 Task: Look for space in Al Ḩillah, Iraq from 1st June, 2023 to 9th June, 2023 for 4 adults in price range Rs.6000 to Rs.12000. Place can be entire place with 2 bedrooms having 2 beds and 2 bathrooms. Property type can be house, flat, guest house. Amenities needed are: washing machine. Booking option can be shelf check-in. Required host language is English.
Action: Mouse moved to (507, 104)
Screenshot: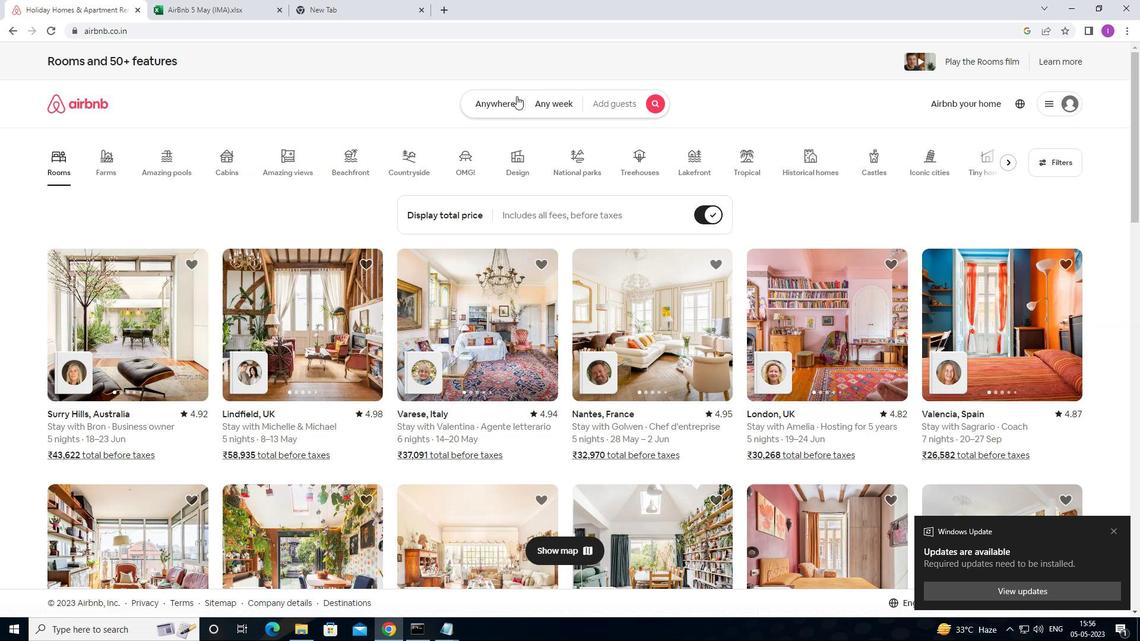 
Action: Mouse pressed left at (507, 104)
Screenshot: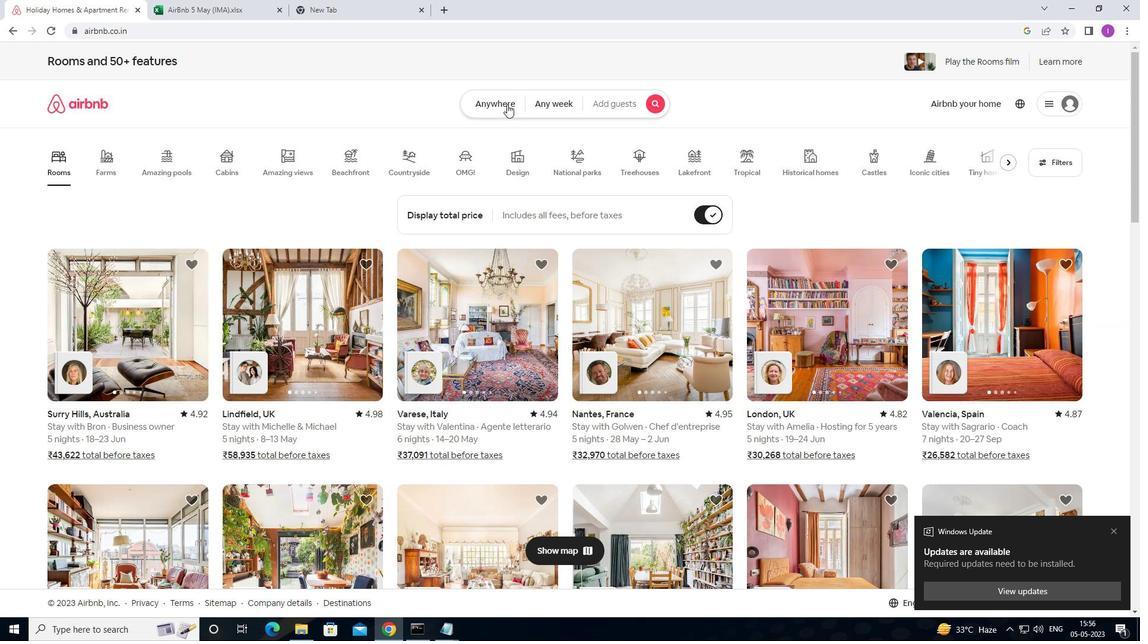 
Action: Mouse moved to (350, 154)
Screenshot: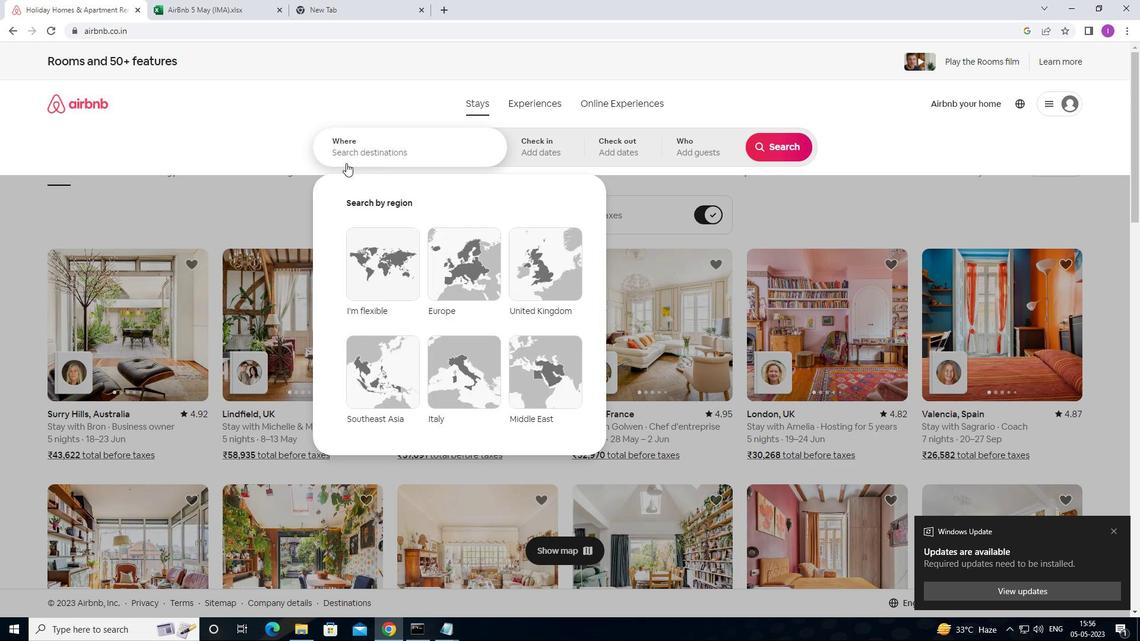 
Action: Mouse pressed left at (350, 154)
Screenshot: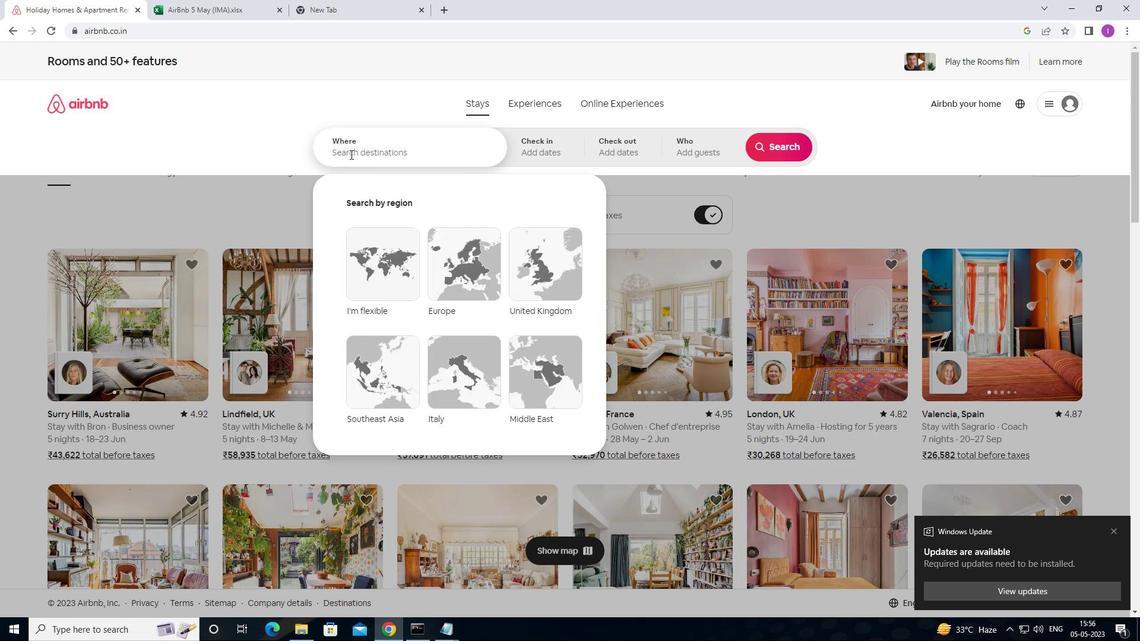 
Action: Mouse moved to (767, 100)
Screenshot: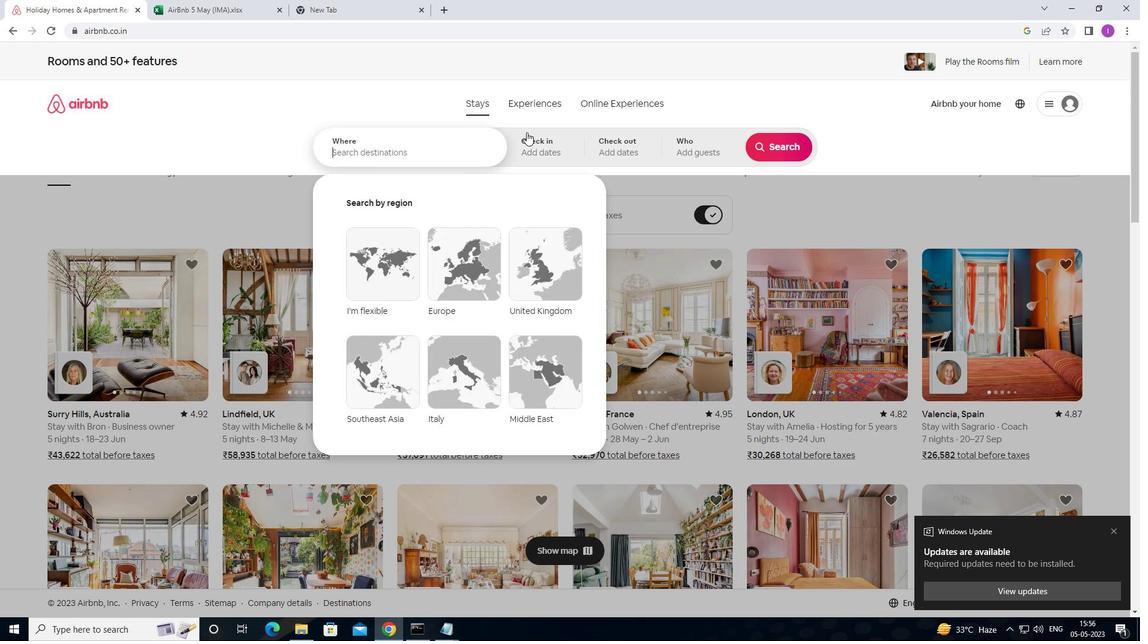 
Action: Key pressed <Key.shift>A<Key.shift>L<Key.space><Key.shift>HILLAH,<Key.shift>
Screenshot: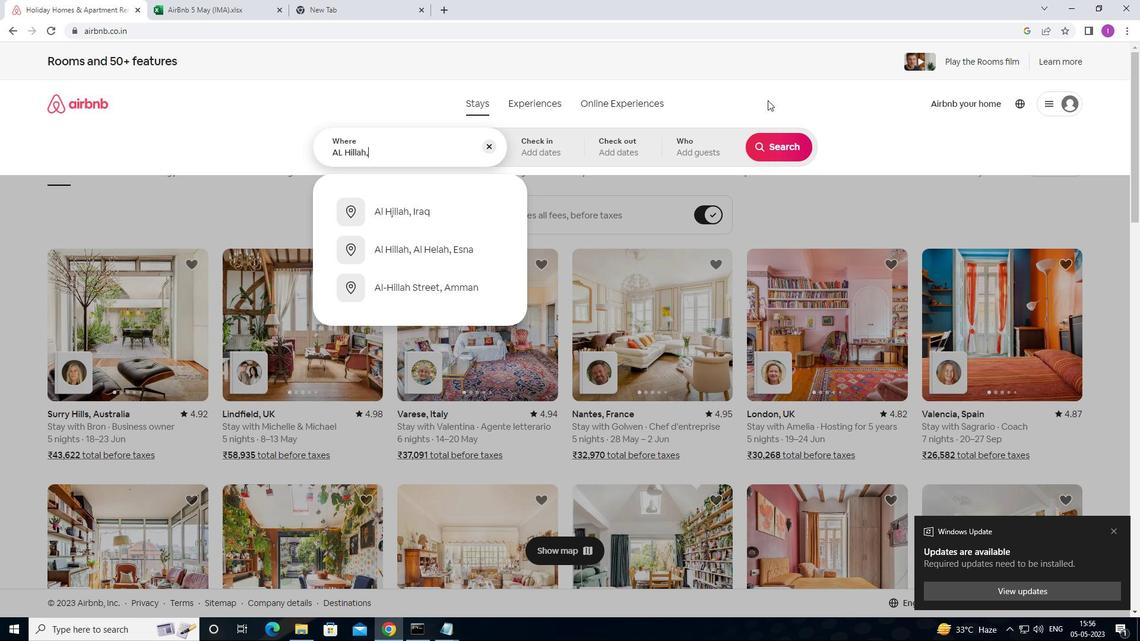 
Action: Mouse moved to (413, 207)
Screenshot: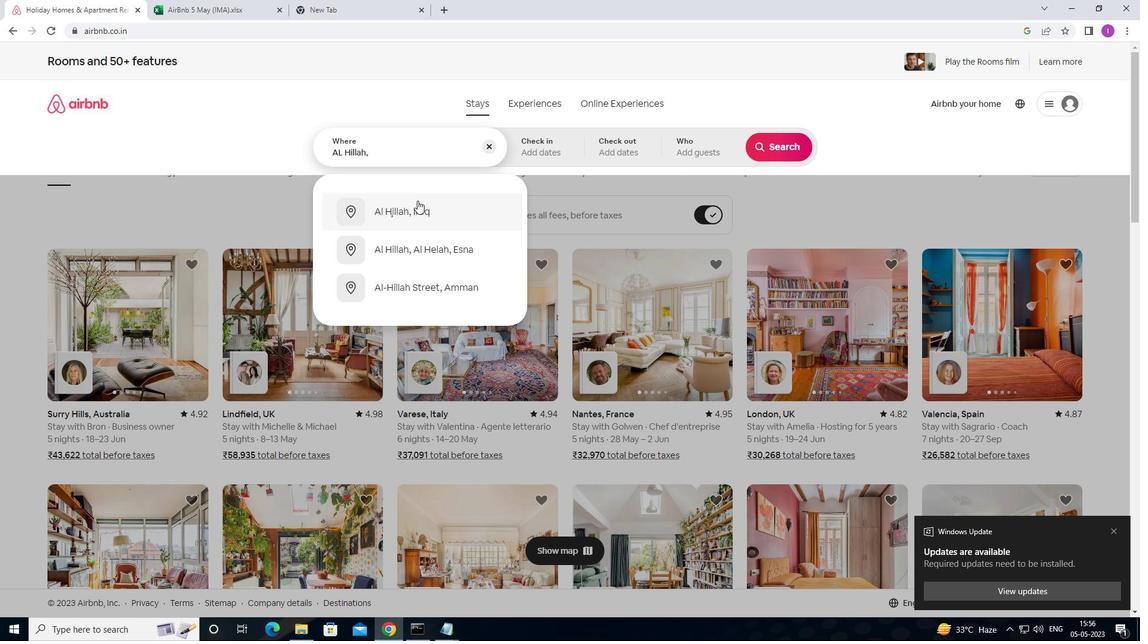
Action: Mouse pressed left at (413, 207)
Screenshot: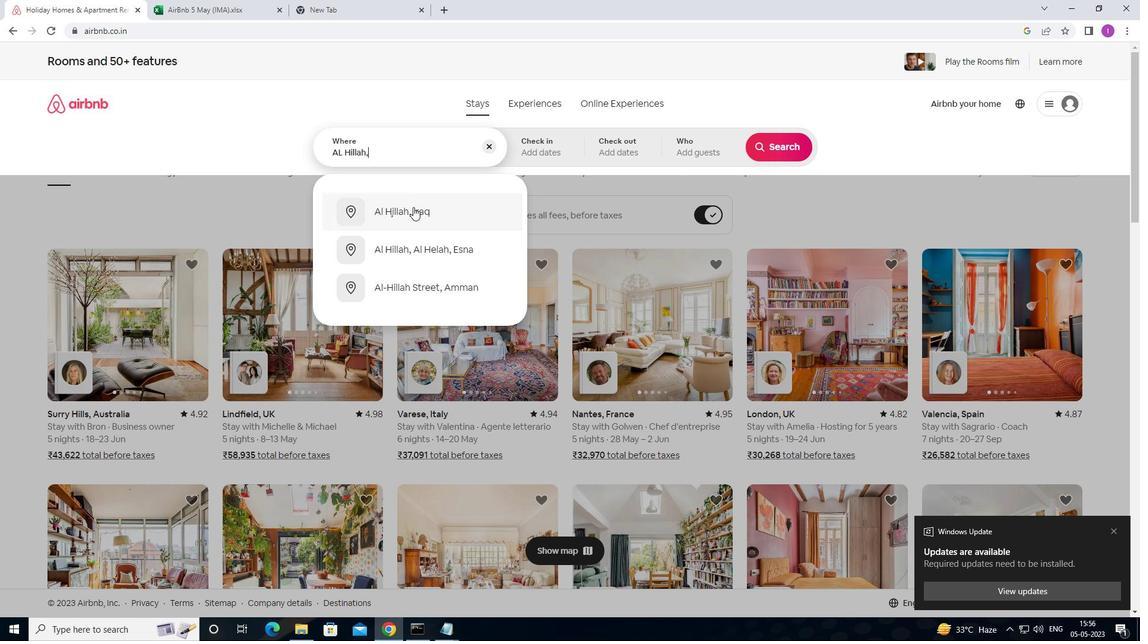 
Action: Mouse moved to (710, 289)
Screenshot: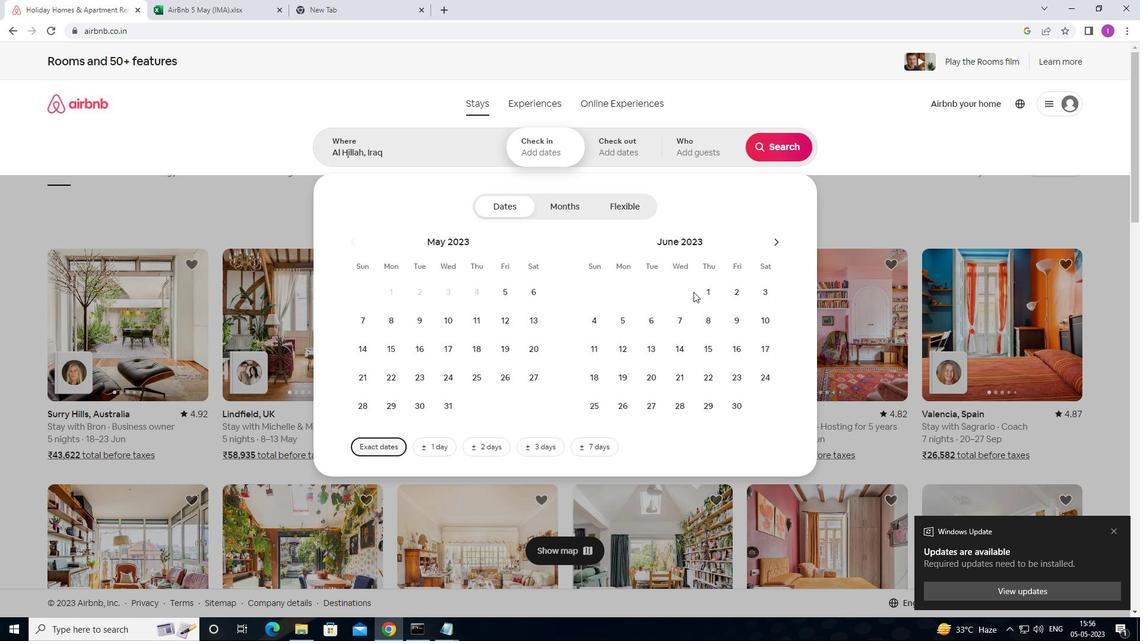 
Action: Mouse pressed left at (710, 289)
Screenshot: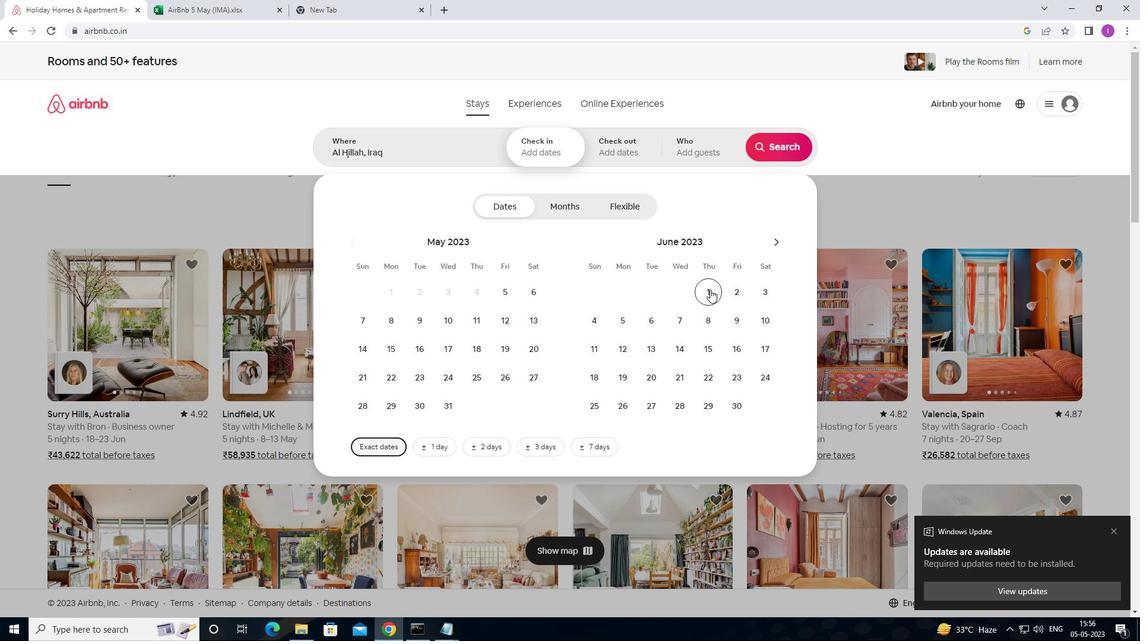
Action: Mouse moved to (740, 313)
Screenshot: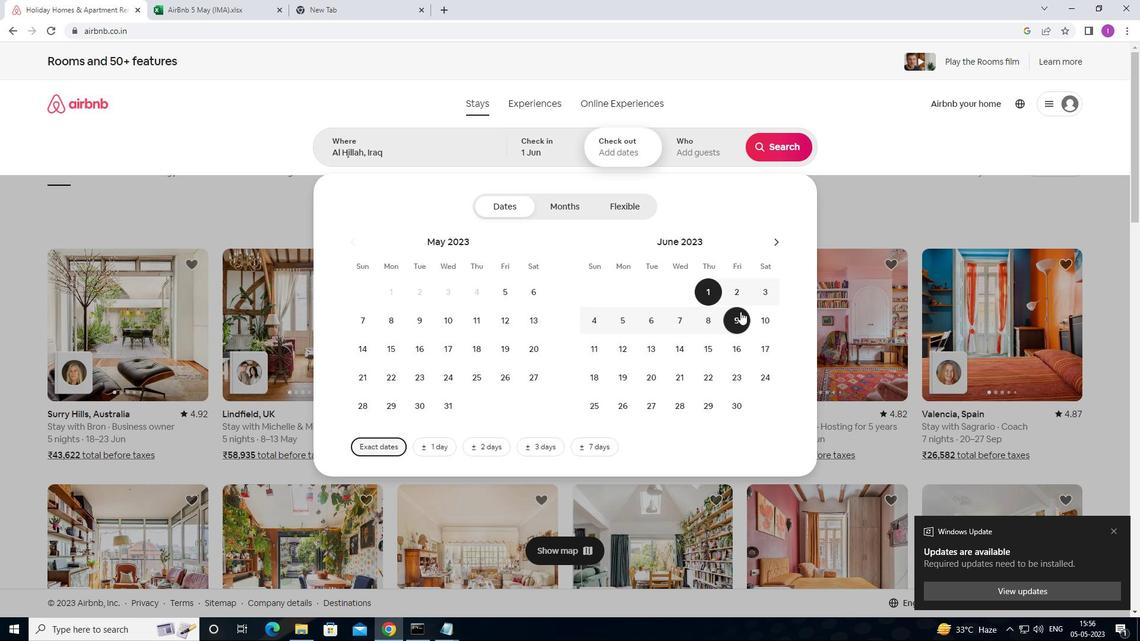 
Action: Mouse pressed left at (740, 313)
Screenshot: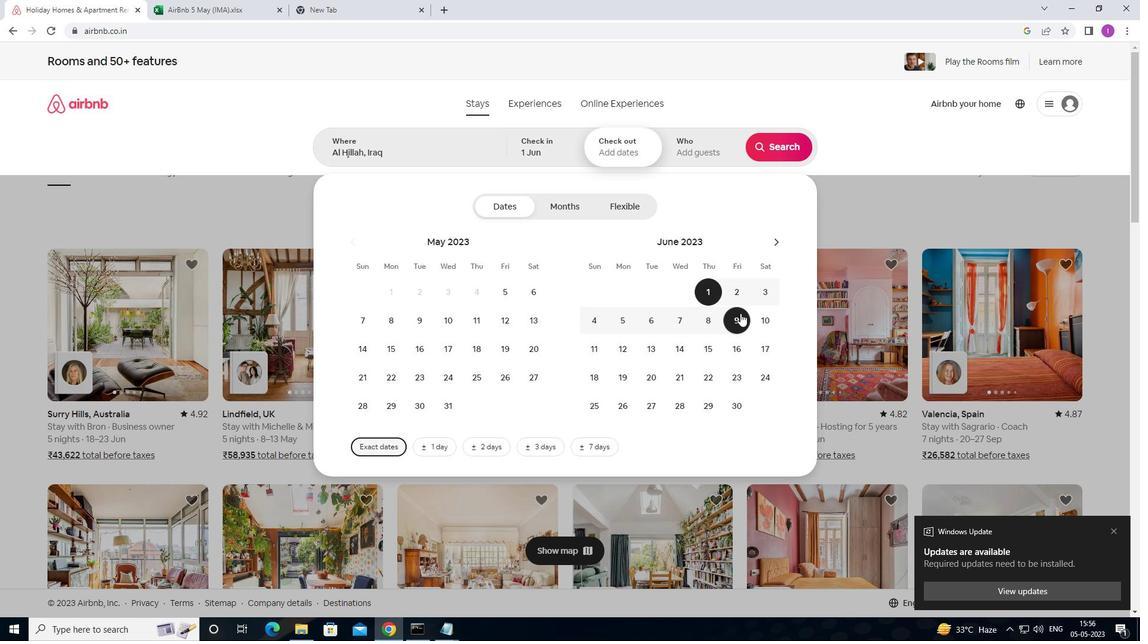 
Action: Mouse moved to (727, 143)
Screenshot: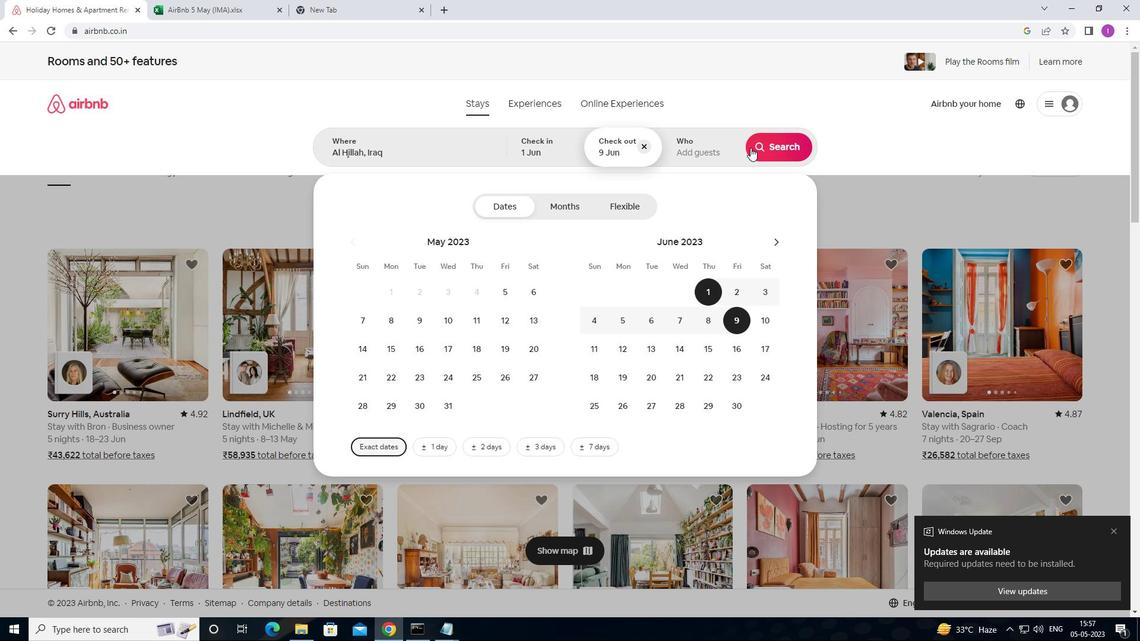 
Action: Mouse pressed left at (727, 143)
Screenshot: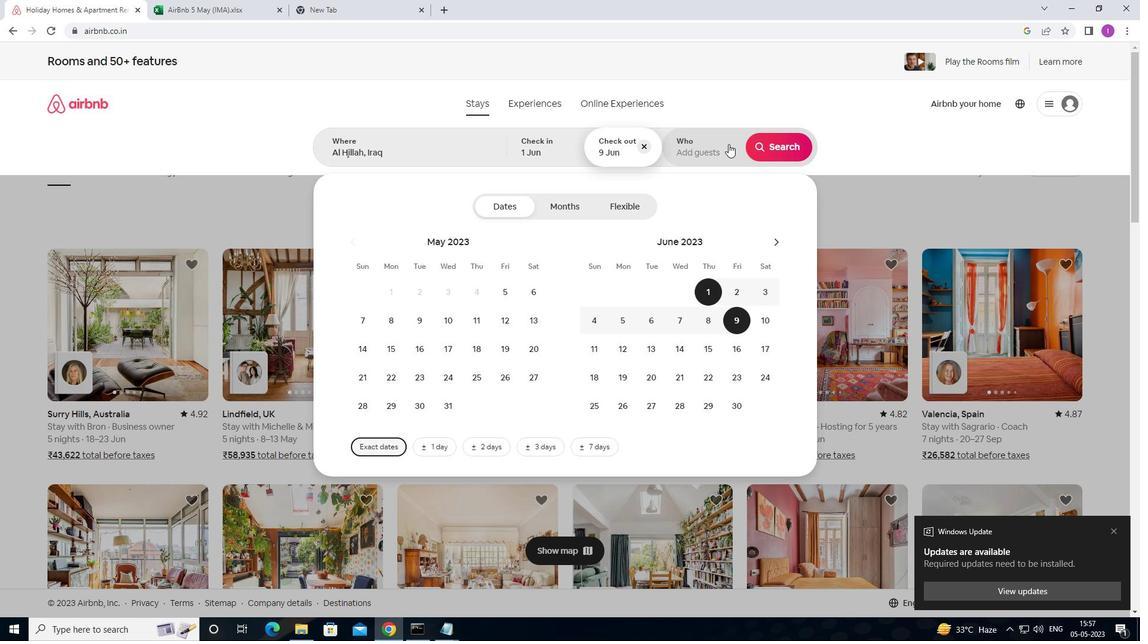 
Action: Mouse moved to (790, 210)
Screenshot: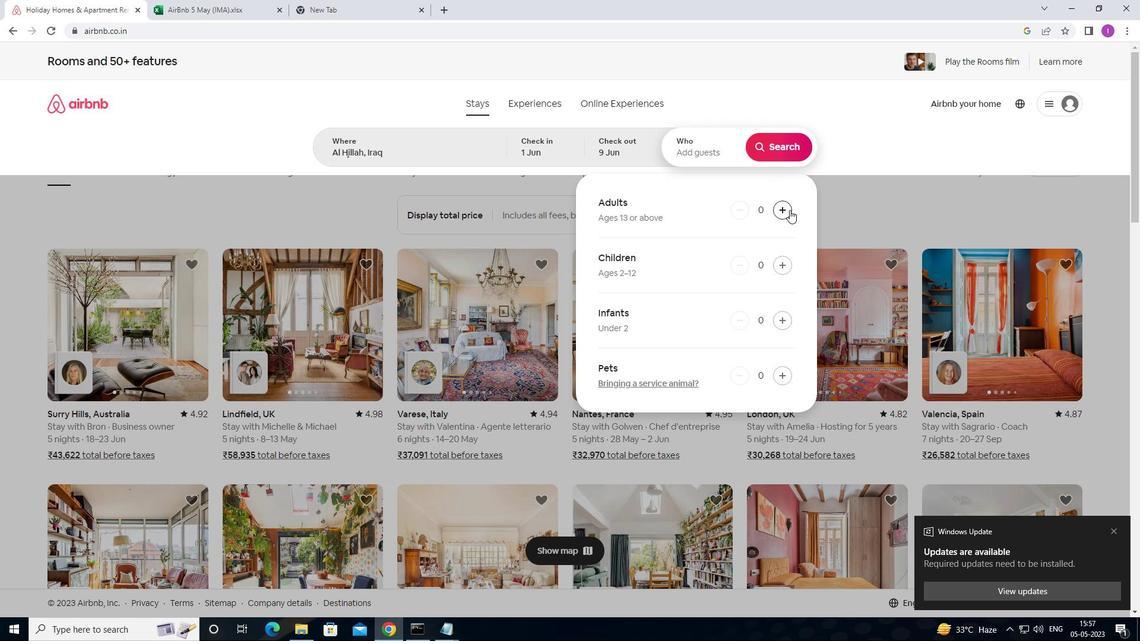 
Action: Mouse pressed left at (790, 210)
Screenshot: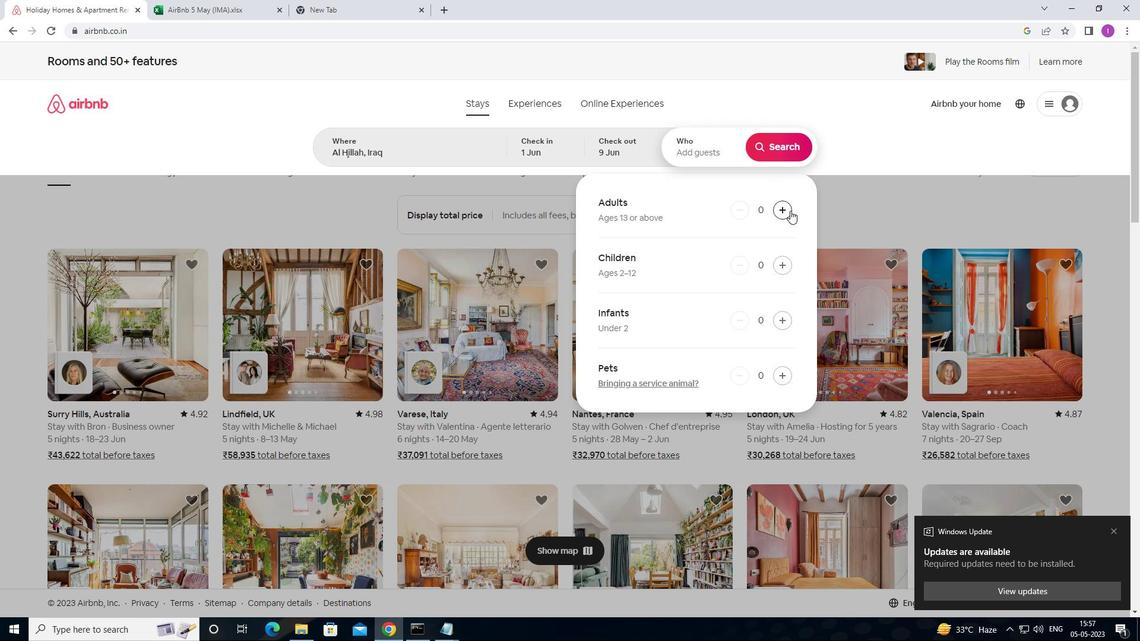 
Action: Mouse moved to (791, 210)
Screenshot: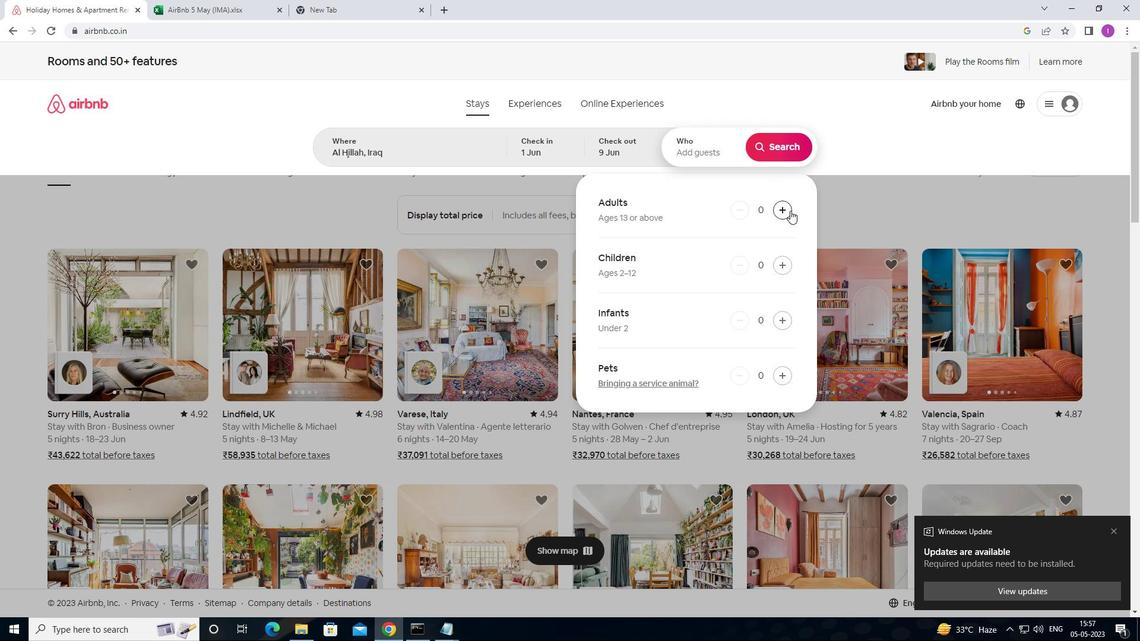 
Action: Mouse pressed left at (791, 210)
Screenshot: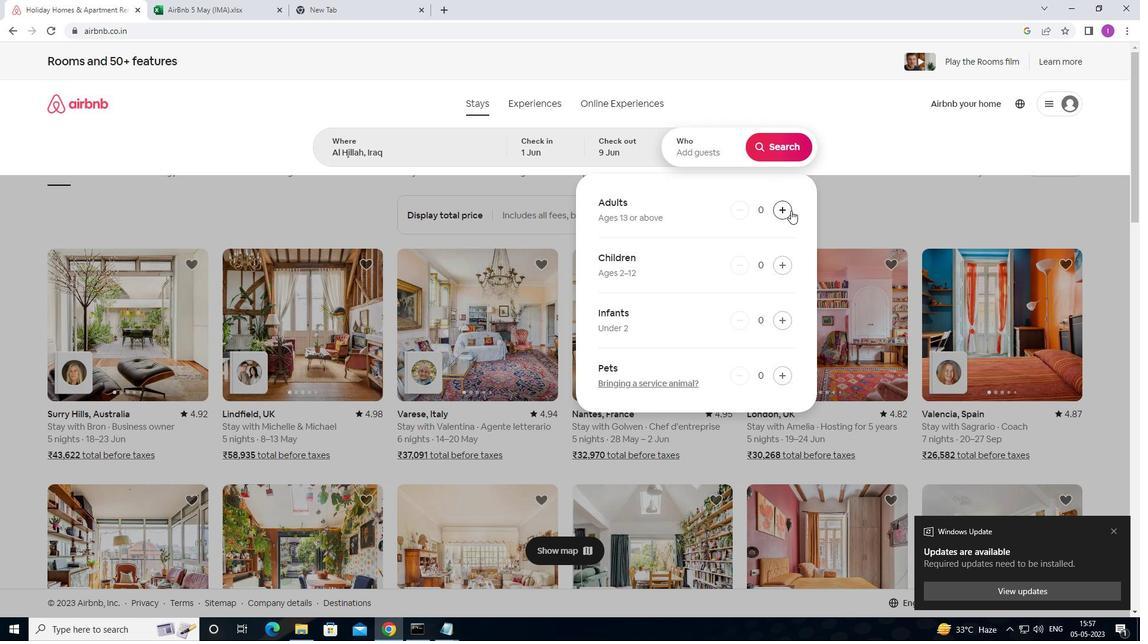 
Action: Mouse pressed left at (791, 210)
Screenshot: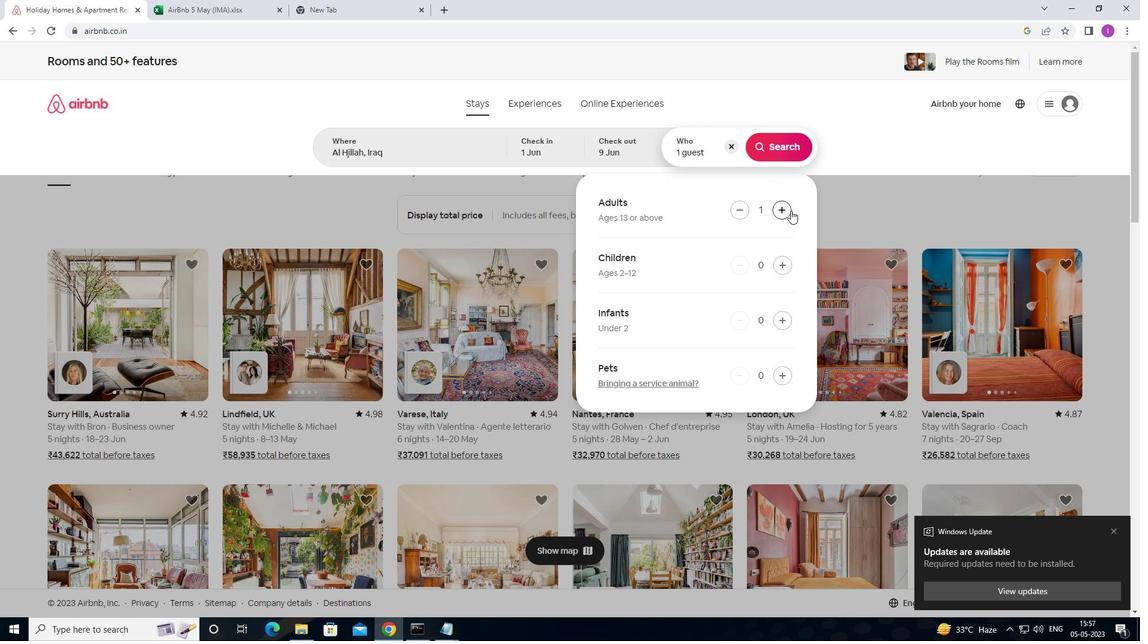 
Action: Mouse moved to (779, 204)
Screenshot: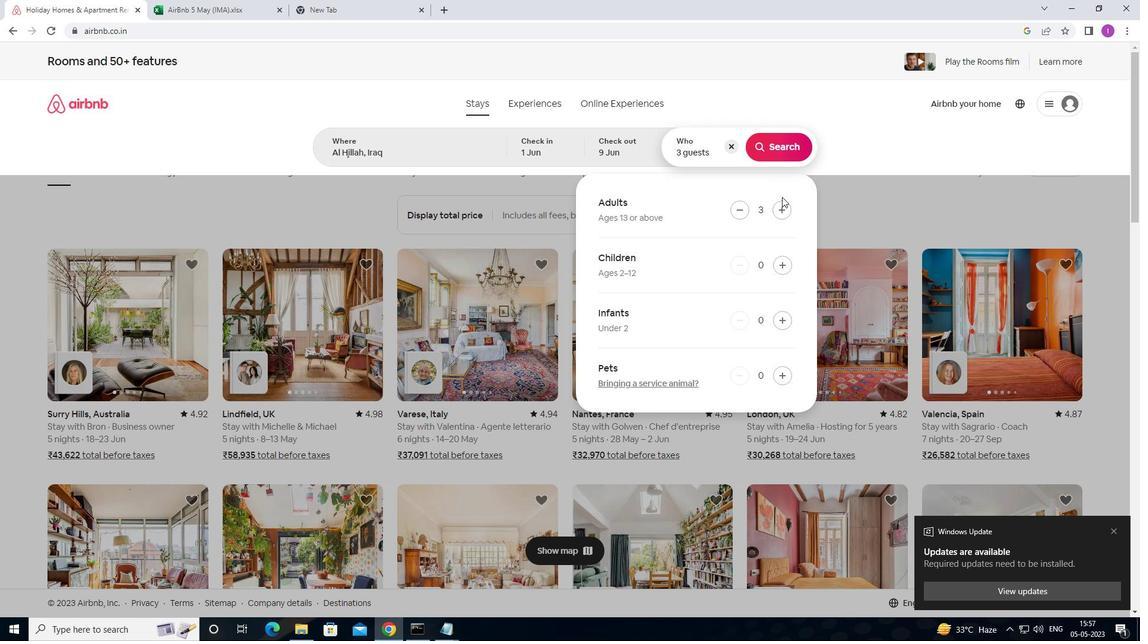 
Action: Mouse pressed left at (779, 204)
Screenshot: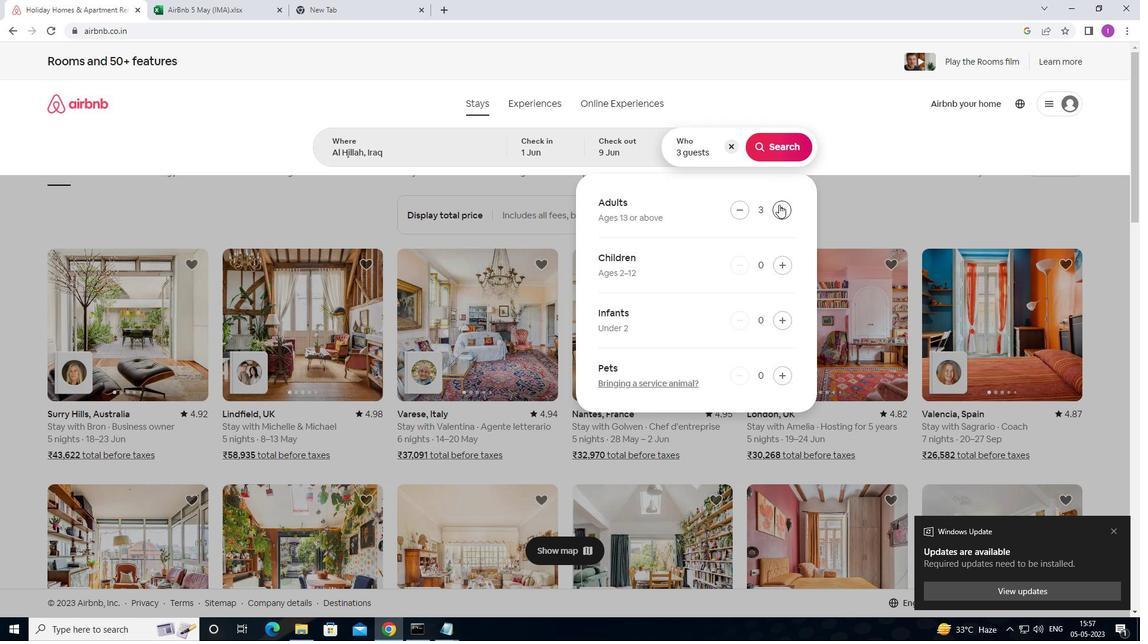 
Action: Mouse moved to (782, 151)
Screenshot: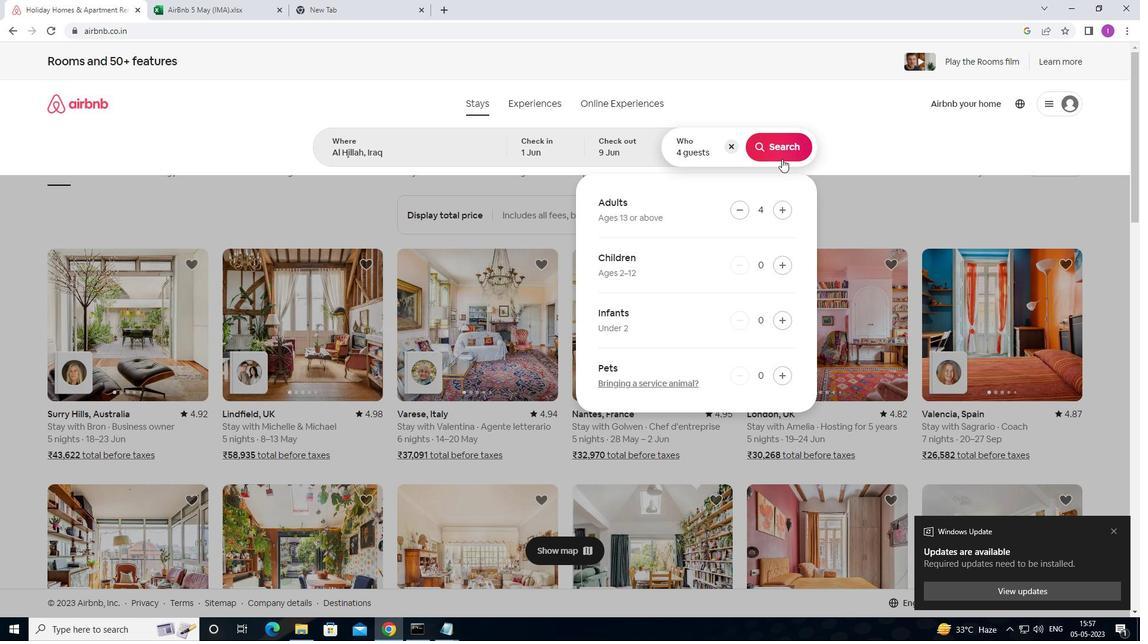
Action: Mouse pressed left at (782, 151)
Screenshot: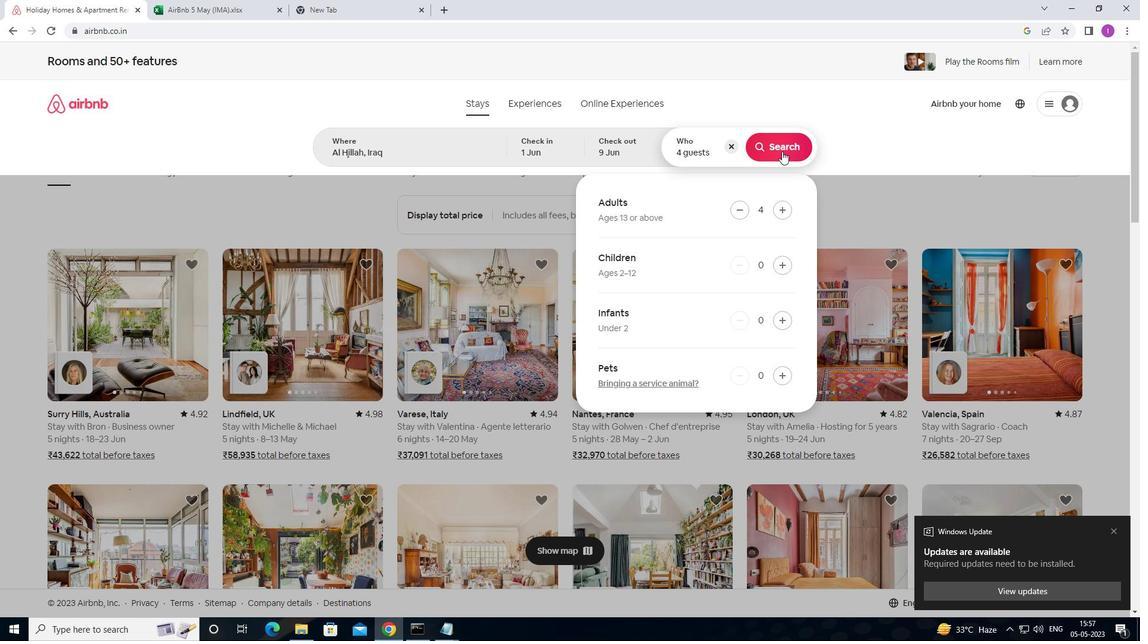 
Action: Mouse moved to (1074, 114)
Screenshot: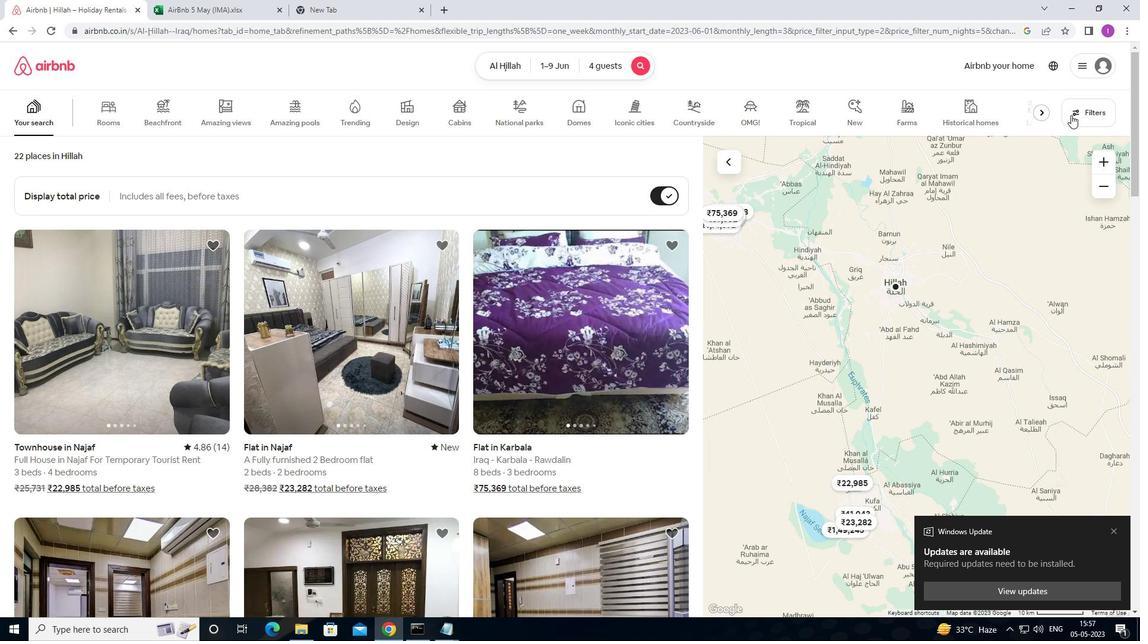 
Action: Mouse pressed left at (1074, 114)
Screenshot: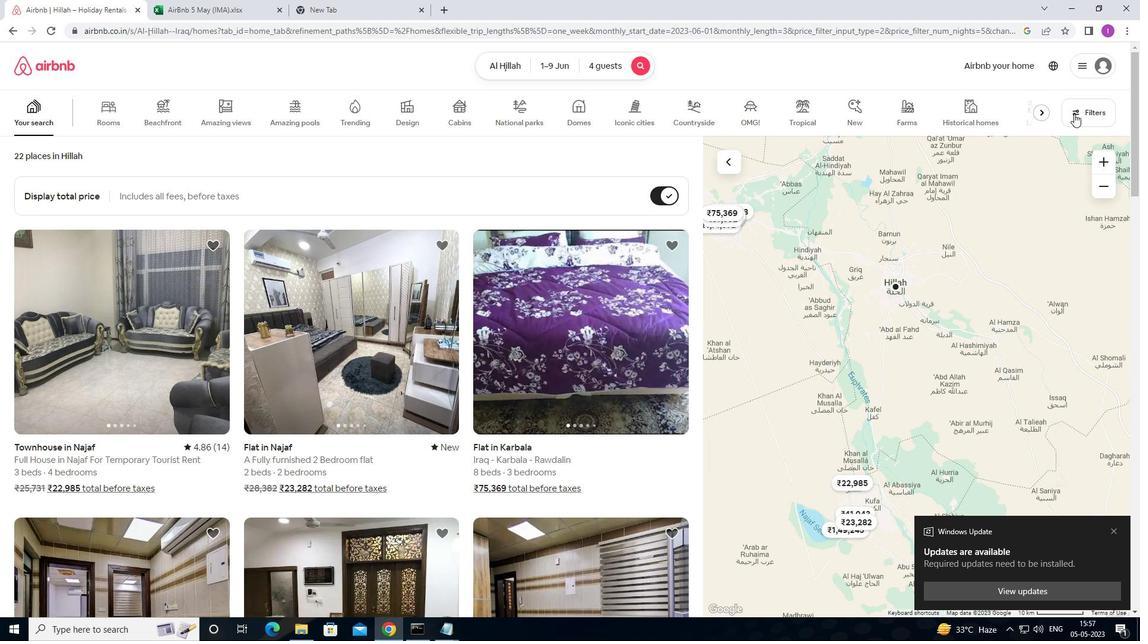 
Action: Mouse moved to (425, 407)
Screenshot: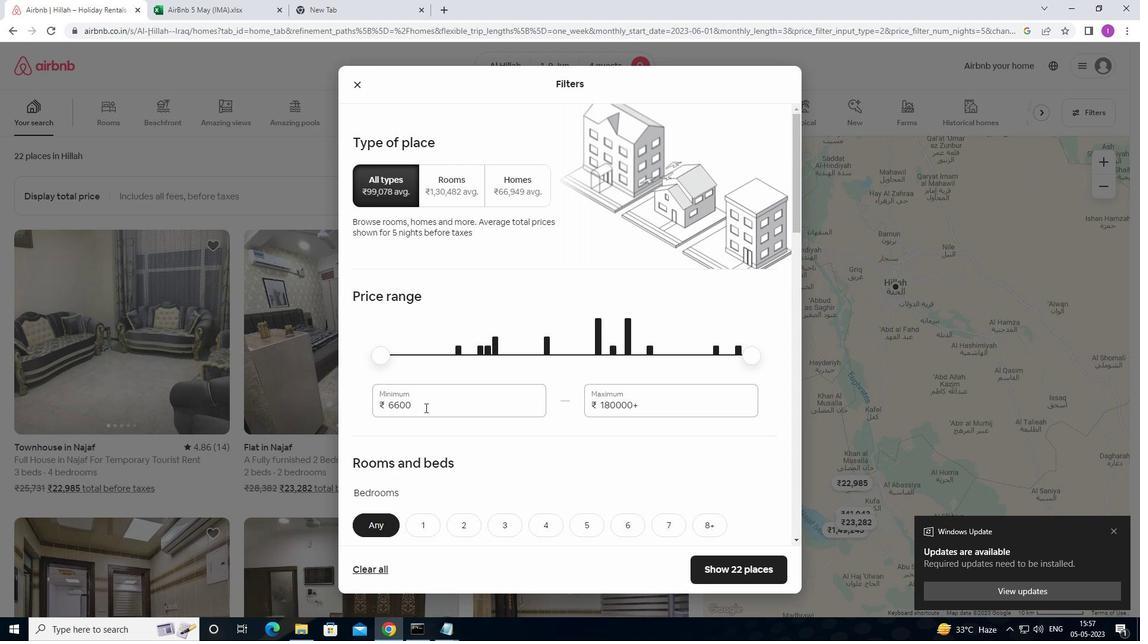 
Action: Mouse pressed left at (425, 407)
Screenshot: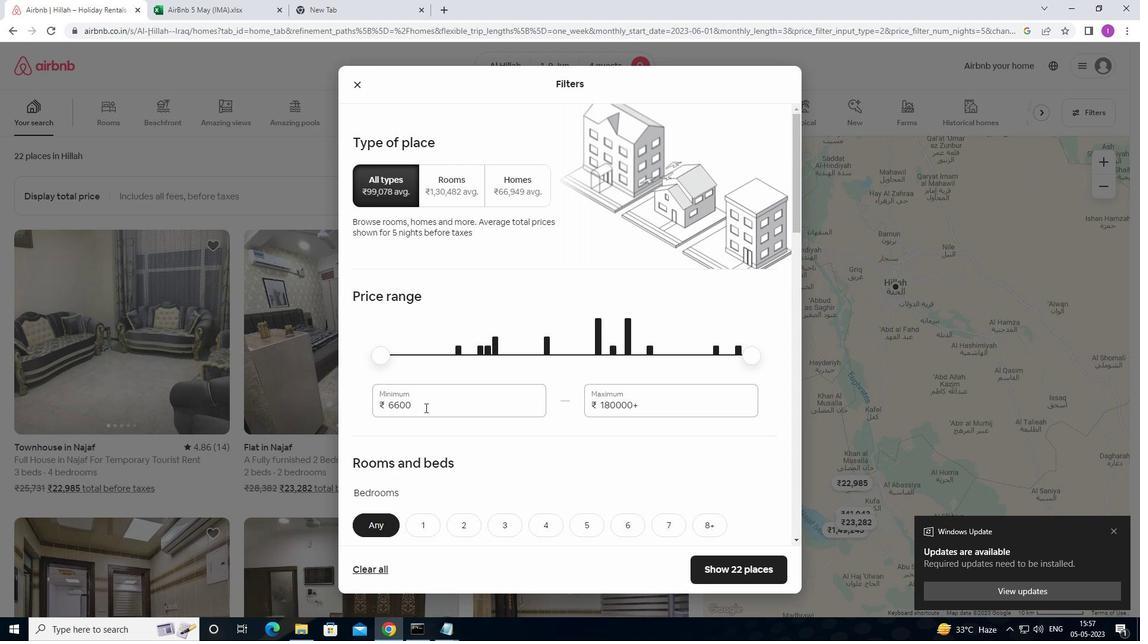
Action: Mouse moved to (437, 383)
Screenshot: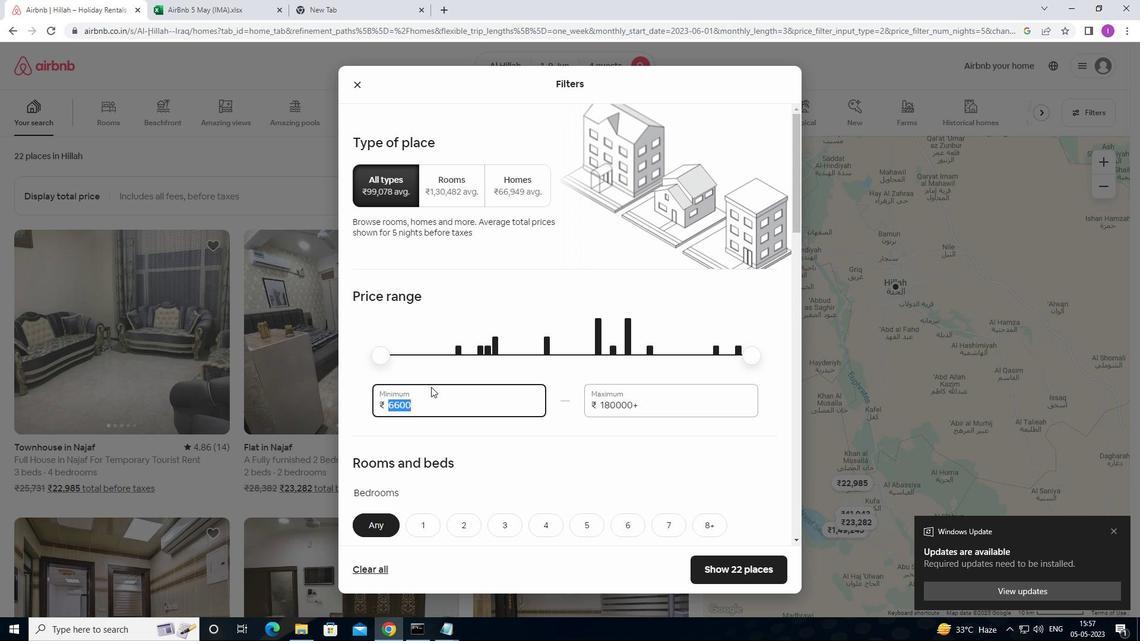 
Action: Key pressed 6
Screenshot: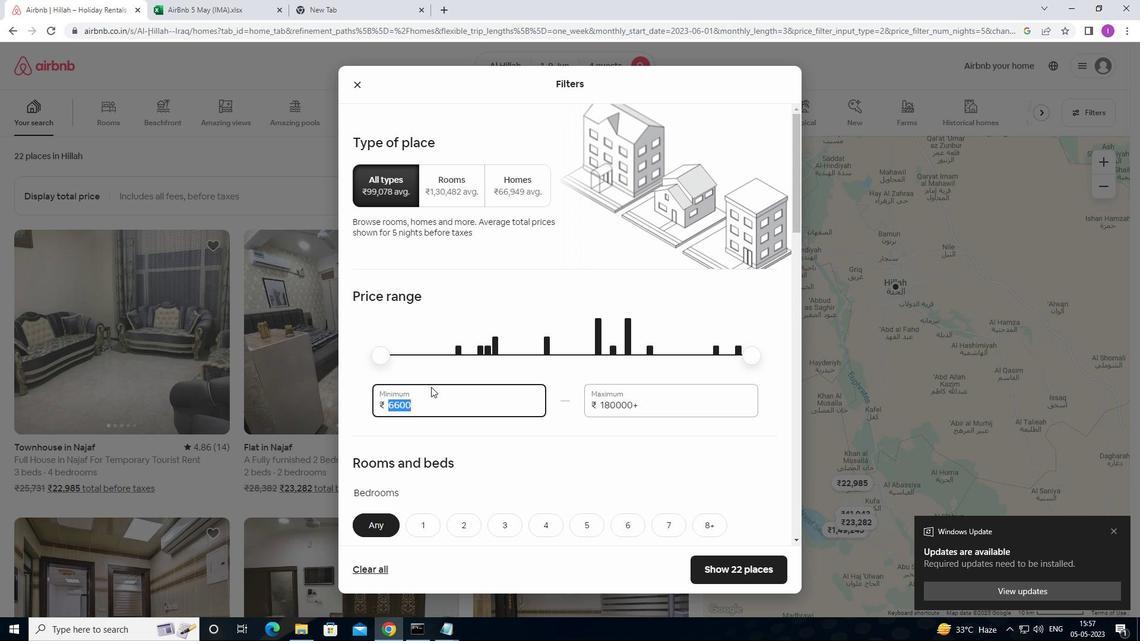 
Action: Mouse moved to (437, 382)
Screenshot: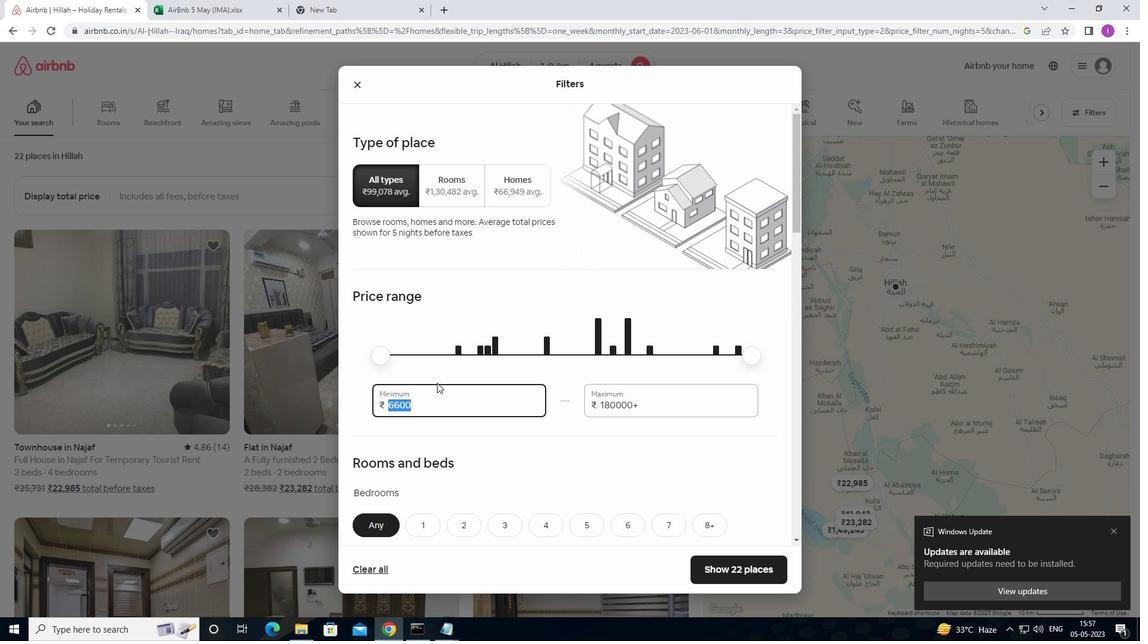 
Action: Key pressed 0
Screenshot: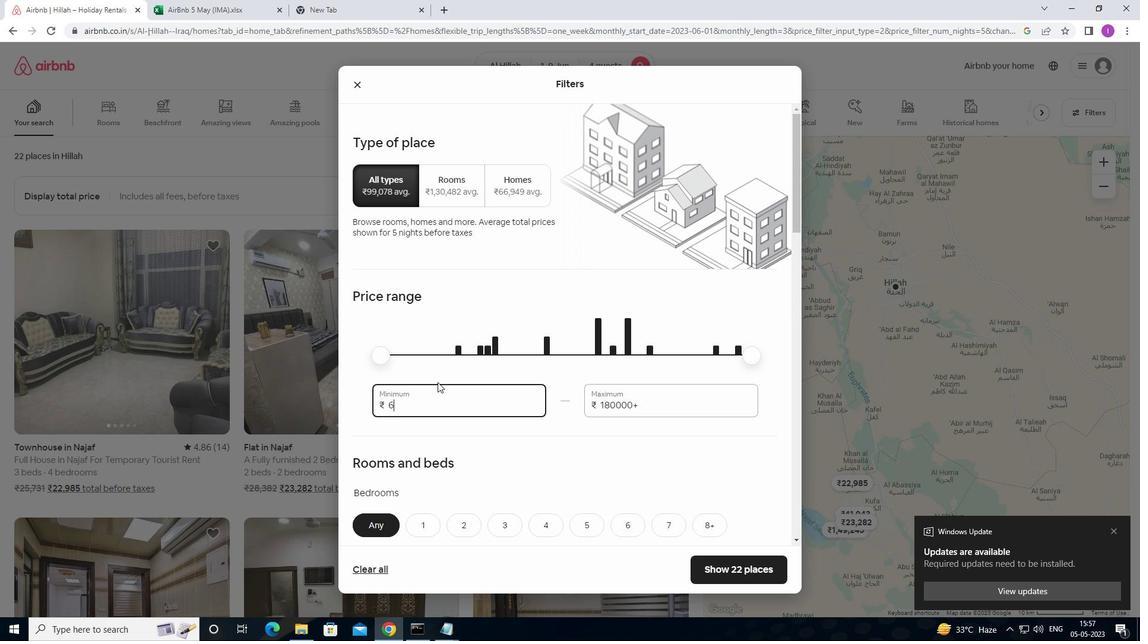 
Action: Mouse moved to (440, 381)
Screenshot: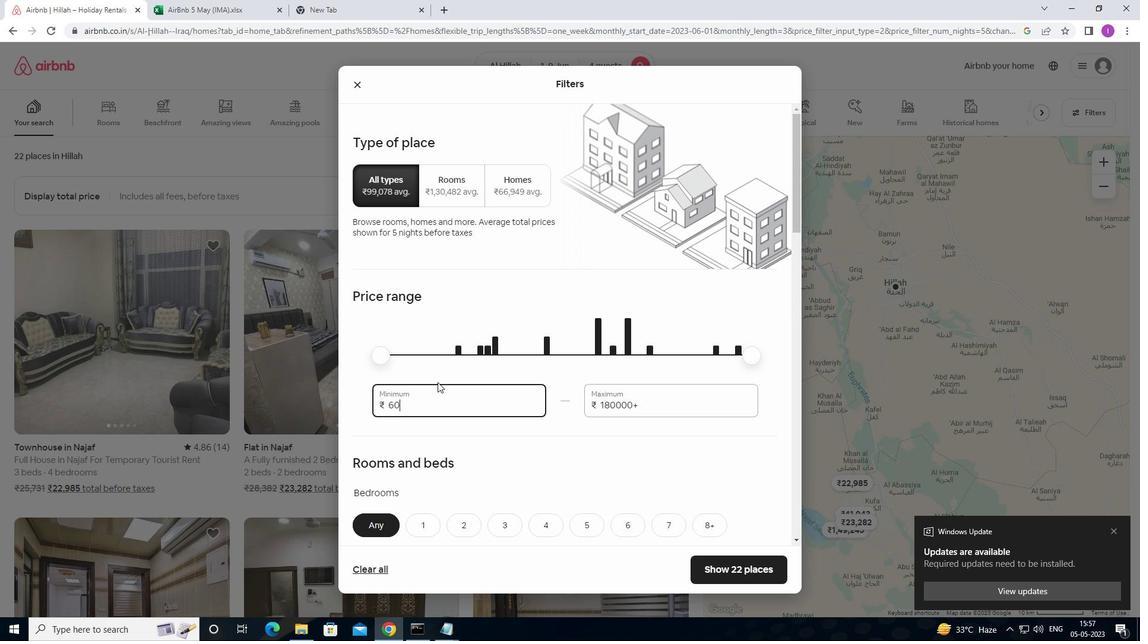 
Action: Key pressed 0
Screenshot: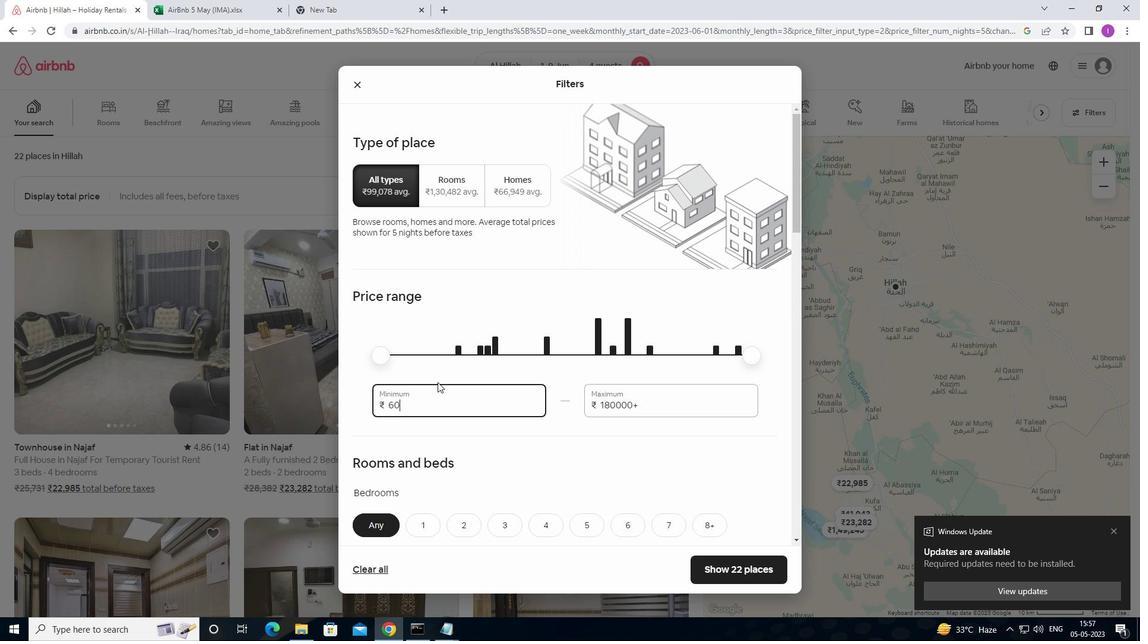 
Action: Mouse moved to (457, 379)
Screenshot: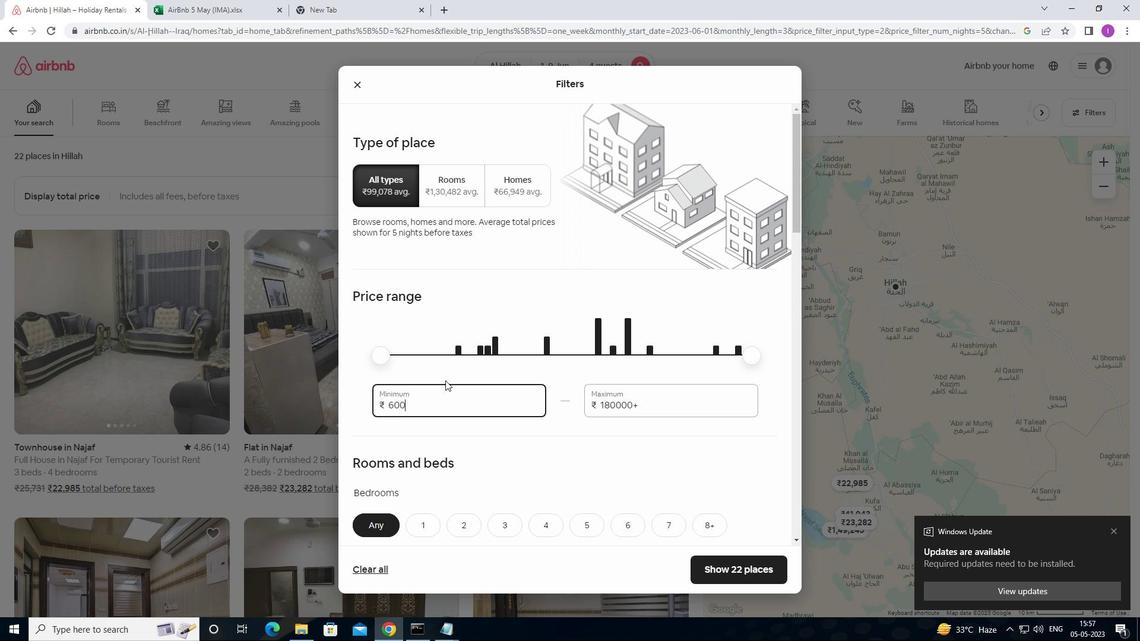 
Action: Key pressed 0
Screenshot: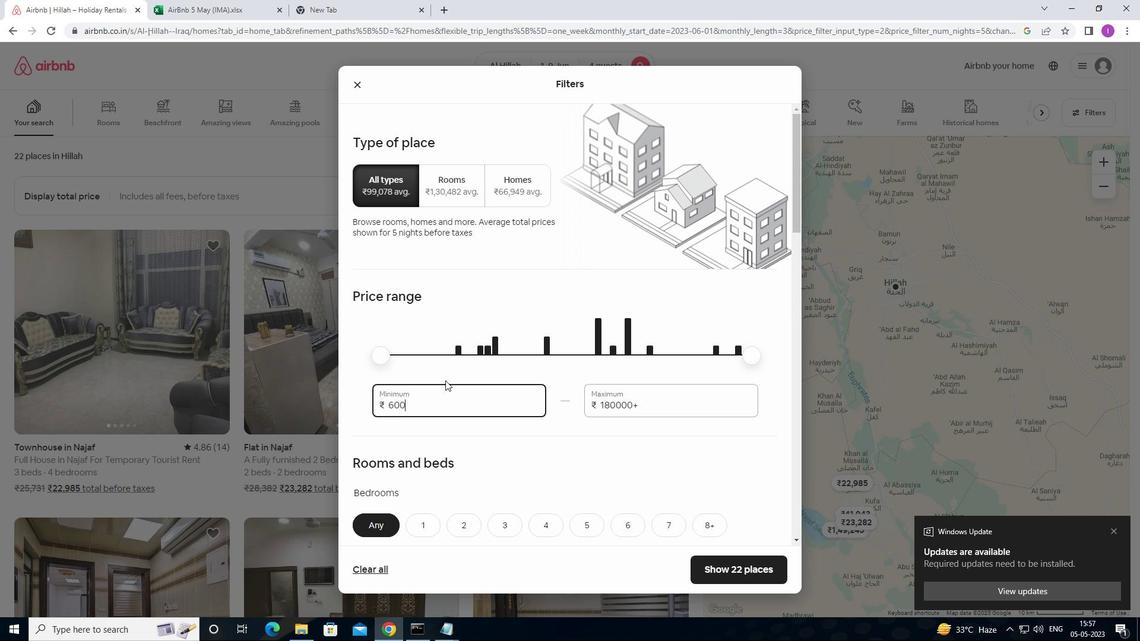 
Action: Mouse moved to (649, 404)
Screenshot: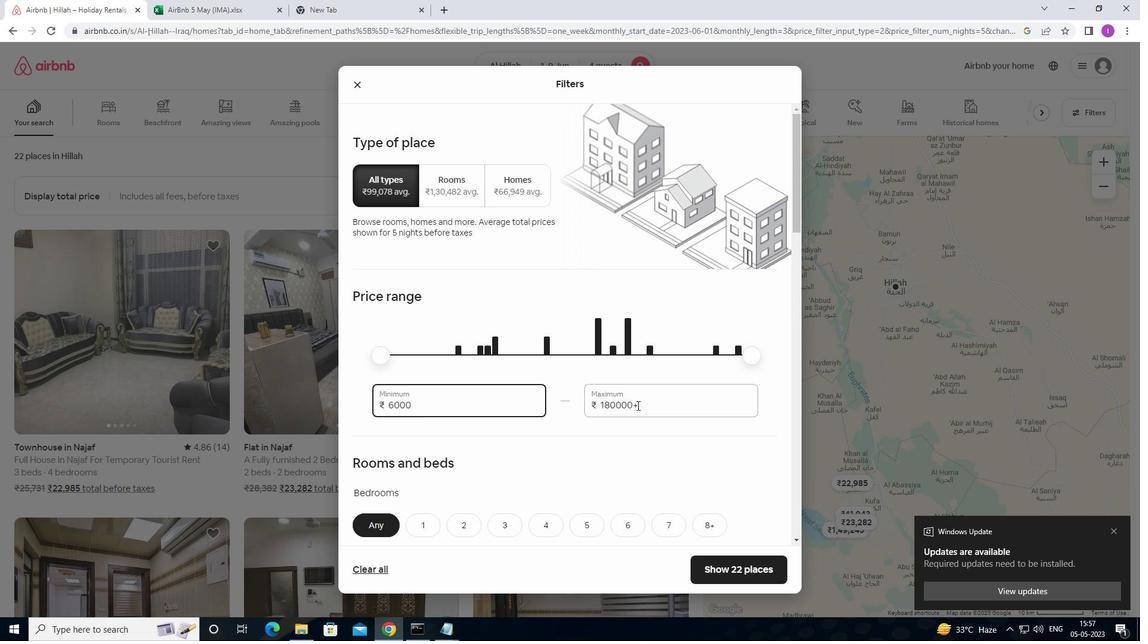 
Action: Mouse pressed left at (649, 404)
Screenshot: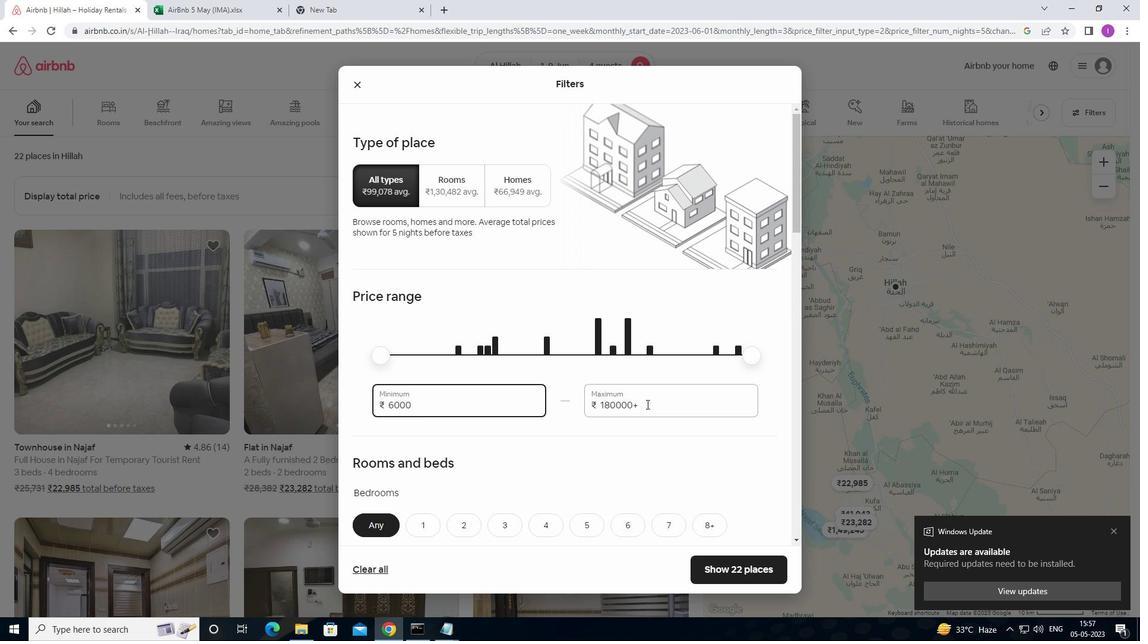 
Action: Mouse moved to (592, 399)
Screenshot: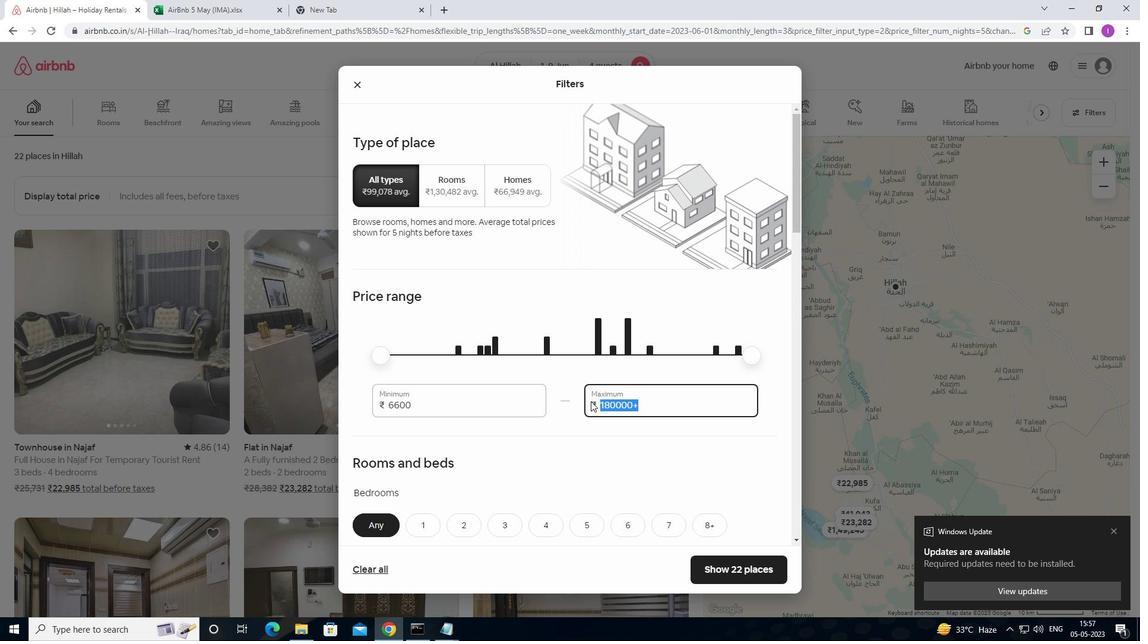 
Action: Key pressed 12
Screenshot: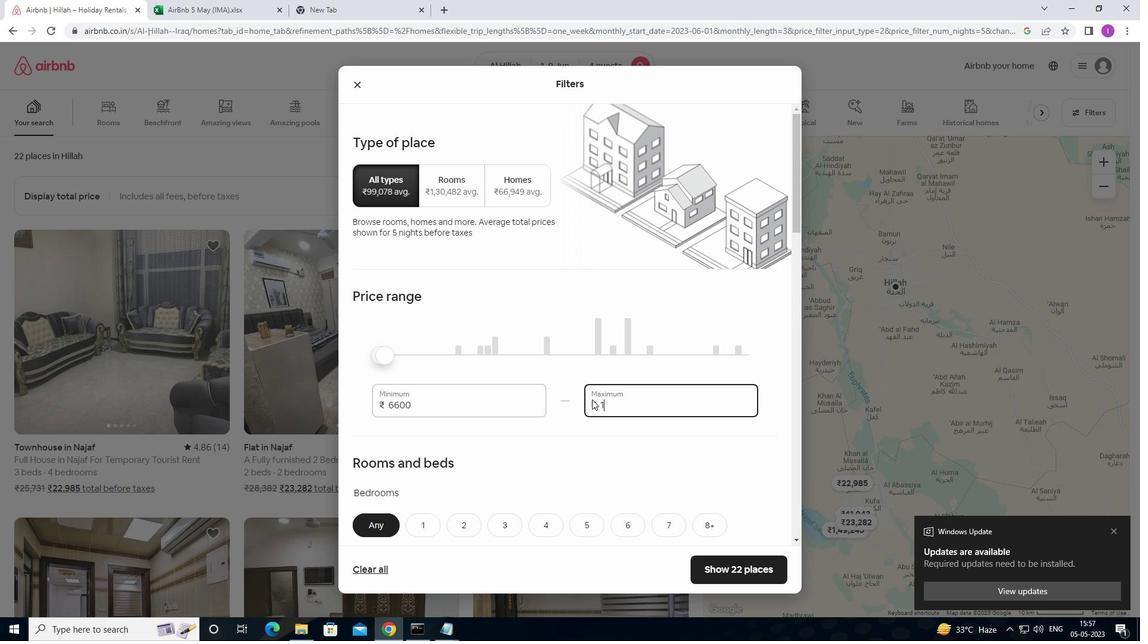 
Action: Mouse moved to (593, 399)
Screenshot: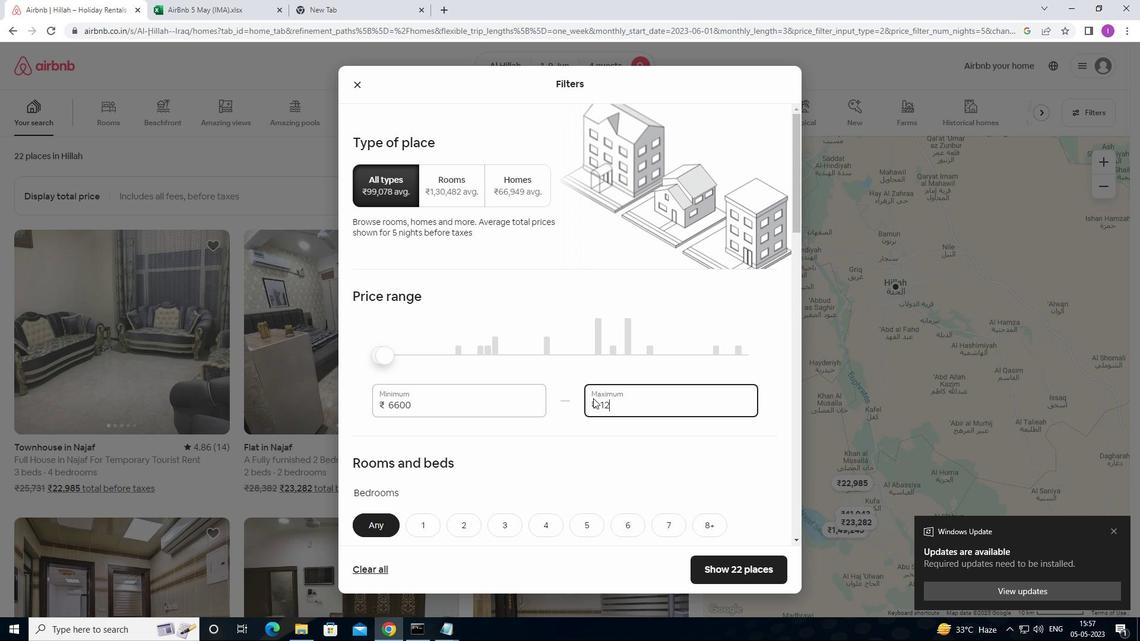 
Action: Key pressed 0
Screenshot: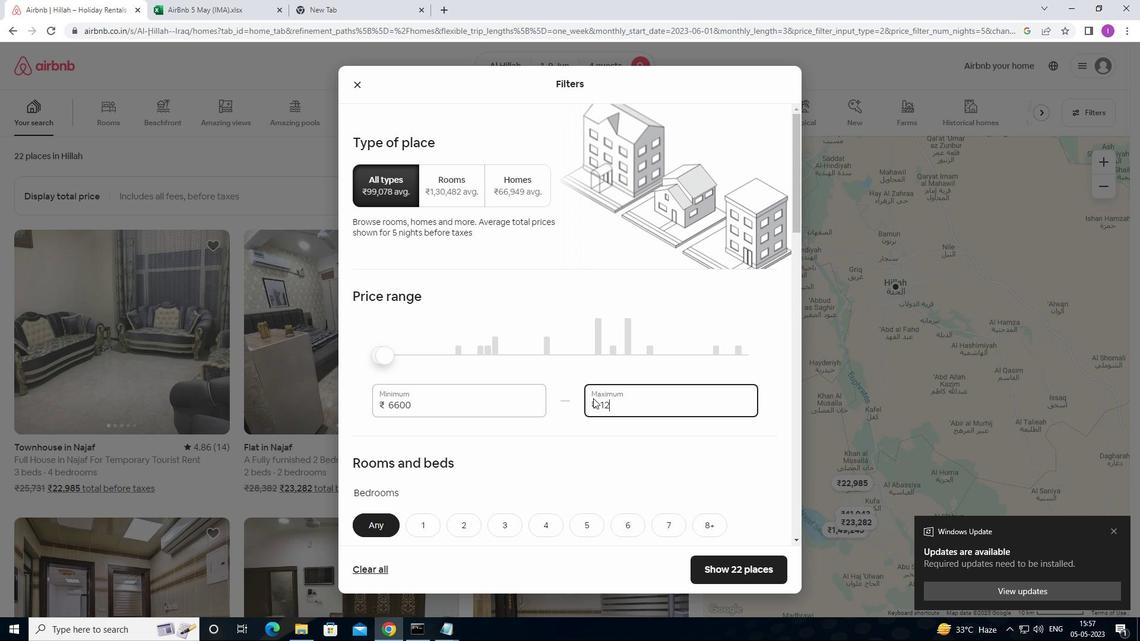 
Action: Mouse moved to (593, 399)
Screenshot: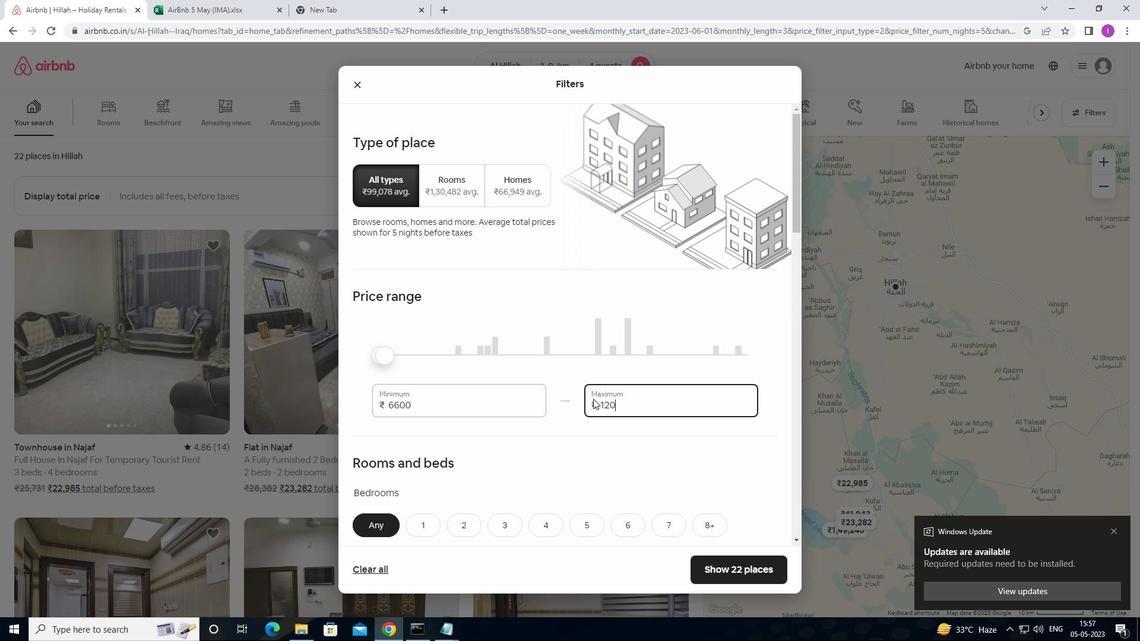 
Action: Key pressed 0
Screenshot: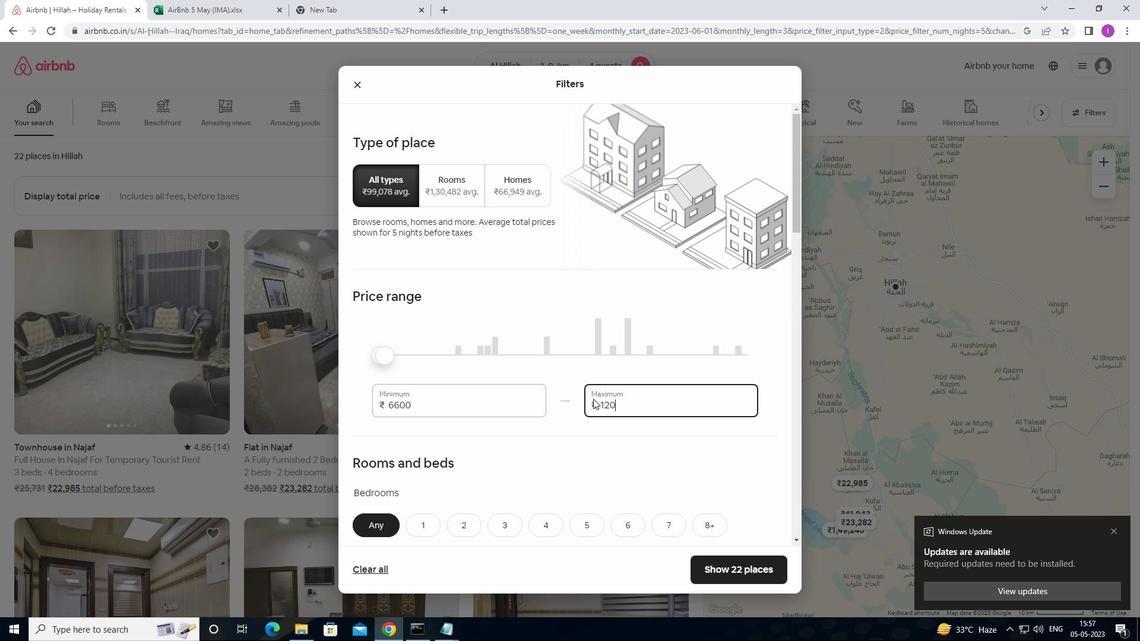 
Action: Mouse moved to (605, 399)
Screenshot: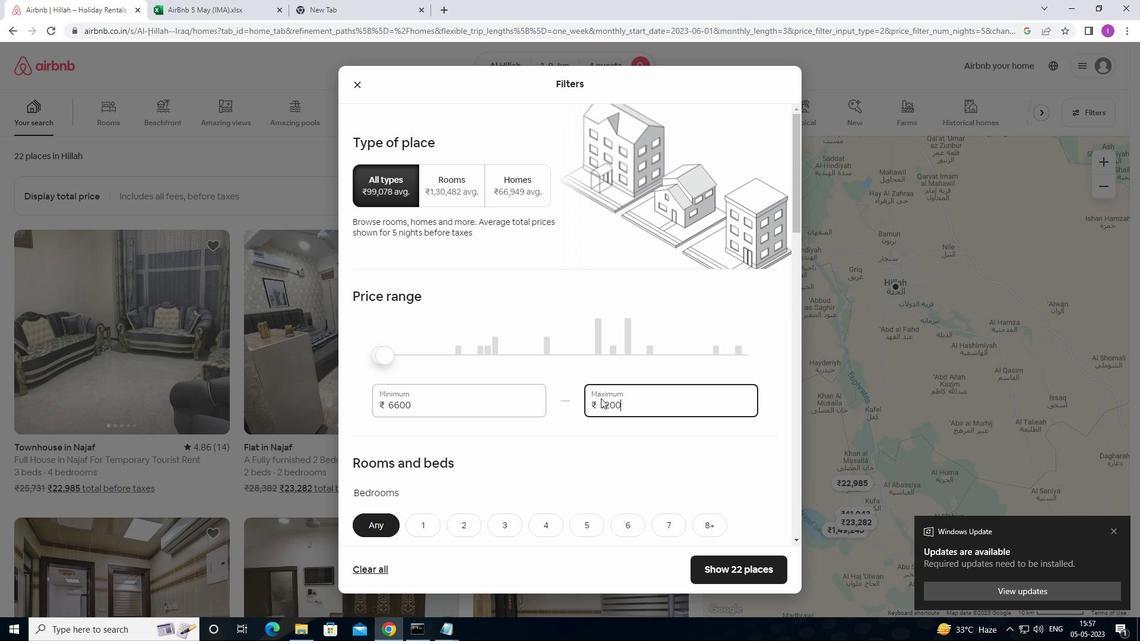 
Action: Key pressed 0
Screenshot: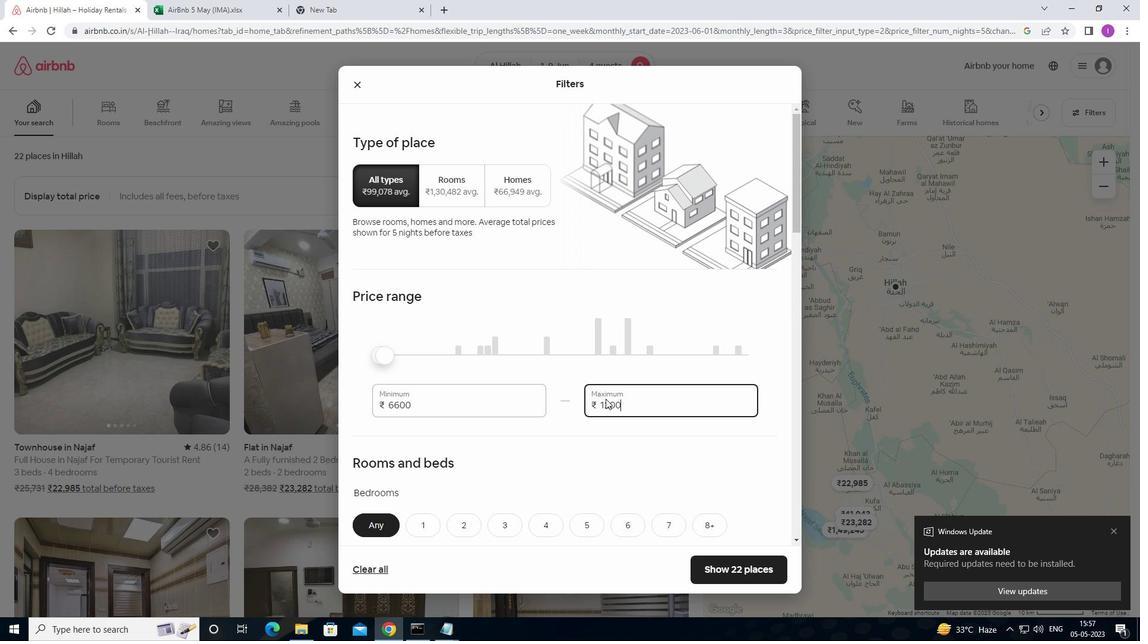 
Action: Mouse moved to (607, 476)
Screenshot: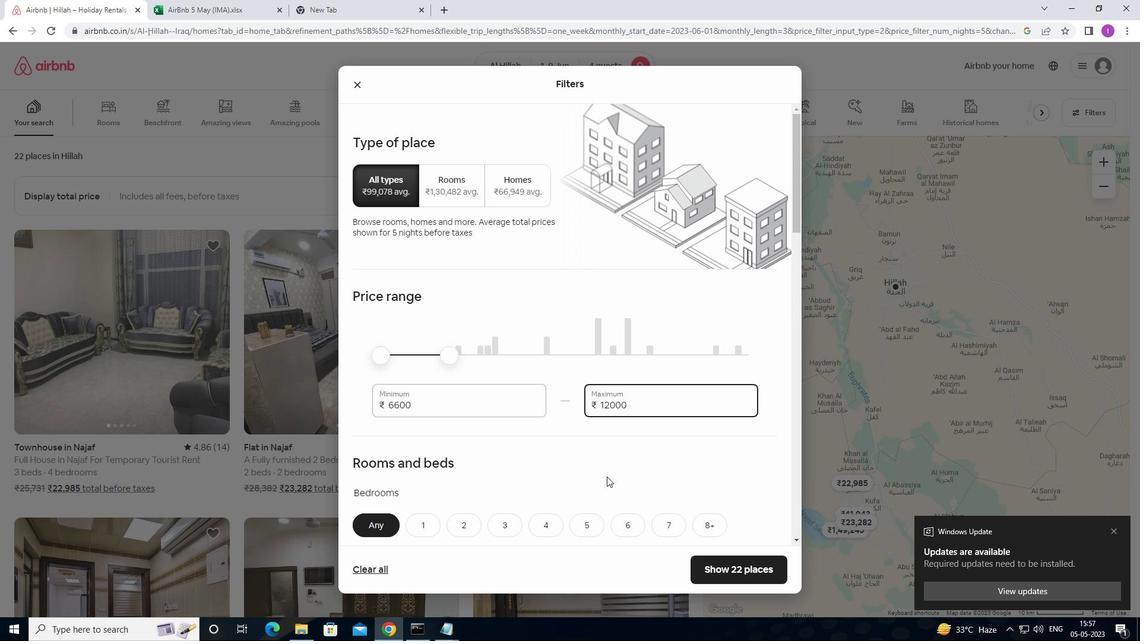 
Action: Mouse scrolled (607, 475) with delta (0, 0)
Screenshot: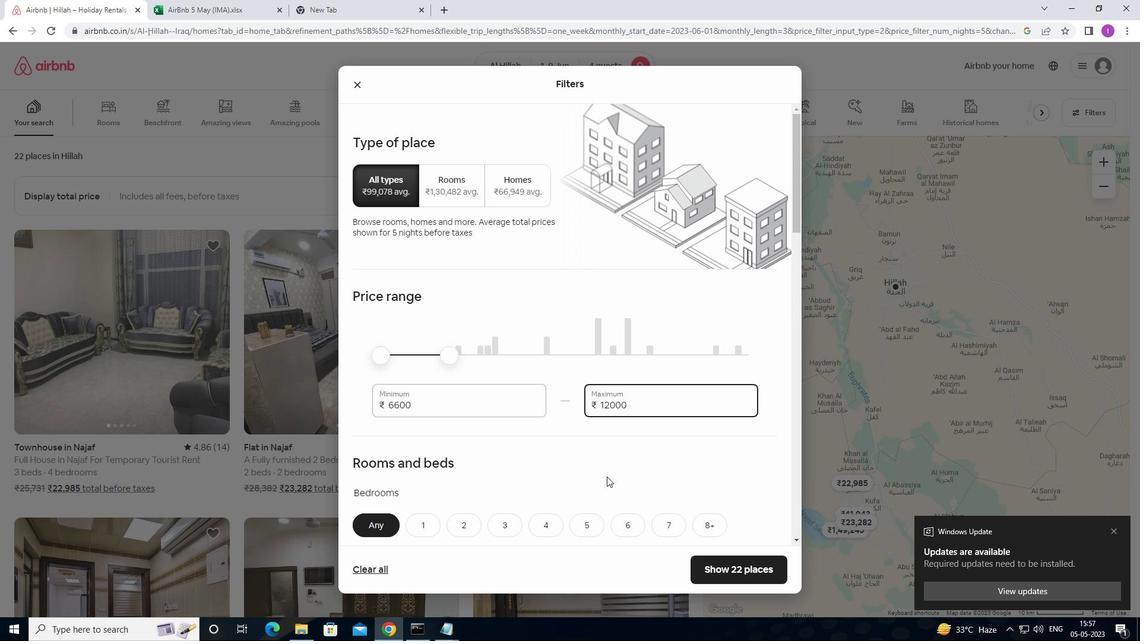 
Action: Mouse moved to (608, 475)
Screenshot: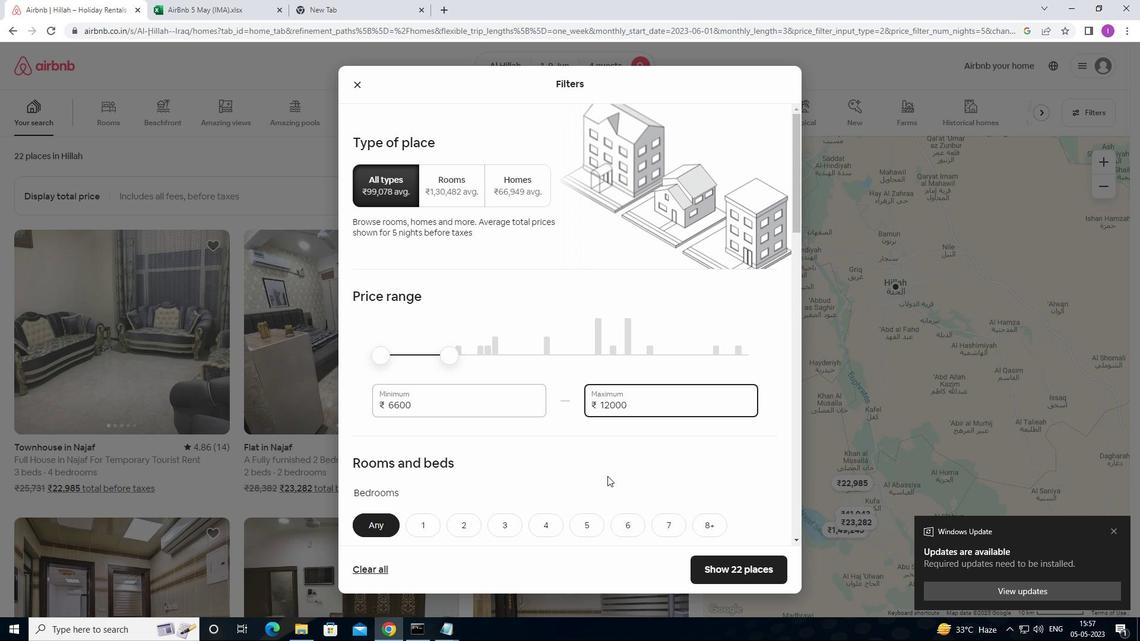 
Action: Mouse scrolled (608, 474) with delta (0, 0)
Screenshot: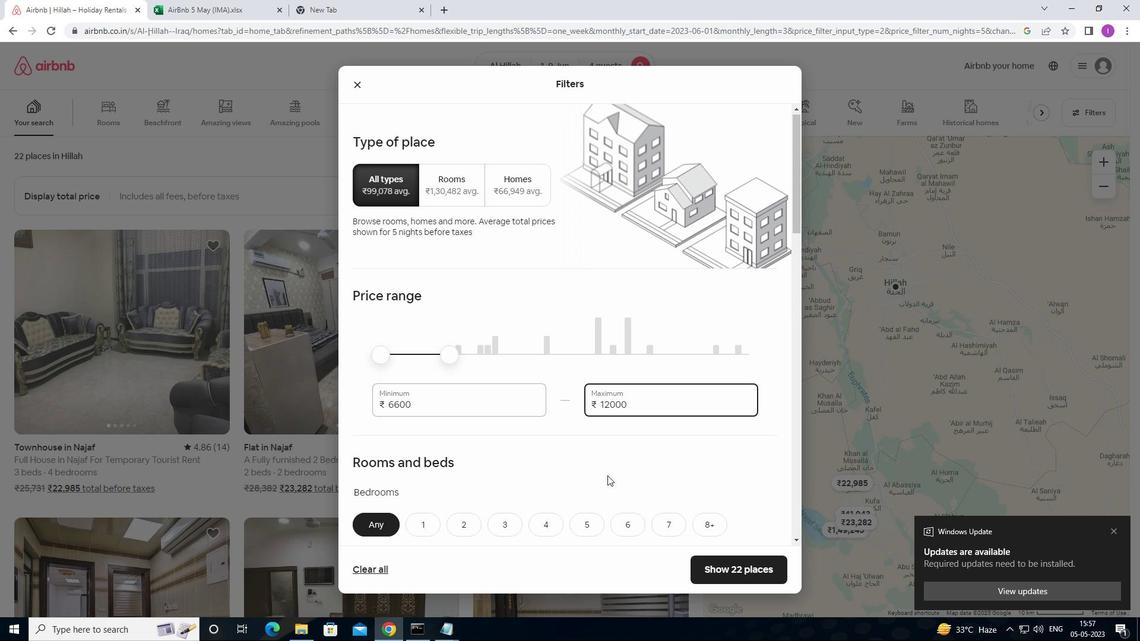
Action: Mouse moved to (616, 463)
Screenshot: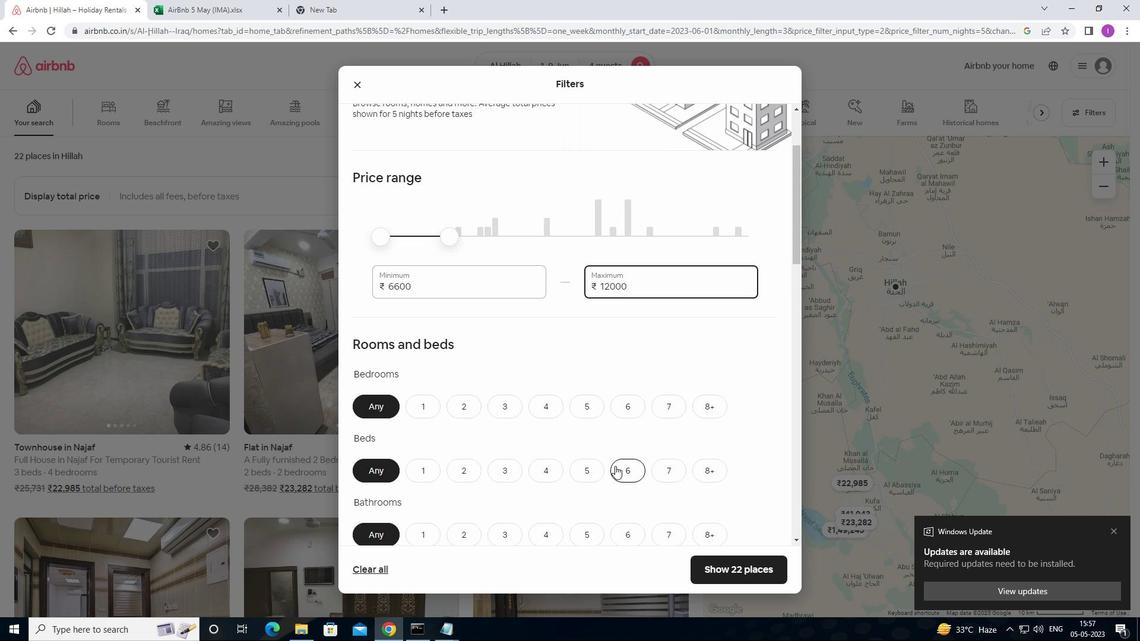 
Action: Mouse scrolled (616, 462) with delta (0, 0)
Screenshot: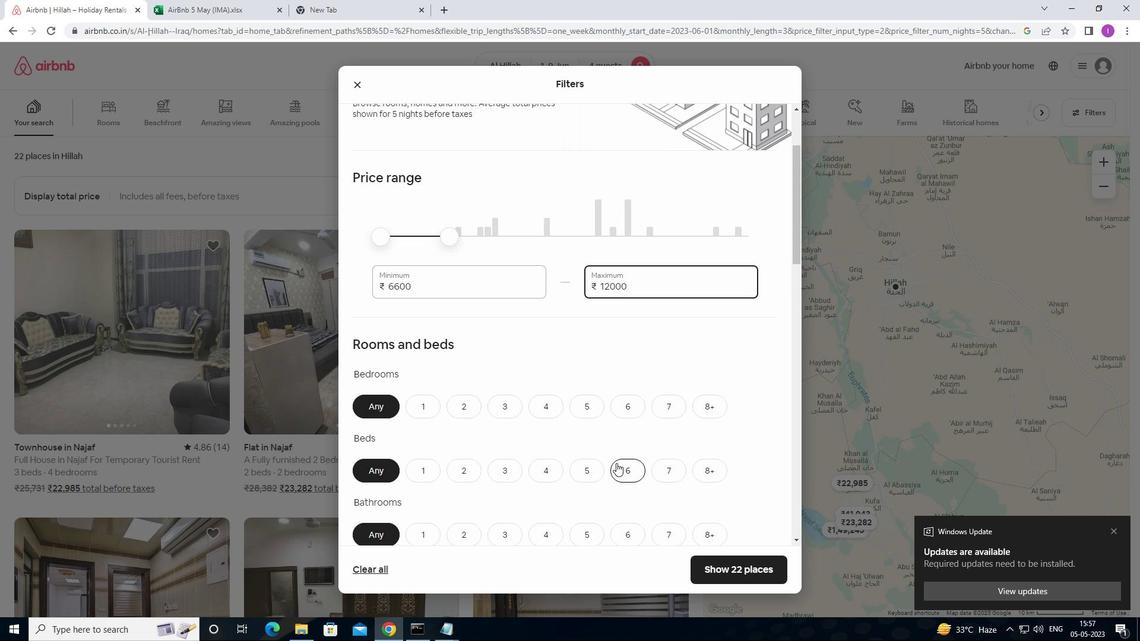 
Action: Mouse moved to (625, 451)
Screenshot: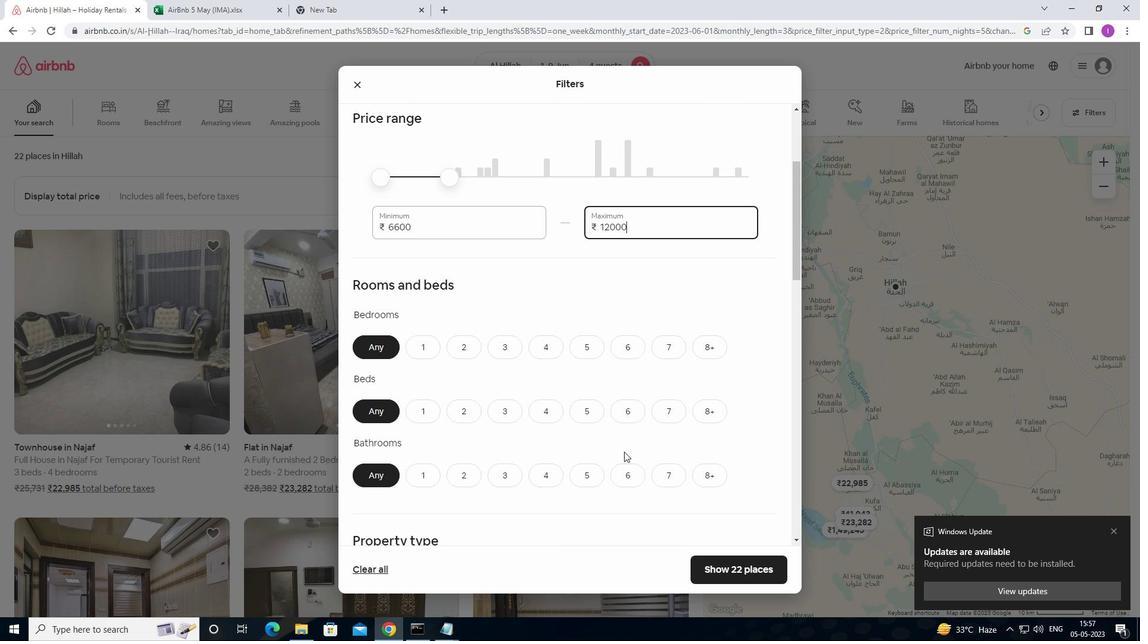
Action: Mouse scrolled (625, 450) with delta (0, 0)
Screenshot: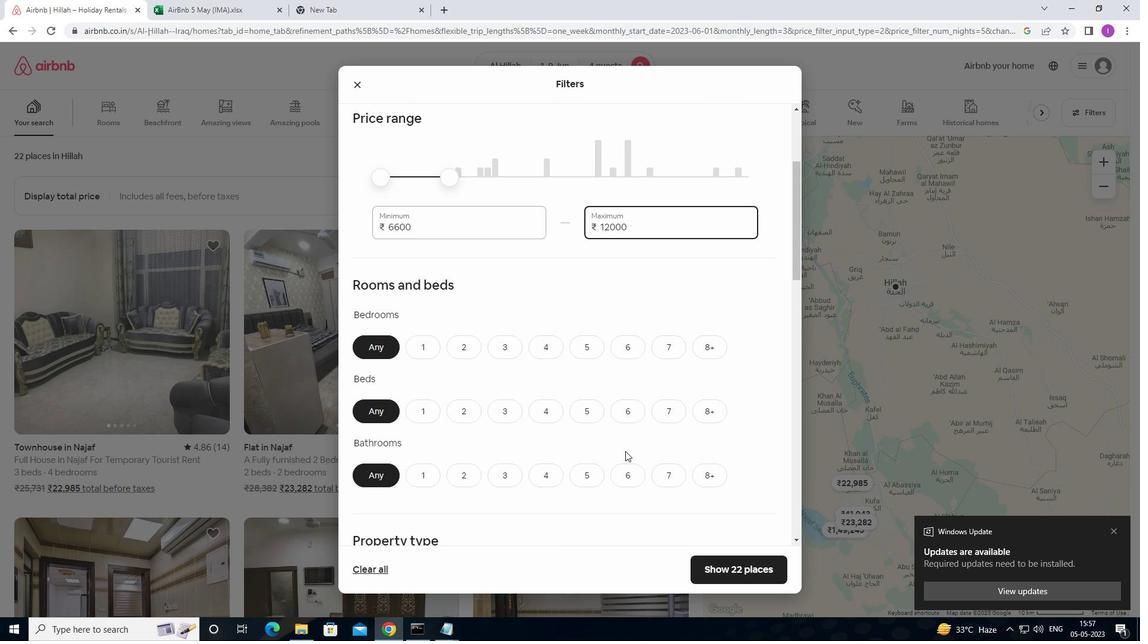 
Action: Mouse moved to (463, 291)
Screenshot: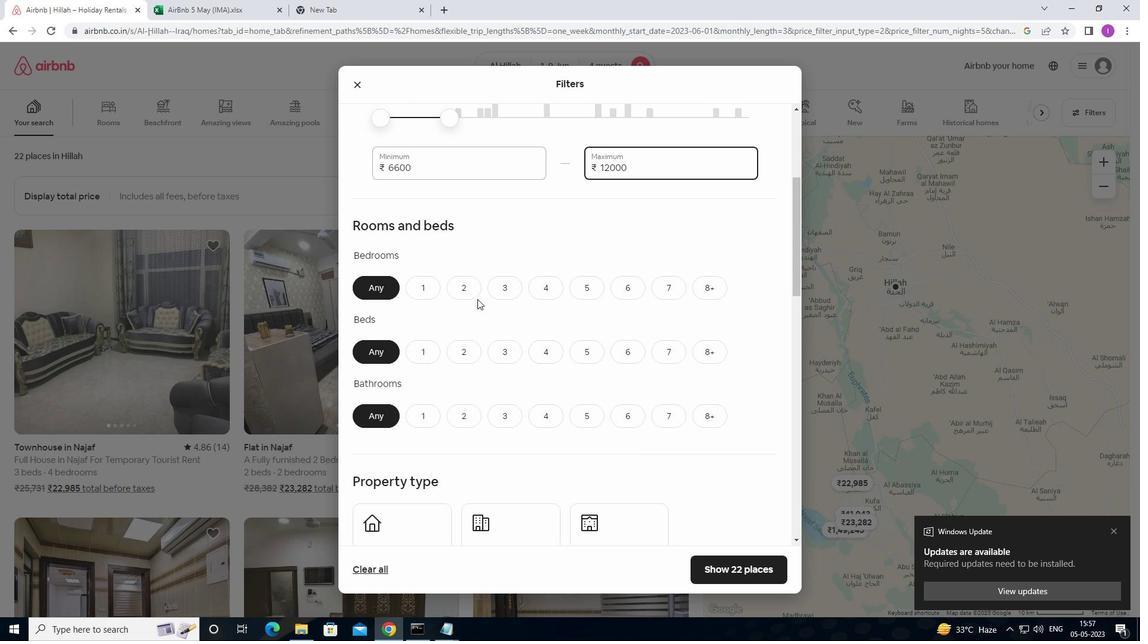 
Action: Mouse pressed left at (463, 291)
Screenshot: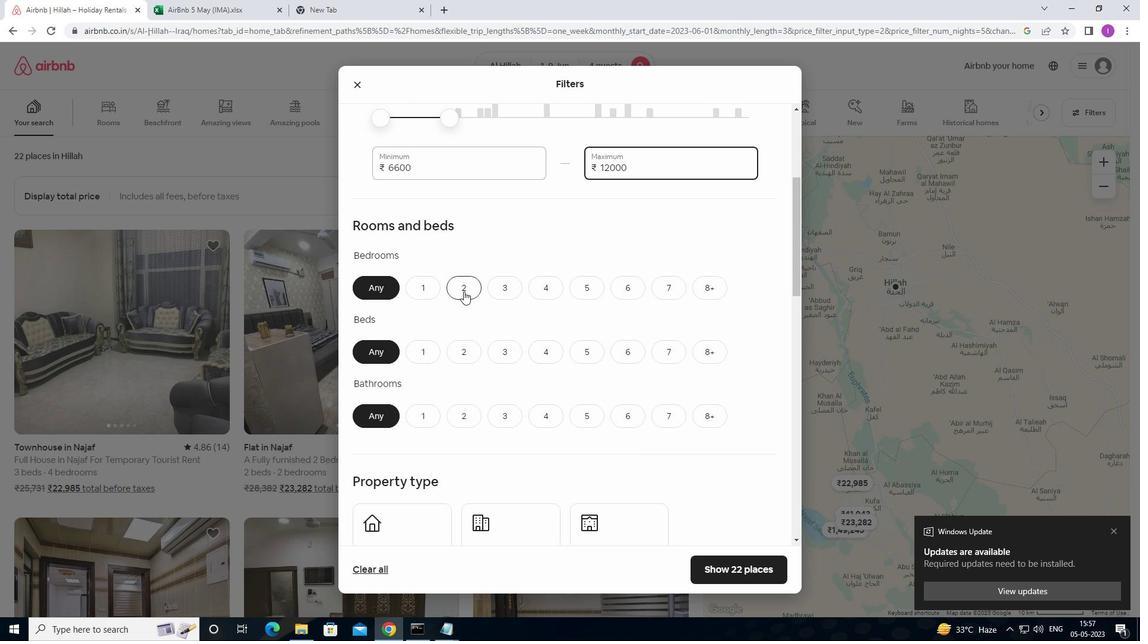 
Action: Mouse moved to (467, 347)
Screenshot: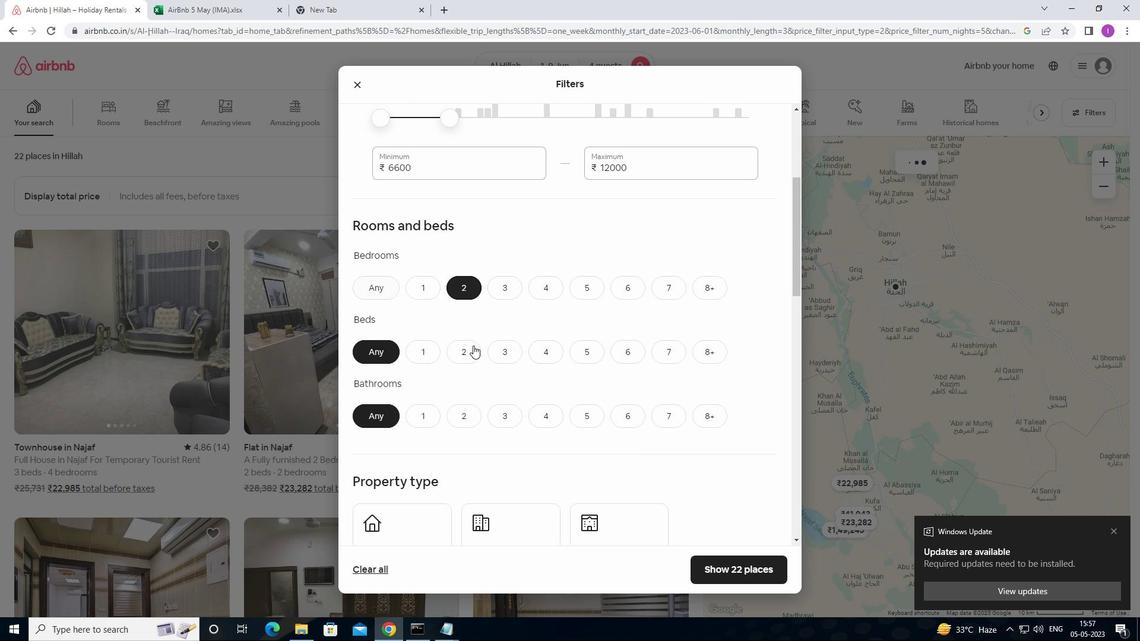 
Action: Mouse pressed left at (467, 347)
Screenshot: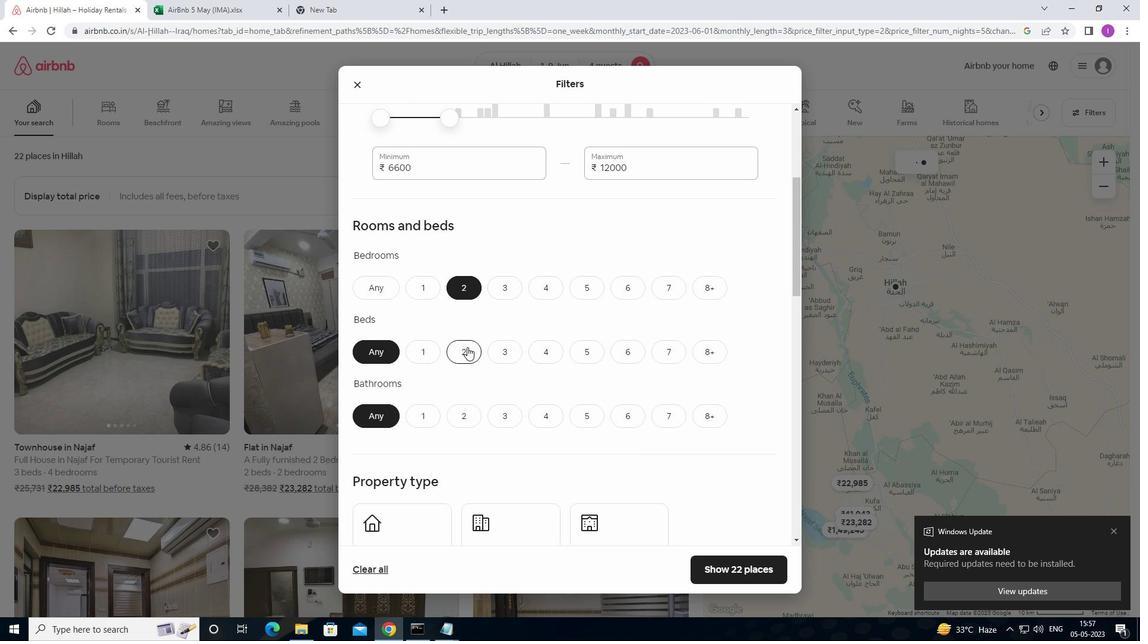 
Action: Mouse moved to (530, 408)
Screenshot: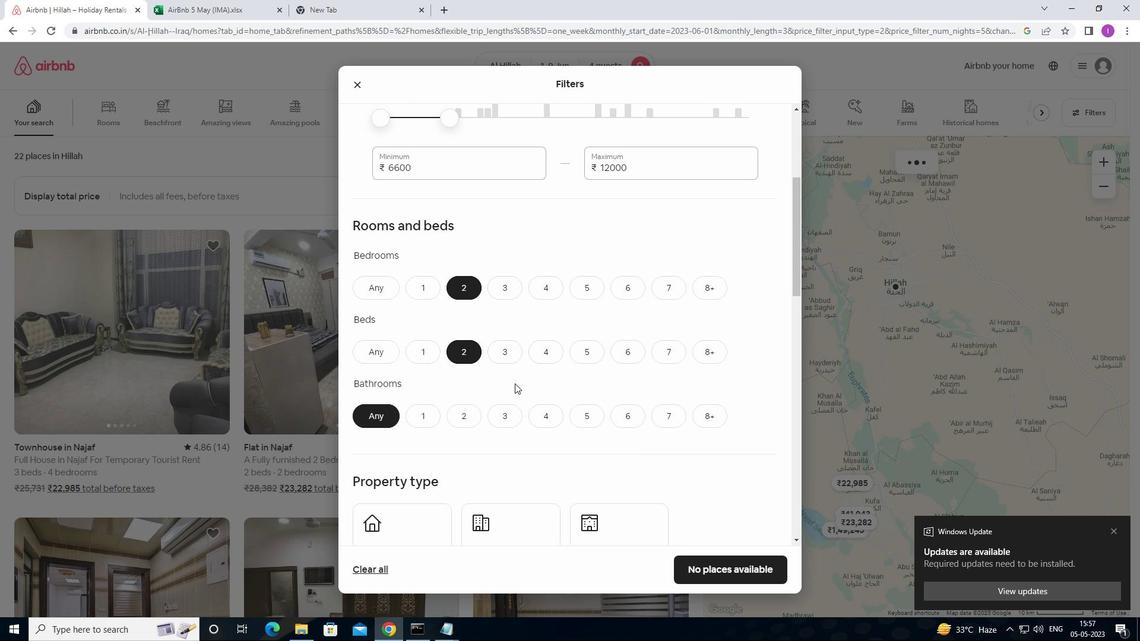 
Action: Mouse scrolled (530, 407) with delta (0, 0)
Screenshot: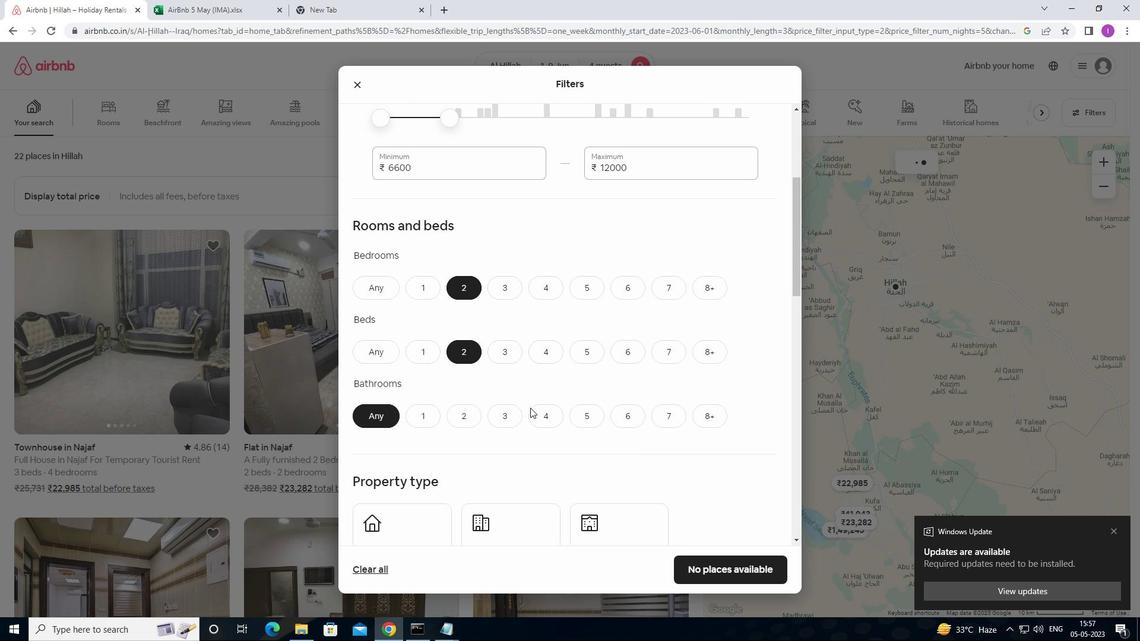 
Action: Mouse moved to (463, 358)
Screenshot: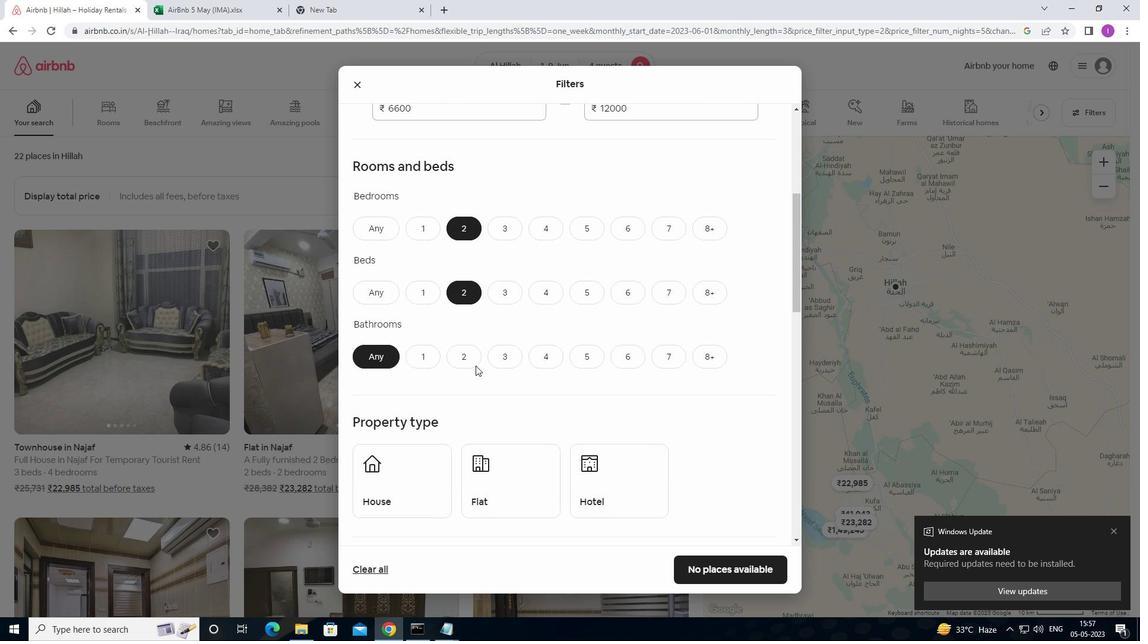 
Action: Mouse pressed left at (463, 358)
Screenshot: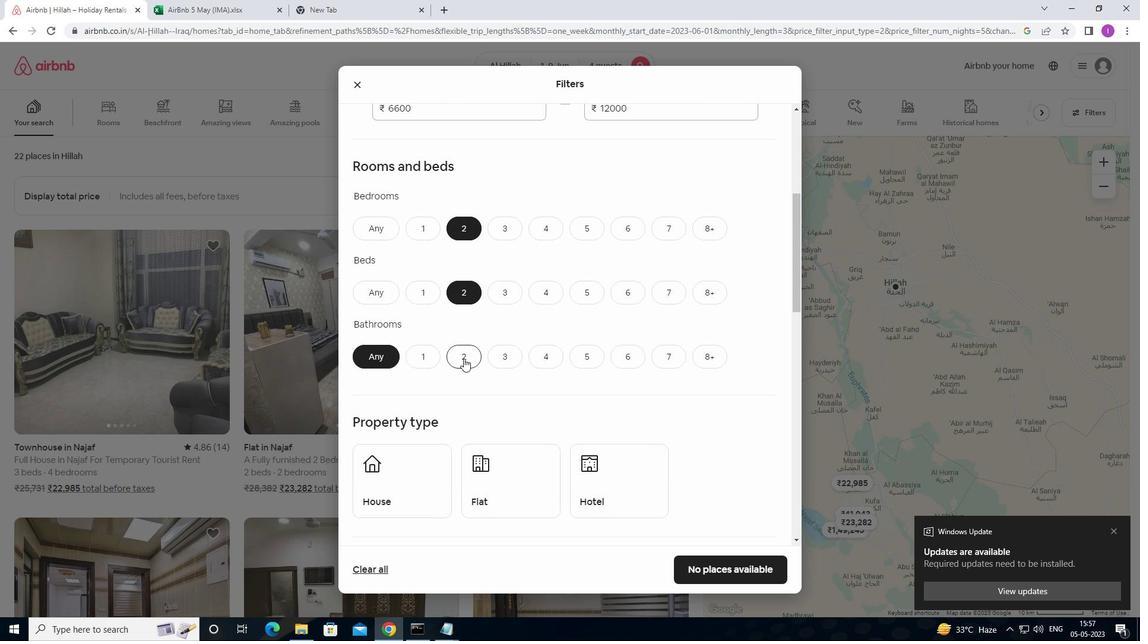 
Action: Mouse moved to (433, 453)
Screenshot: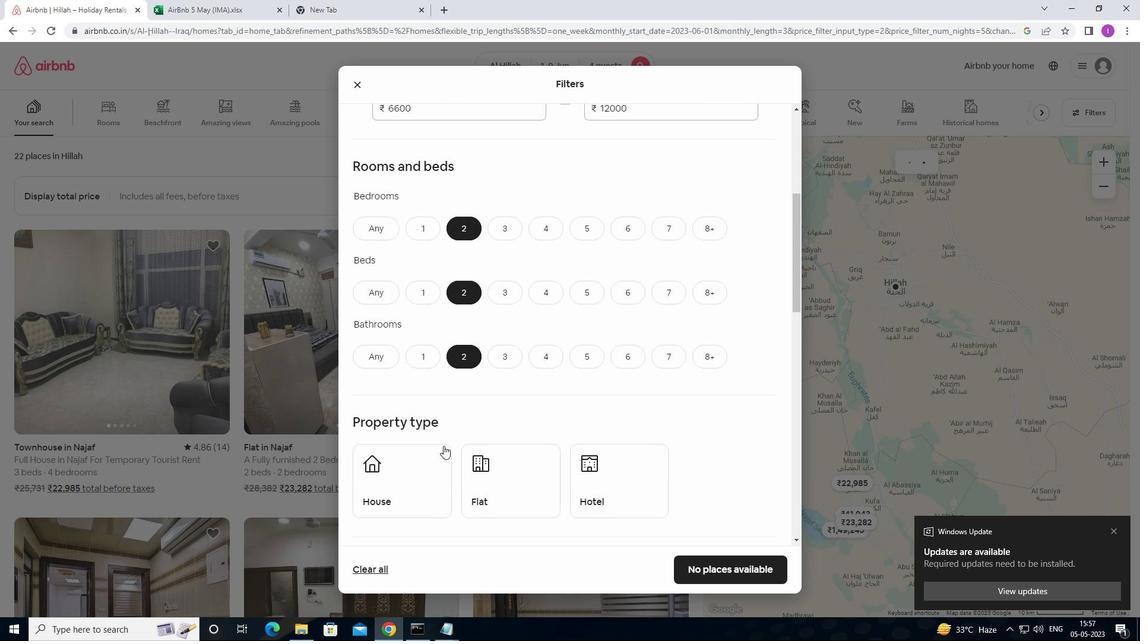 
Action: Mouse pressed left at (433, 453)
Screenshot: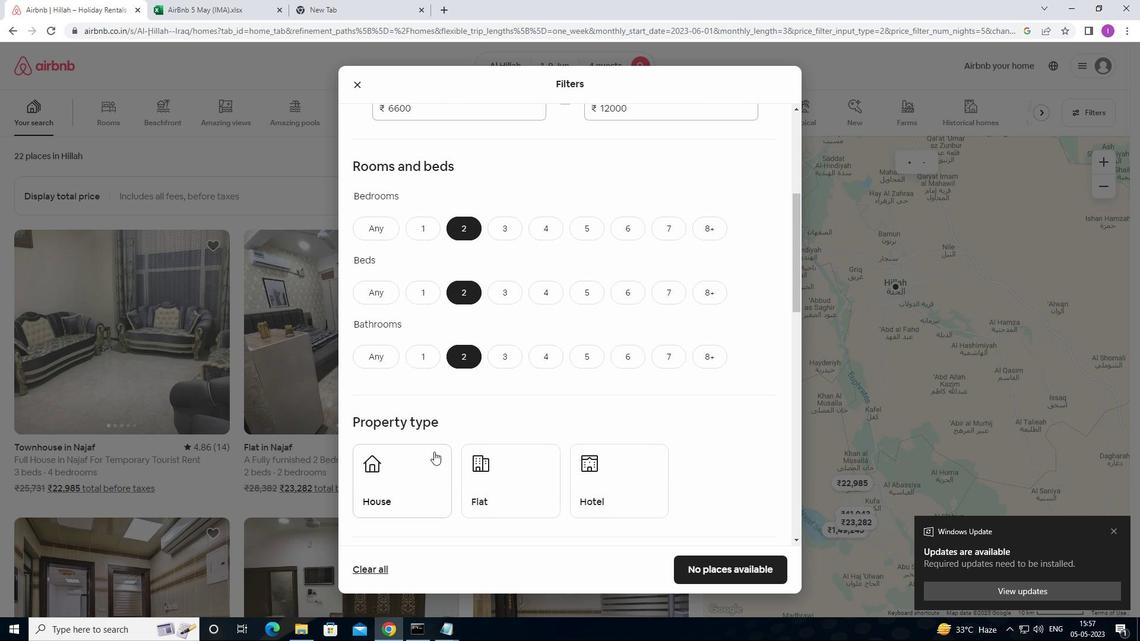
Action: Mouse moved to (484, 459)
Screenshot: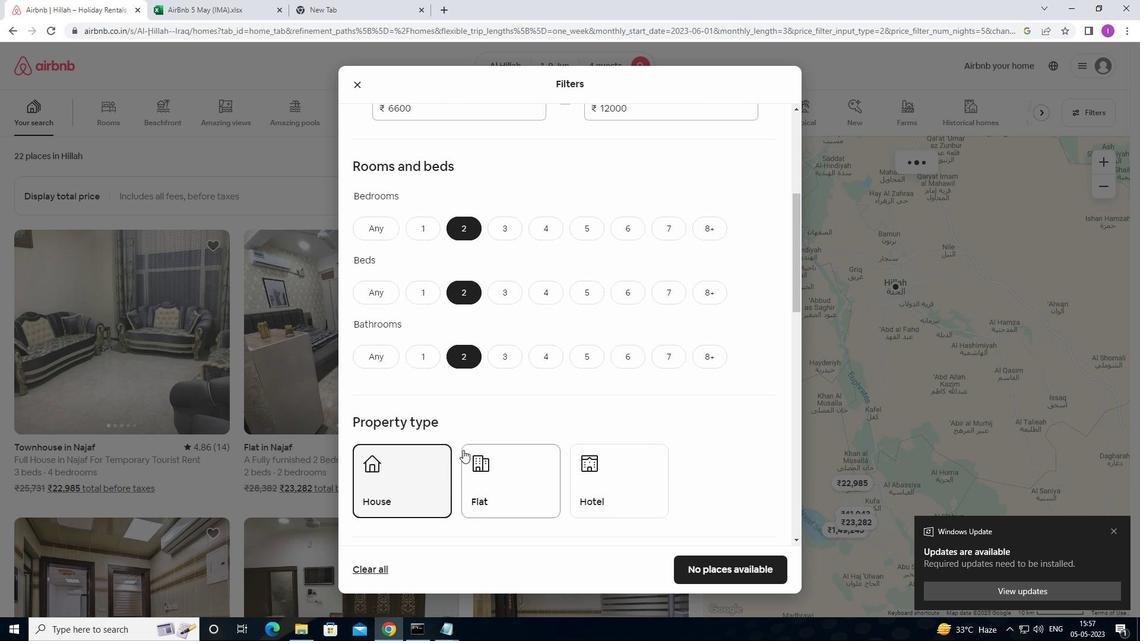 
Action: Mouse pressed left at (484, 459)
Screenshot: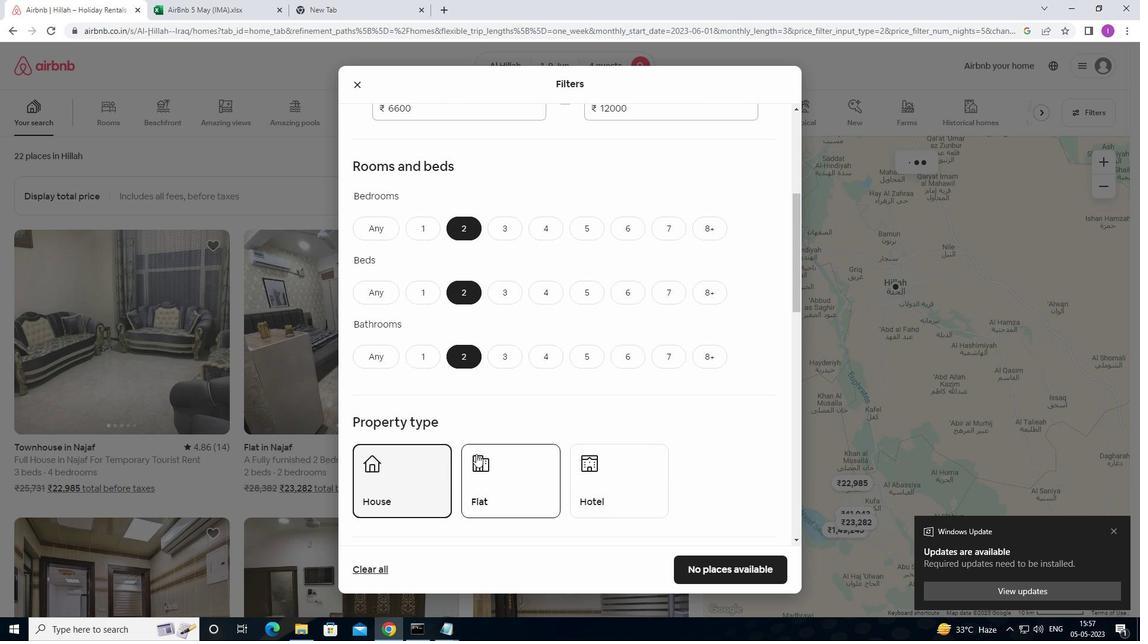 
Action: Mouse moved to (552, 448)
Screenshot: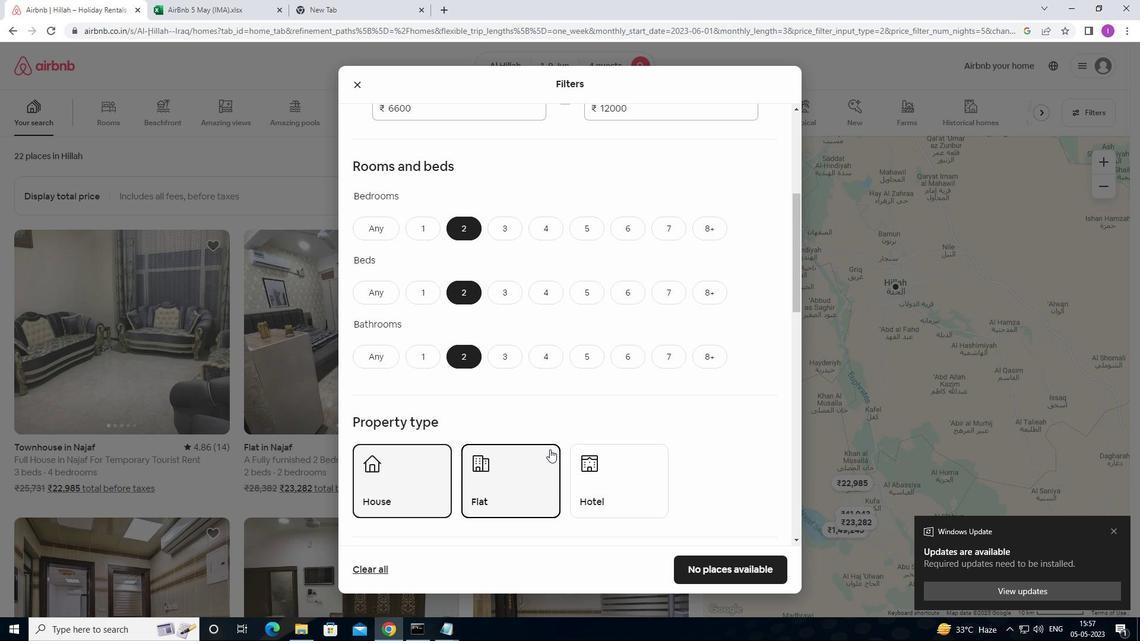 
Action: Mouse scrolled (552, 448) with delta (0, 0)
Screenshot: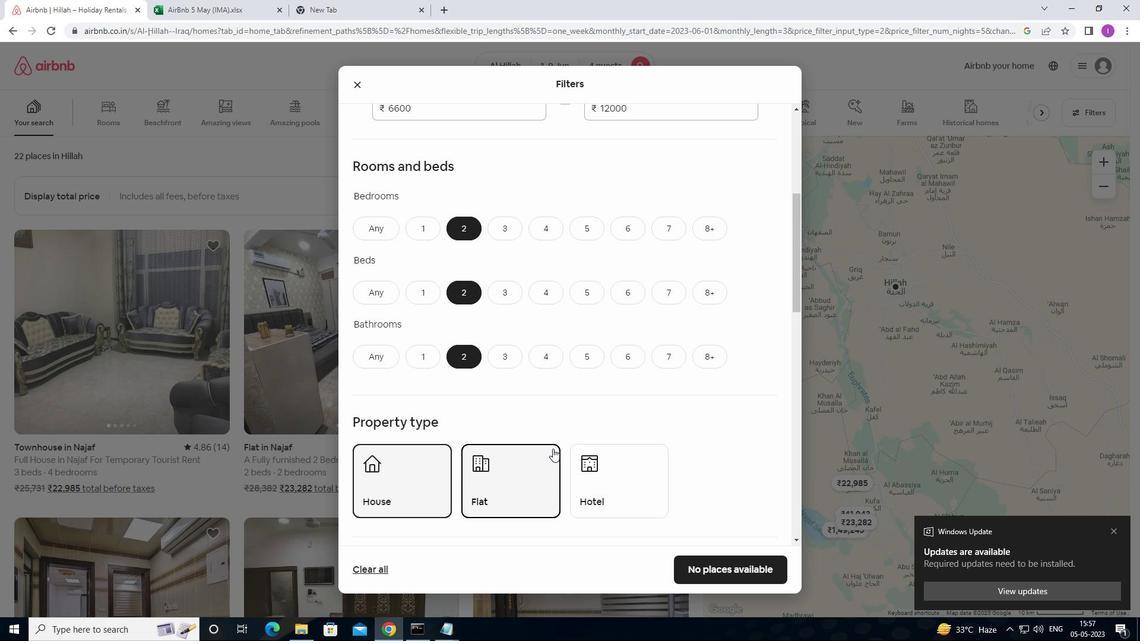 
Action: Mouse moved to (560, 443)
Screenshot: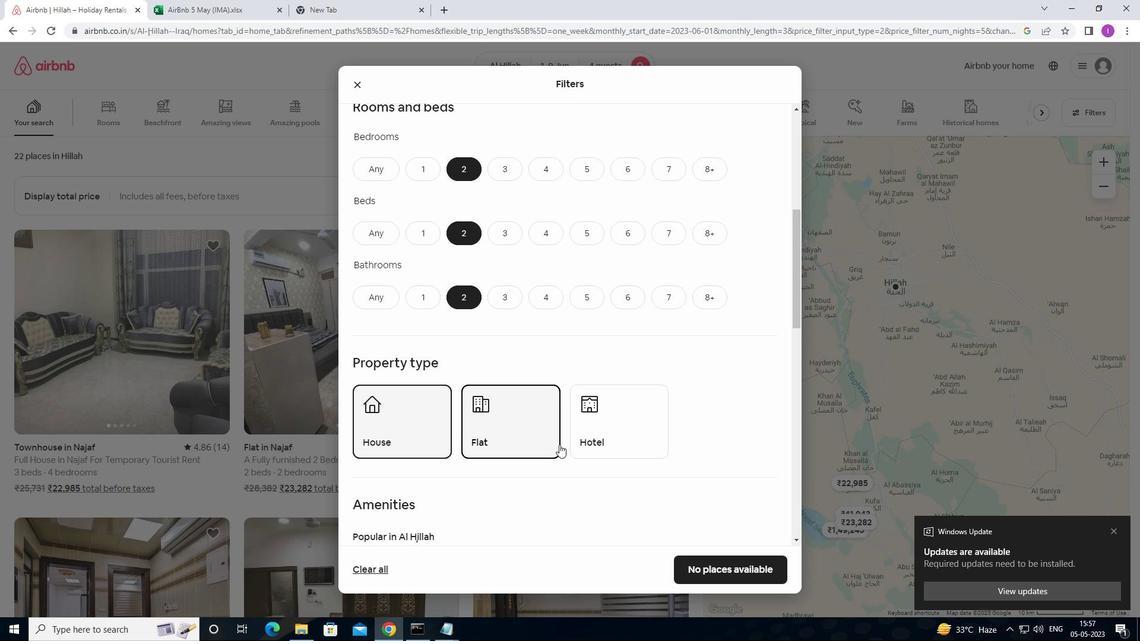 
Action: Mouse scrolled (560, 442) with delta (0, 0)
Screenshot: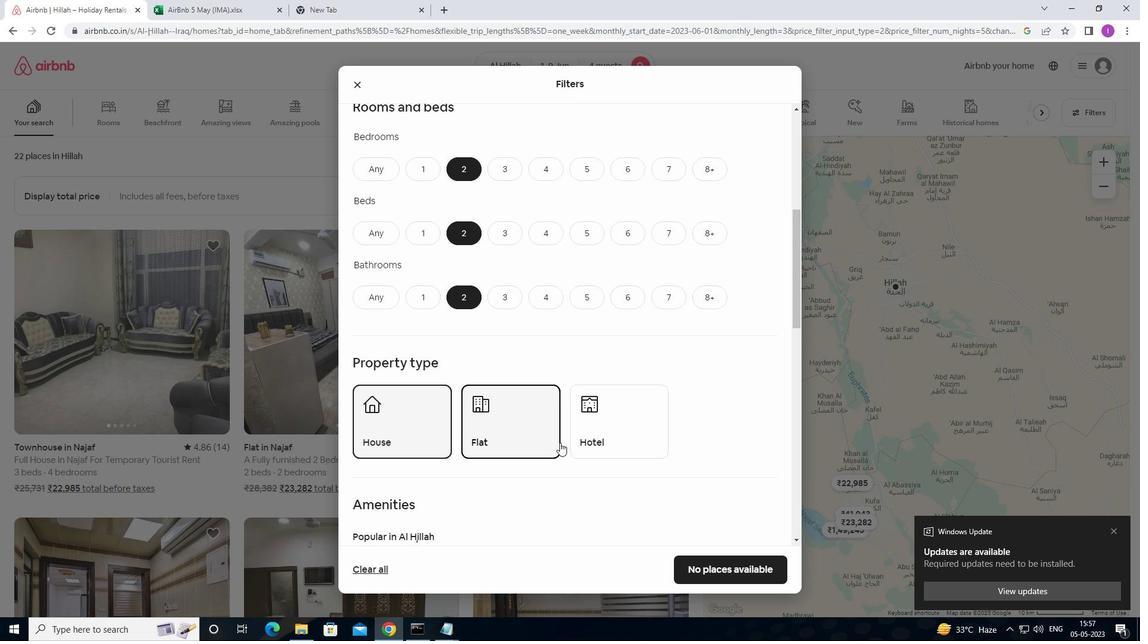 
Action: Mouse moved to (560, 442)
Screenshot: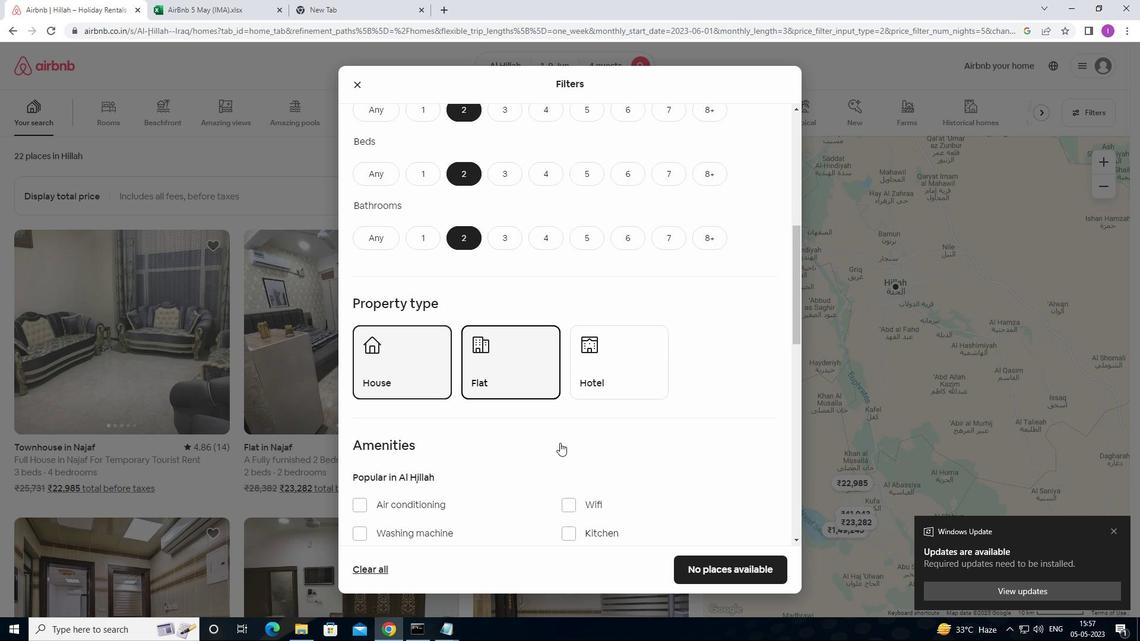 
Action: Mouse scrolled (560, 441) with delta (0, 0)
Screenshot: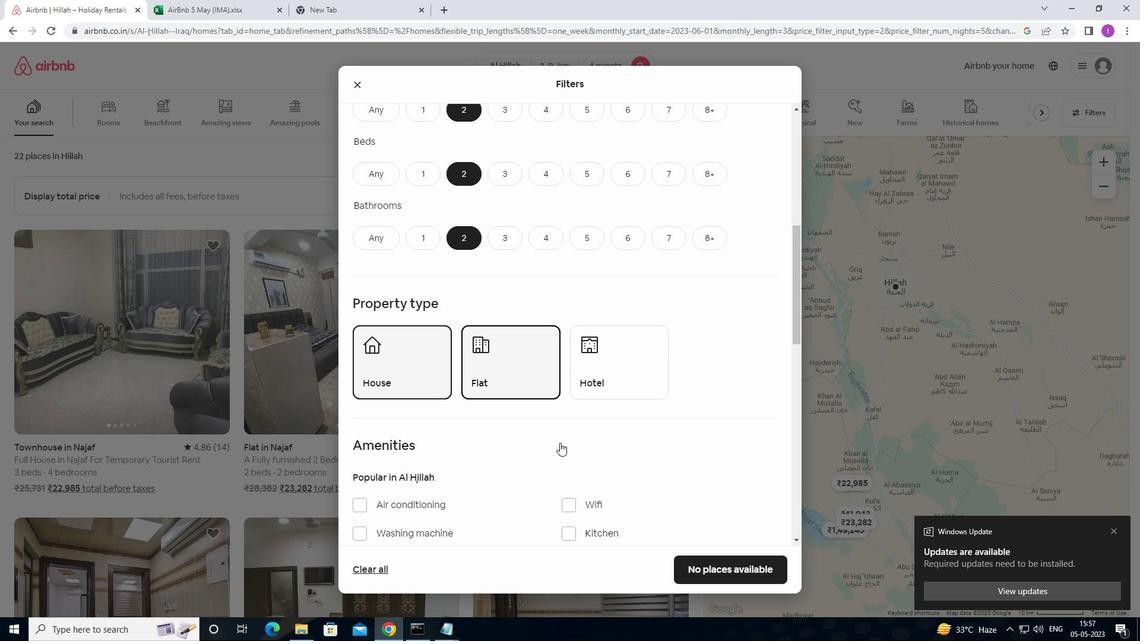 
Action: Mouse scrolled (560, 441) with delta (0, 0)
Screenshot: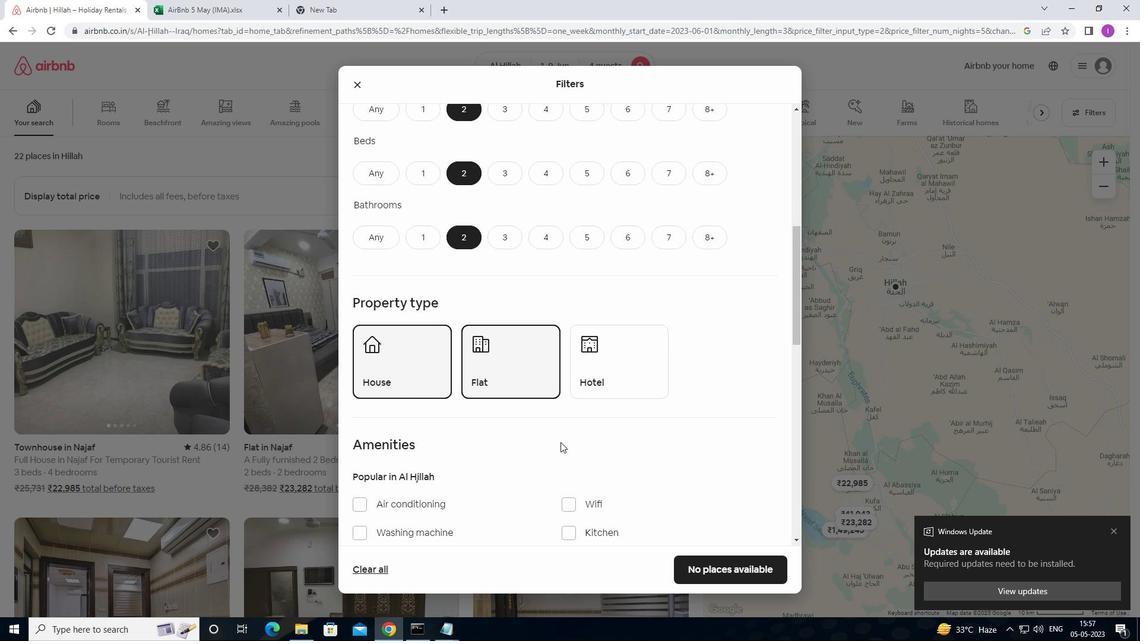 
Action: Mouse moved to (359, 421)
Screenshot: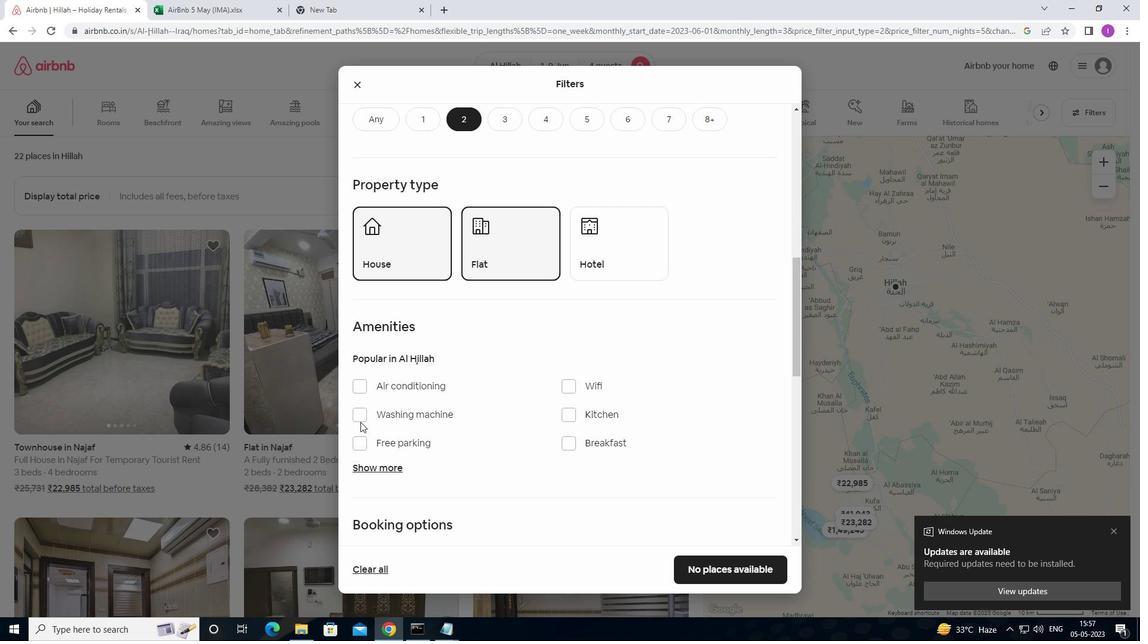
Action: Mouse pressed left at (359, 421)
Screenshot: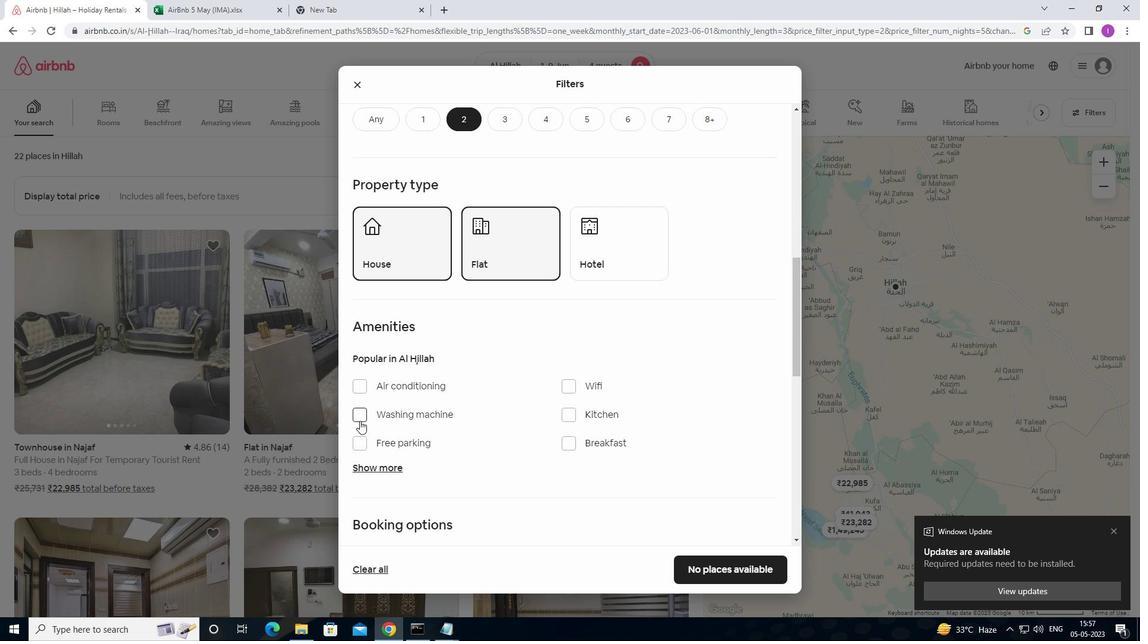 
Action: Mouse moved to (528, 443)
Screenshot: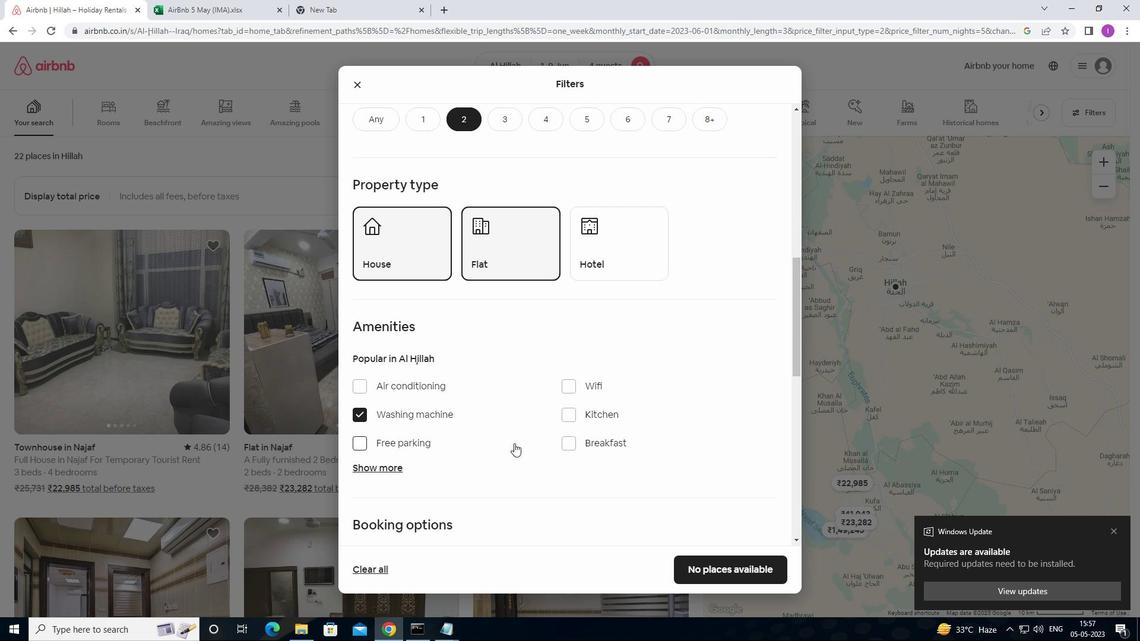 
Action: Mouse scrolled (528, 443) with delta (0, 0)
Screenshot: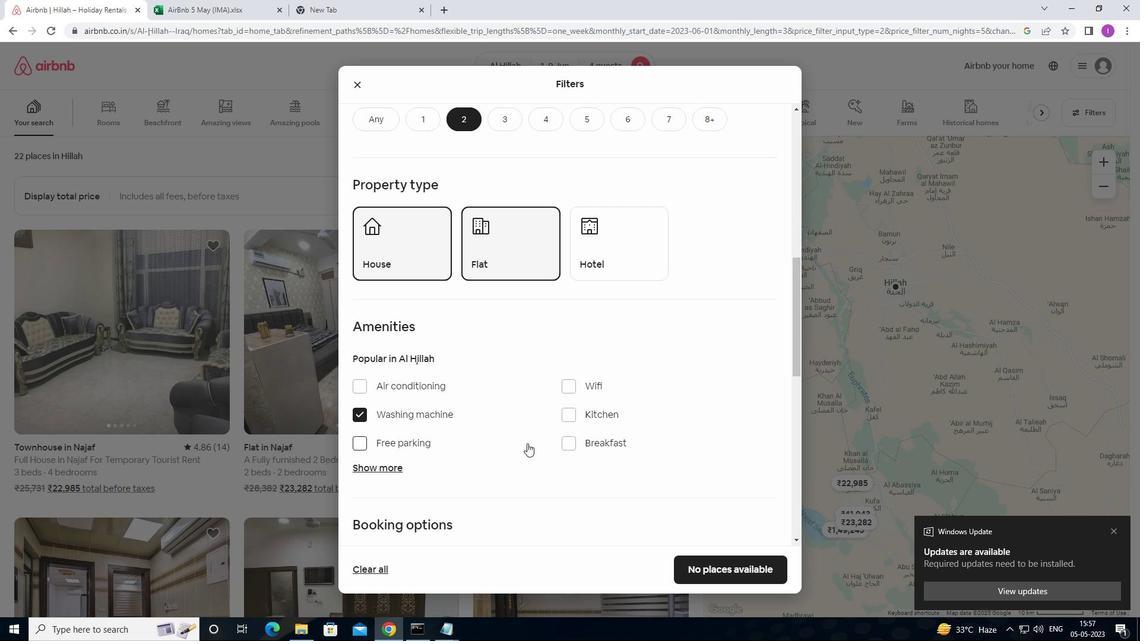 
Action: Mouse moved to (529, 443)
Screenshot: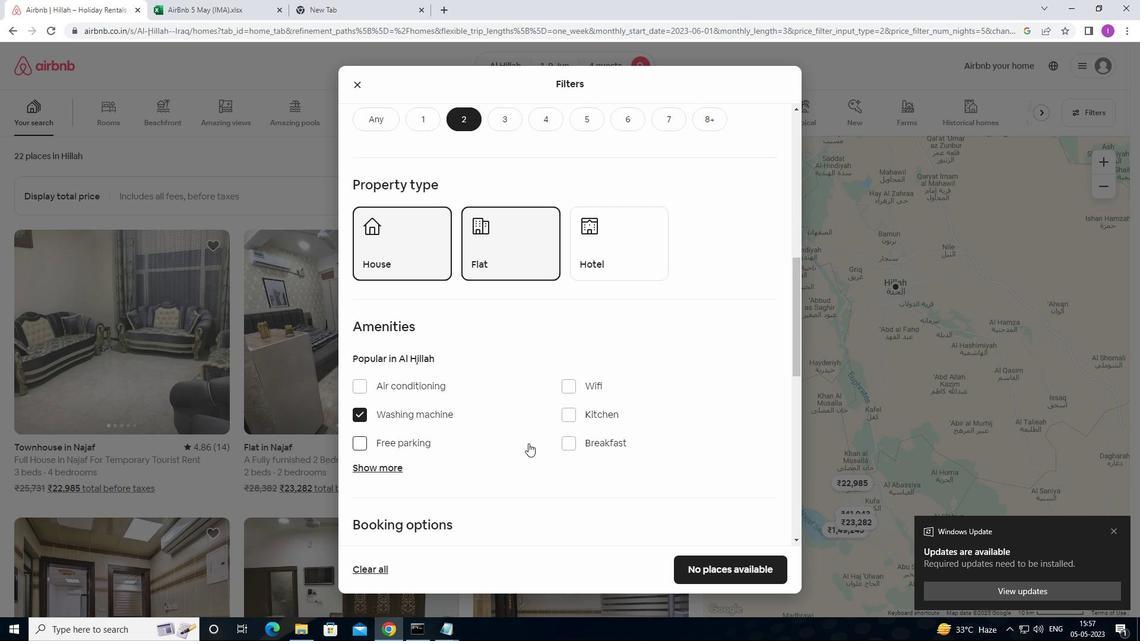 
Action: Mouse scrolled (529, 443) with delta (0, 0)
Screenshot: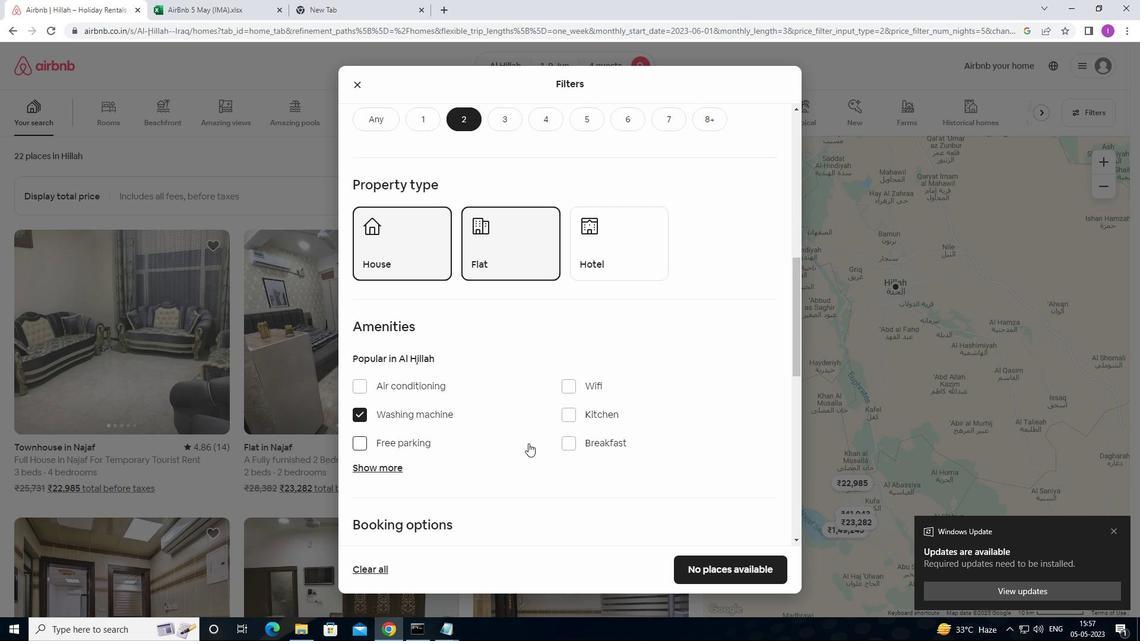 
Action: Mouse moved to (748, 496)
Screenshot: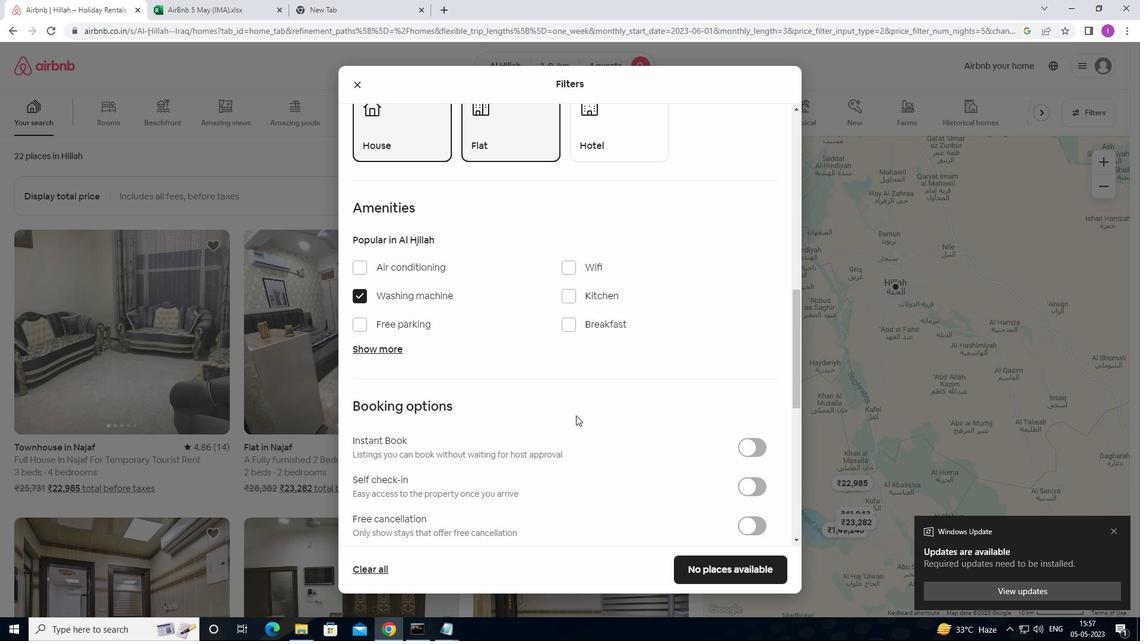 
Action: Mouse scrolled (748, 495) with delta (0, 0)
Screenshot: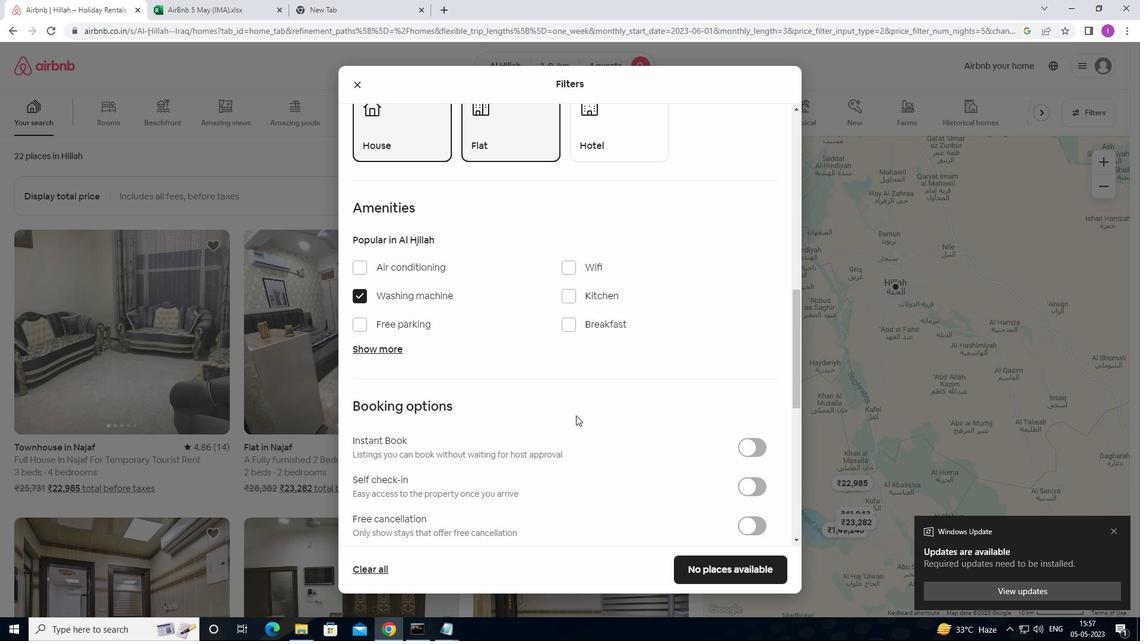 
Action: Mouse moved to (749, 497)
Screenshot: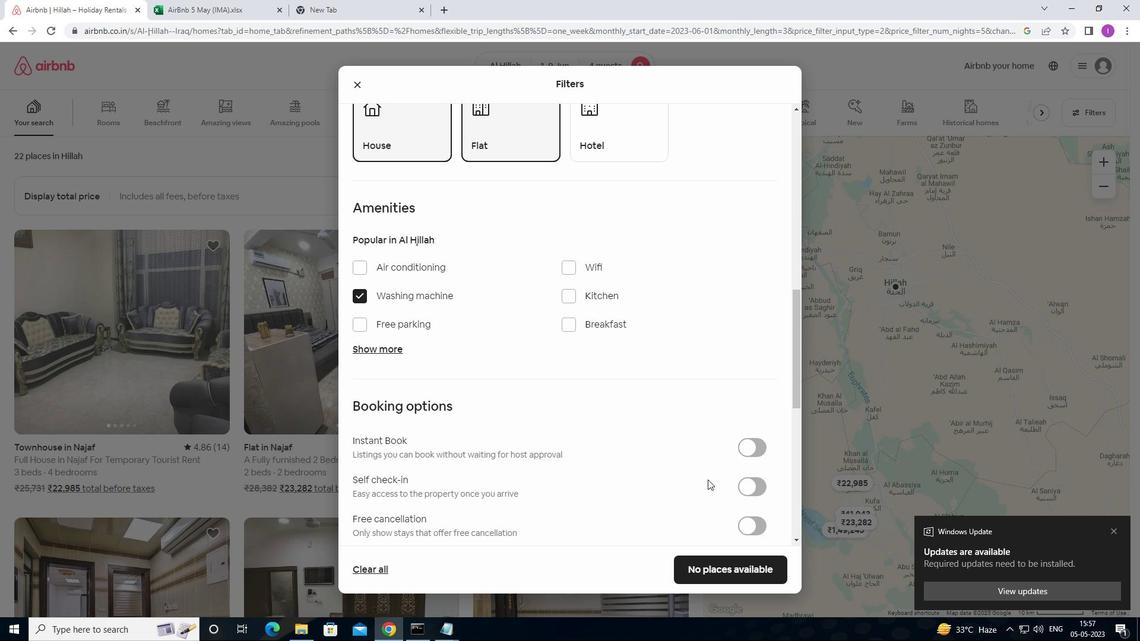 
Action: Mouse scrolled (749, 497) with delta (0, 0)
Screenshot: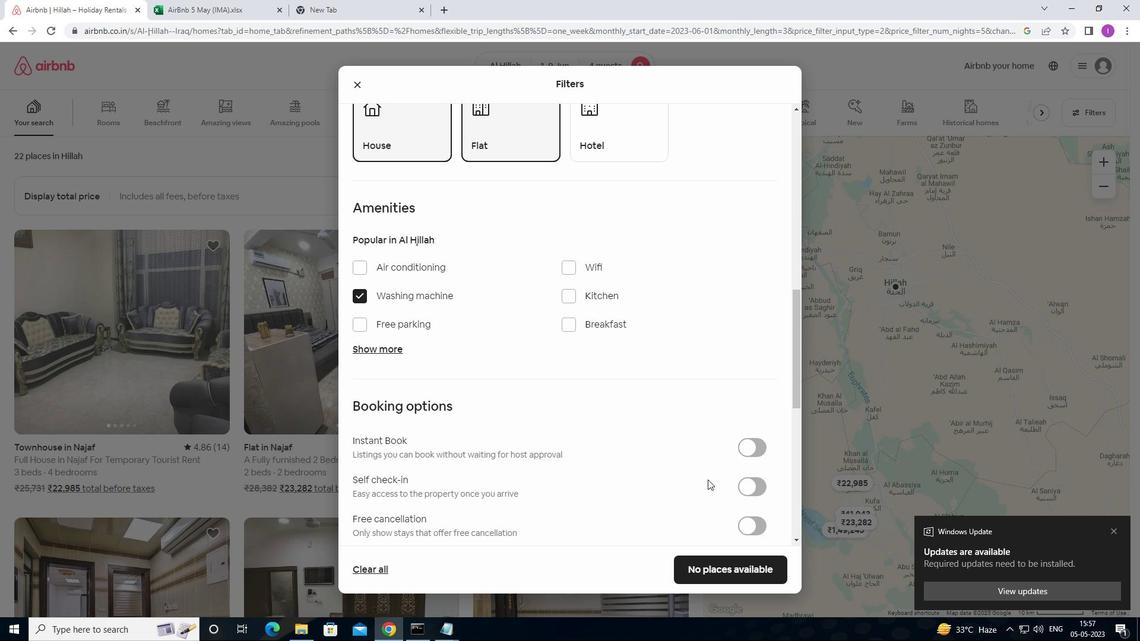 
Action: Mouse moved to (756, 365)
Screenshot: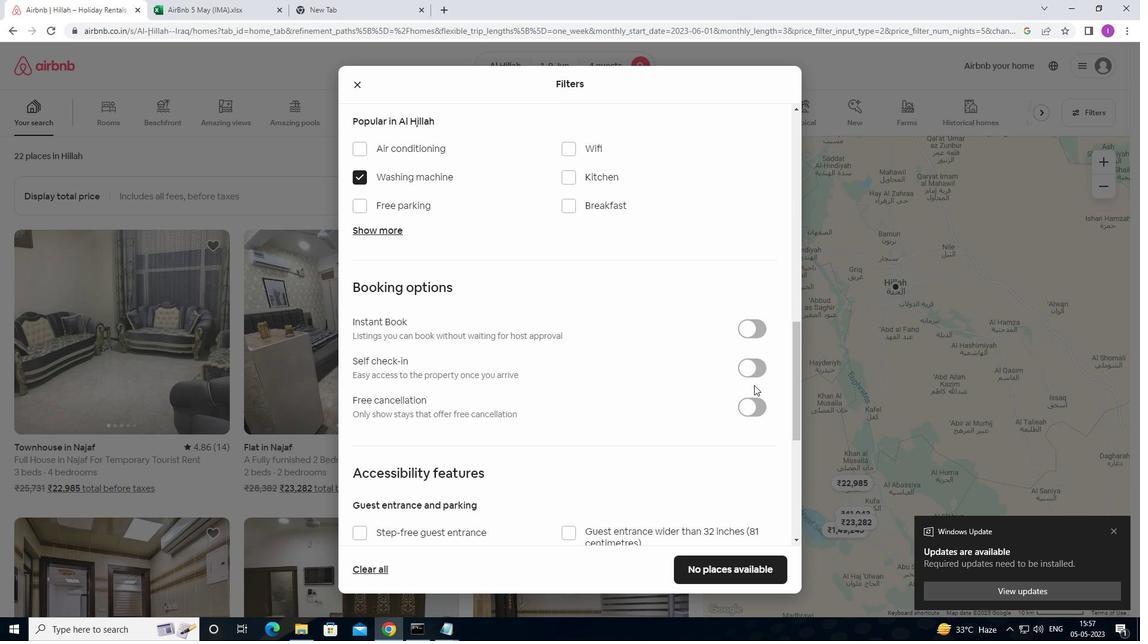 
Action: Mouse pressed left at (756, 365)
Screenshot: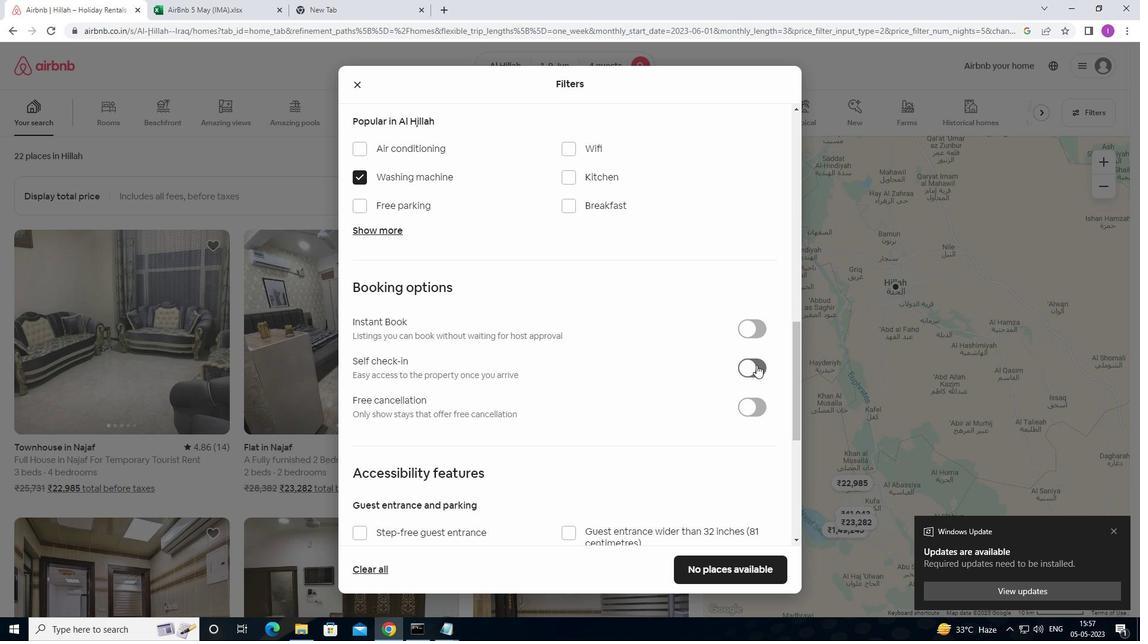 
Action: Mouse moved to (624, 418)
Screenshot: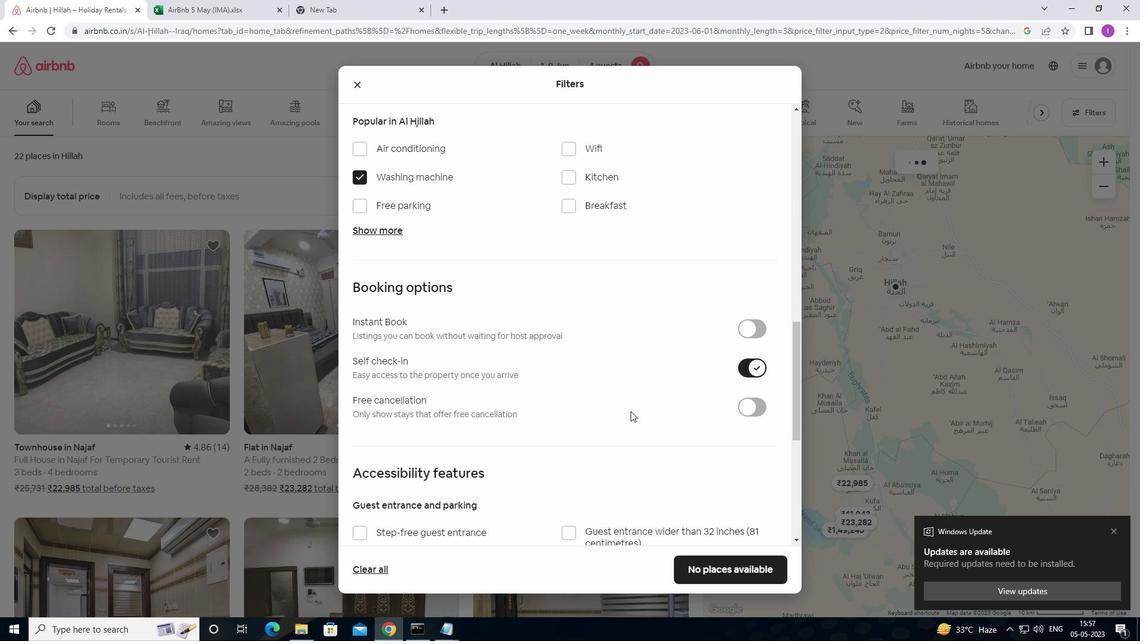 
Action: Mouse scrolled (624, 418) with delta (0, 0)
Screenshot: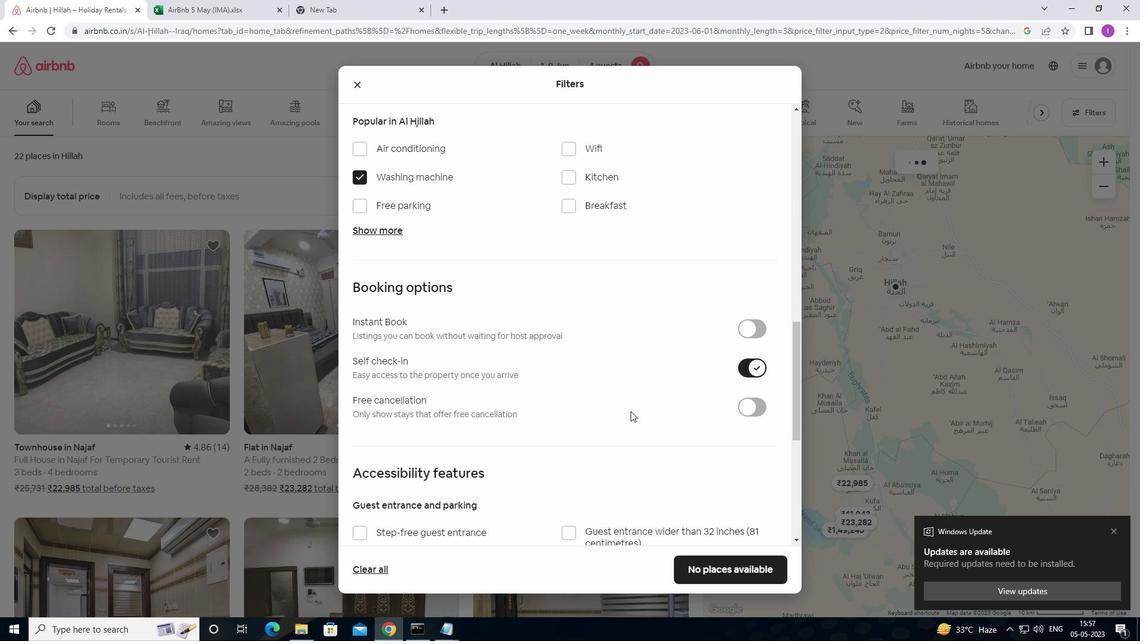 
Action: Mouse moved to (621, 423)
Screenshot: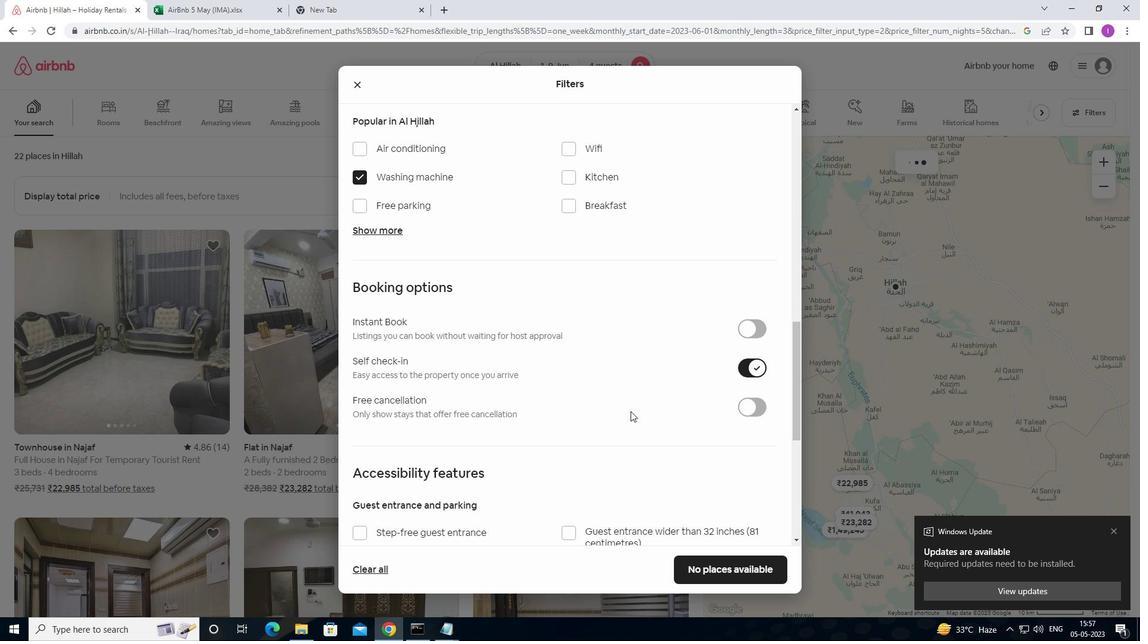 
Action: Mouse scrolled (621, 422) with delta (0, 0)
Screenshot: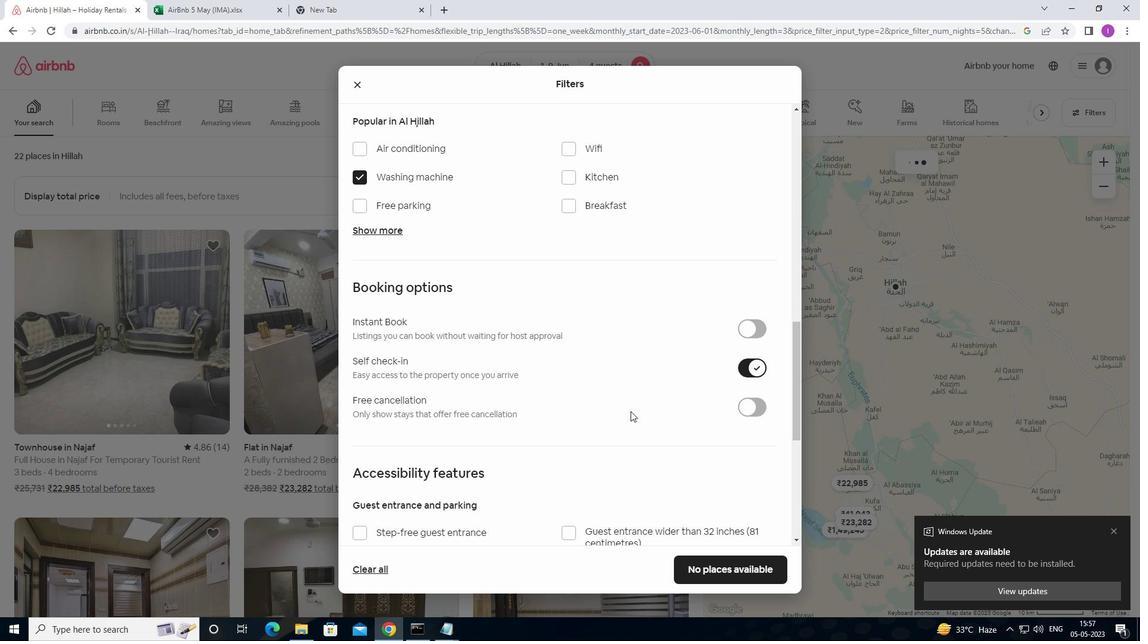
Action: Mouse moved to (614, 437)
Screenshot: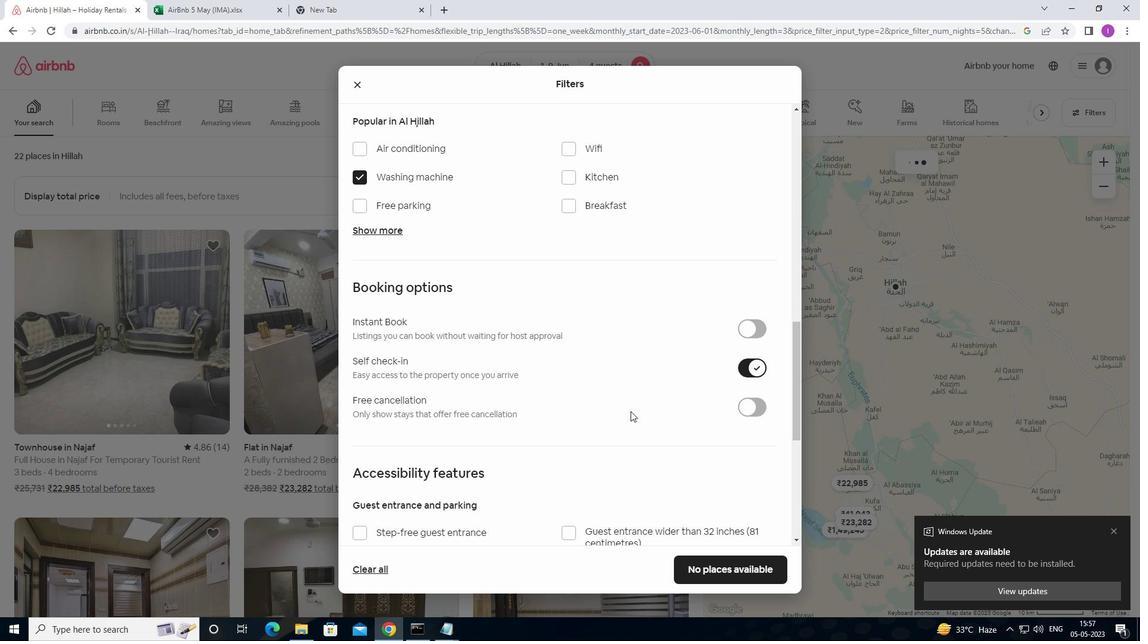 
Action: Mouse scrolled (614, 437) with delta (0, 0)
Screenshot: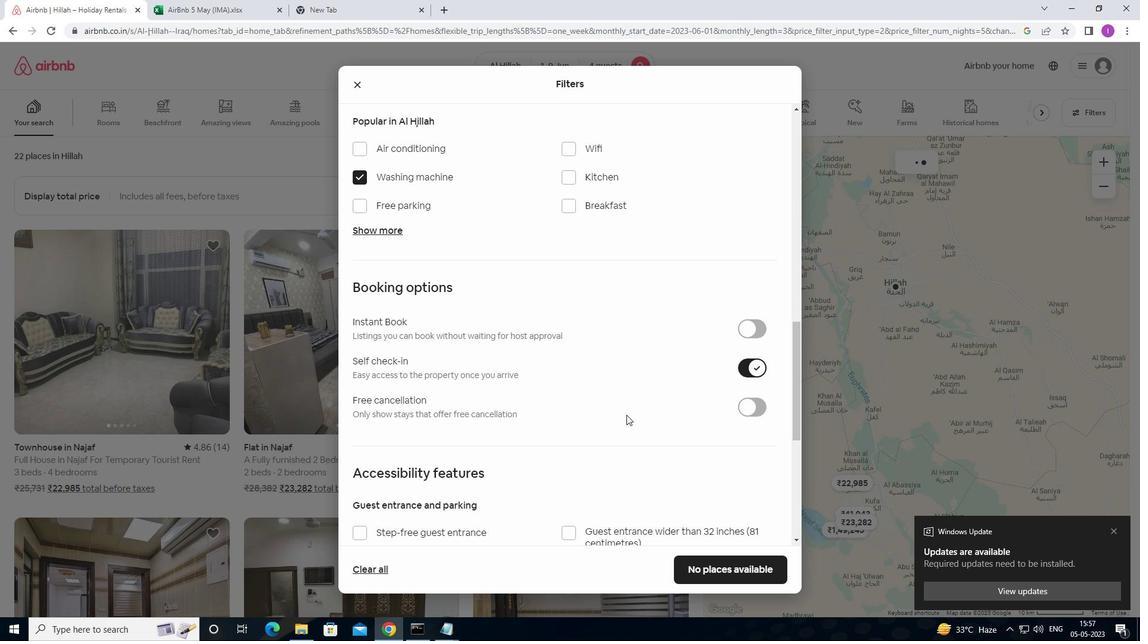 
Action: Mouse moved to (571, 484)
Screenshot: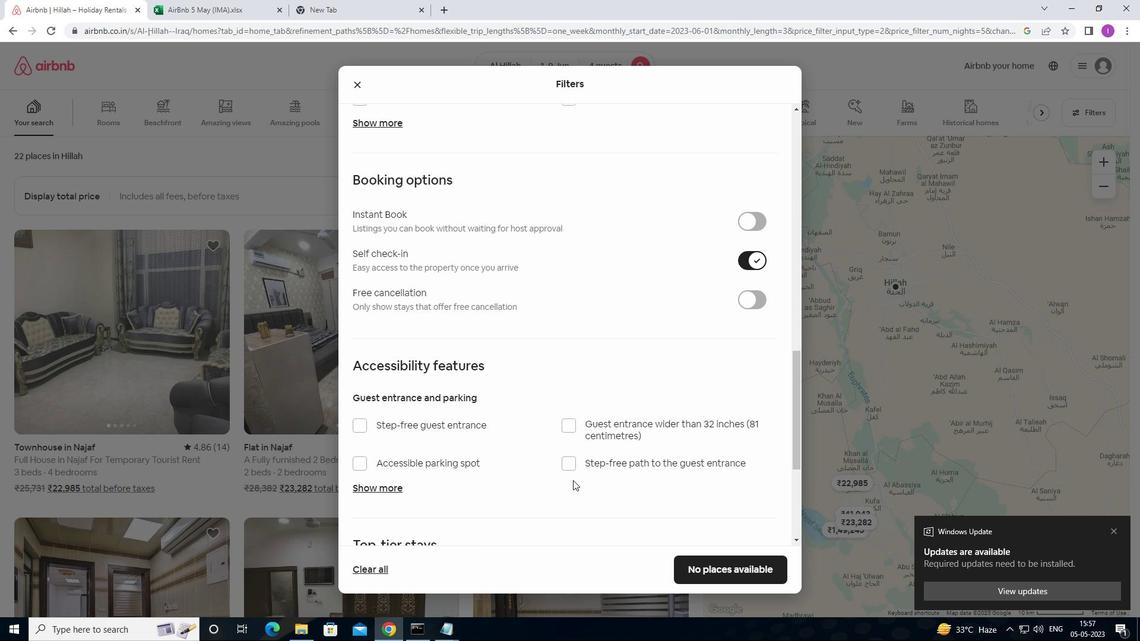 
Action: Mouse scrolled (571, 483) with delta (0, 0)
Screenshot: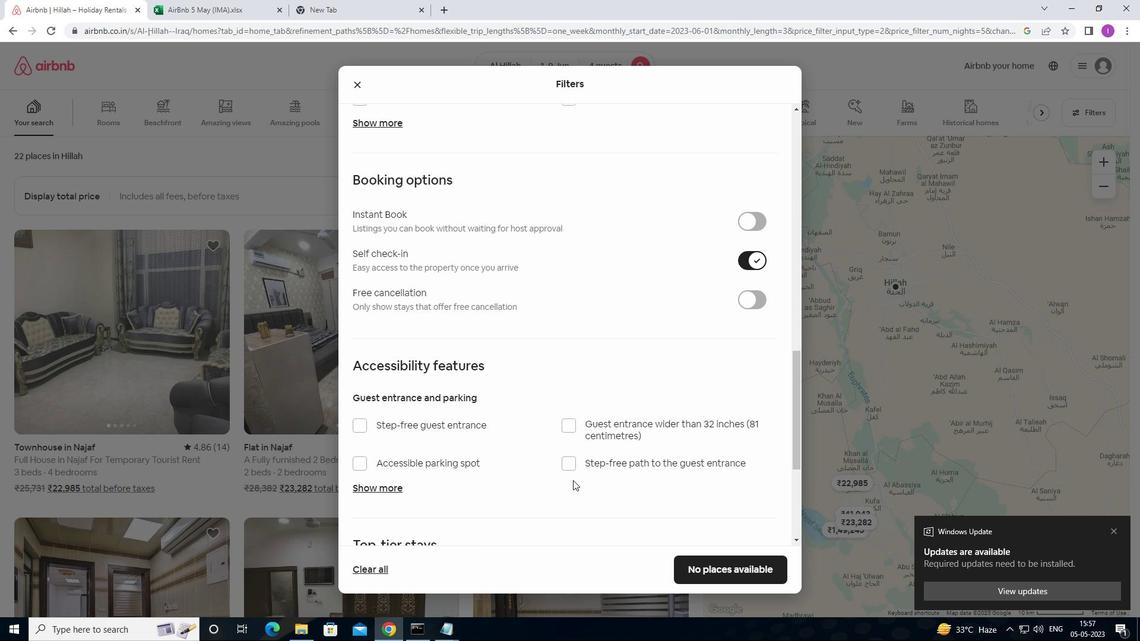 
Action: Mouse moved to (570, 487)
Screenshot: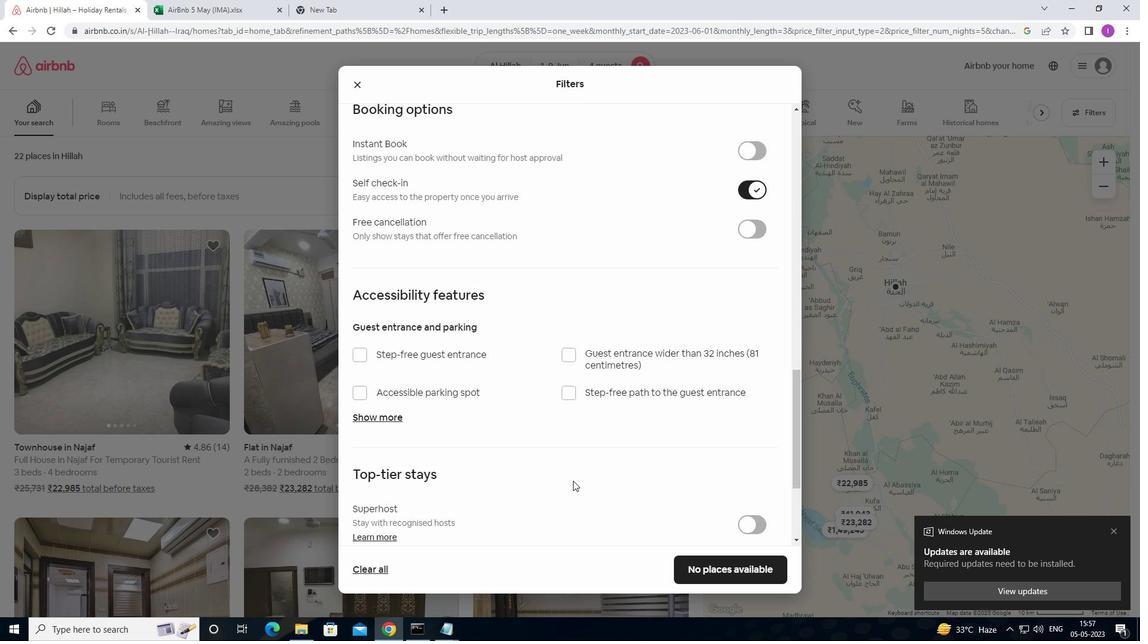 
Action: Mouse scrolled (570, 487) with delta (0, 0)
Screenshot: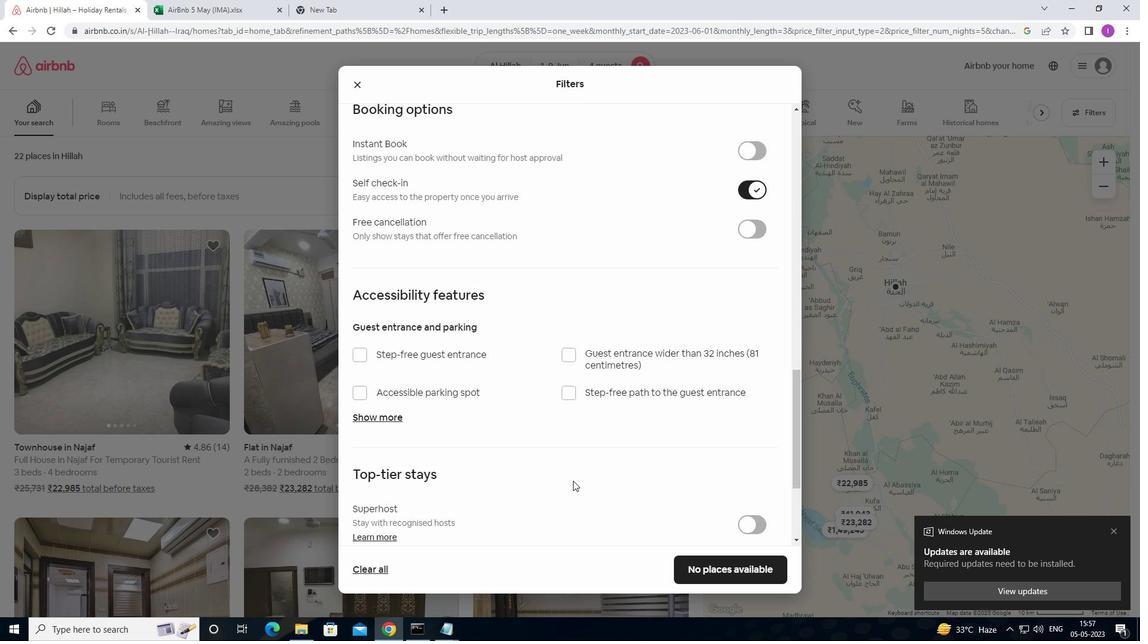 
Action: Mouse moved to (568, 488)
Screenshot: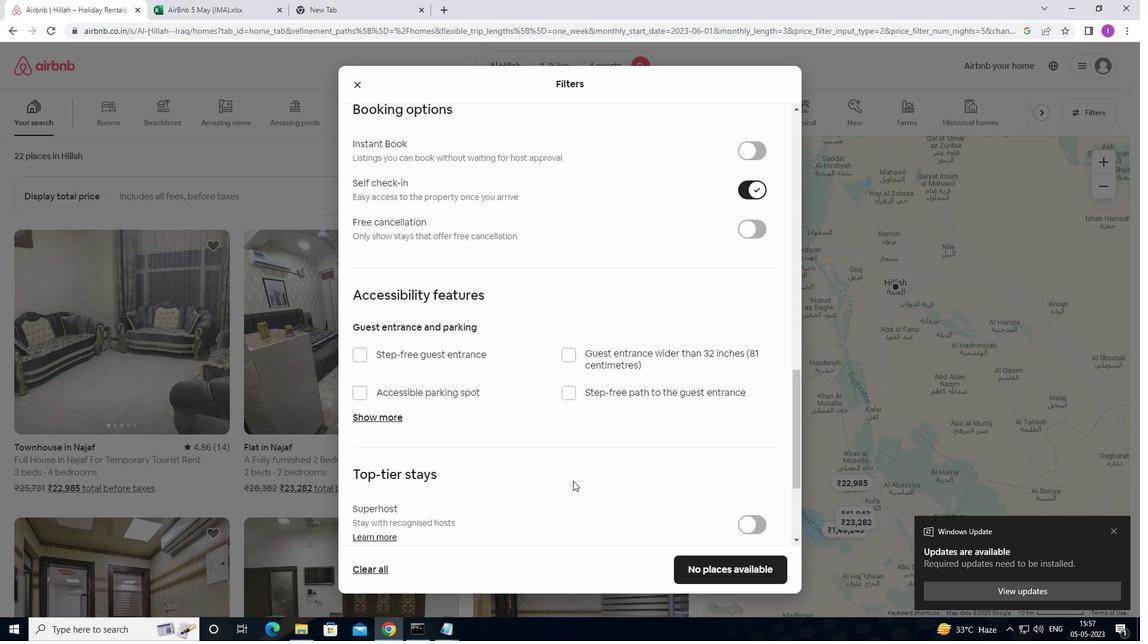 
Action: Mouse scrolled (568, 488) with delta (0, 0)
Screenshot: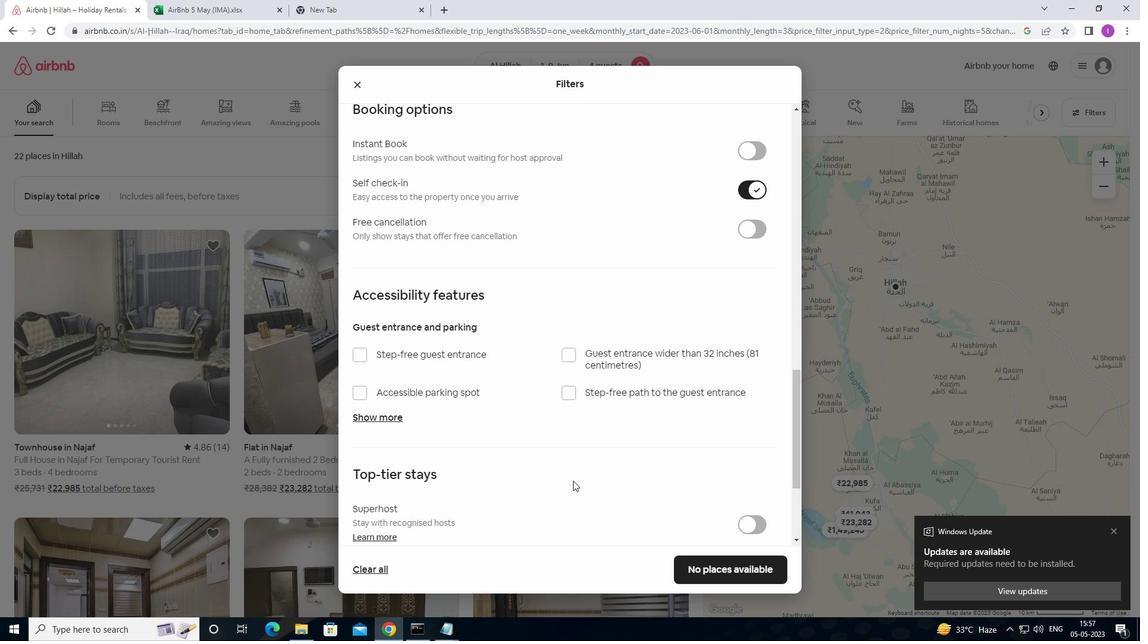 
Action: Mouse moved to (548, 492)
Screenshot: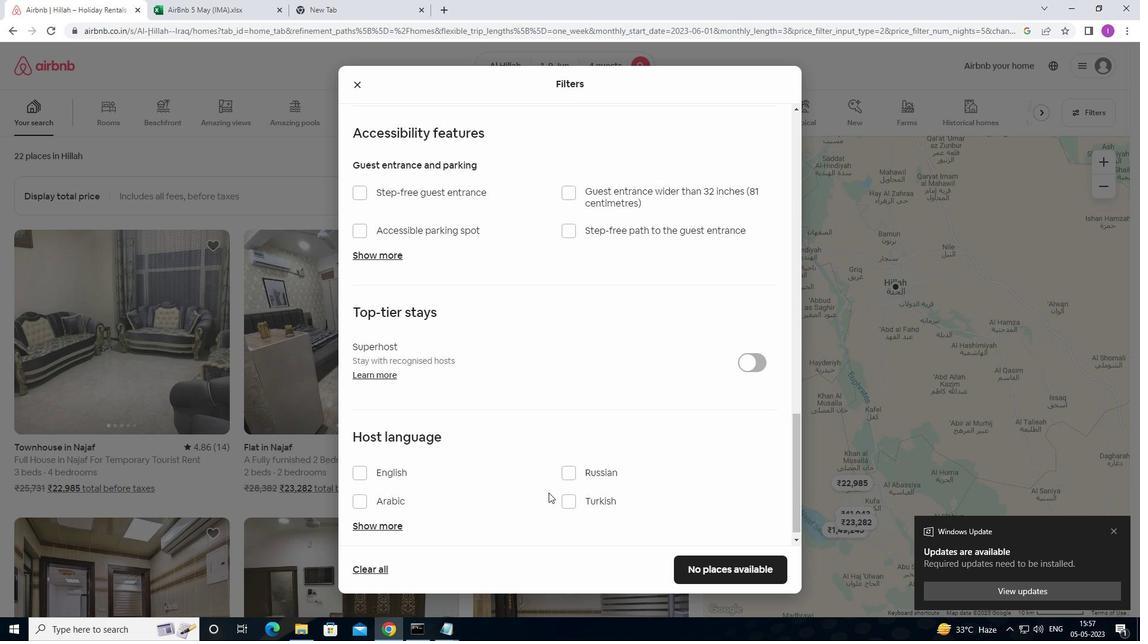 
Action: Mouse scrolled (548, 492) with delta (0, 0)
Screenshot: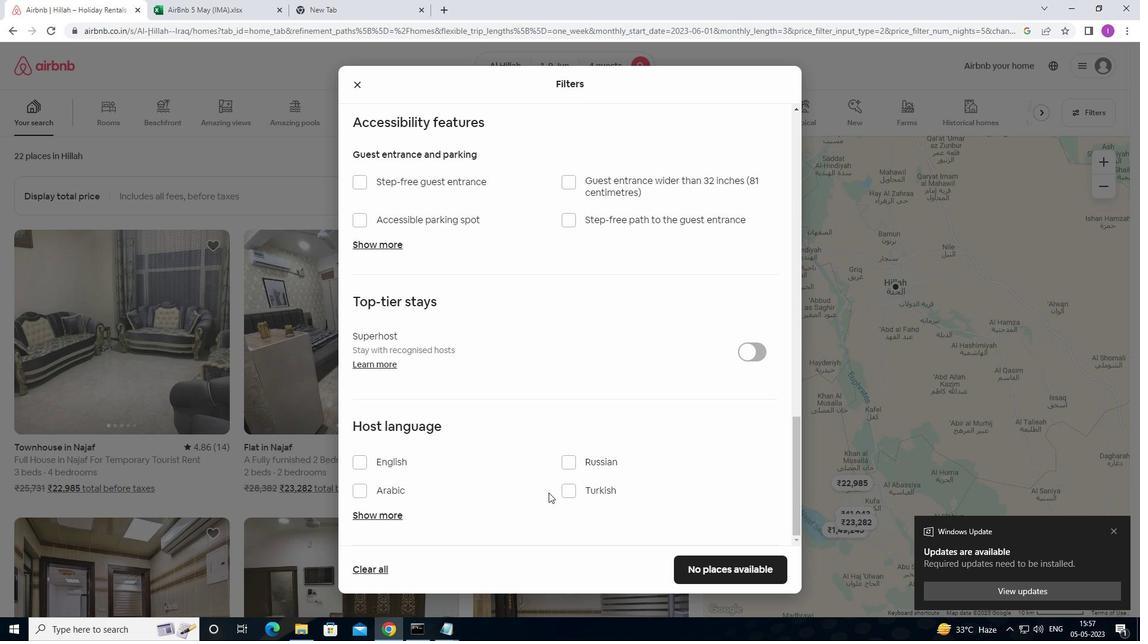 
Action: Mouse moved to (548, 493)
Screenshot: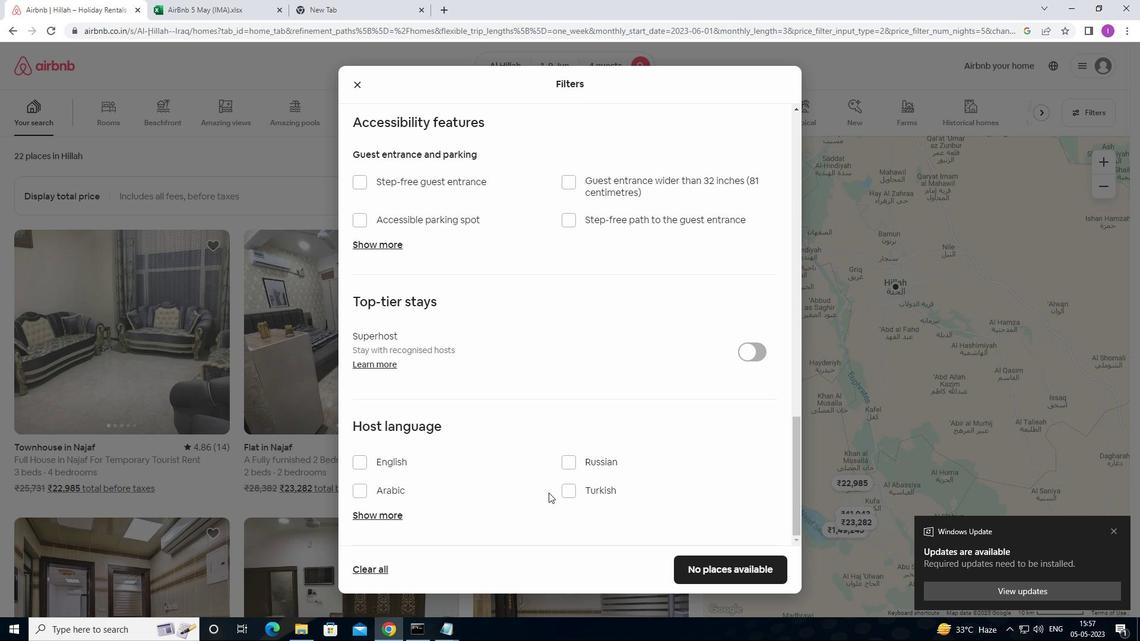 
Action: Mouse scrolled (548, 492) with delta (0, 0)
Screenshot: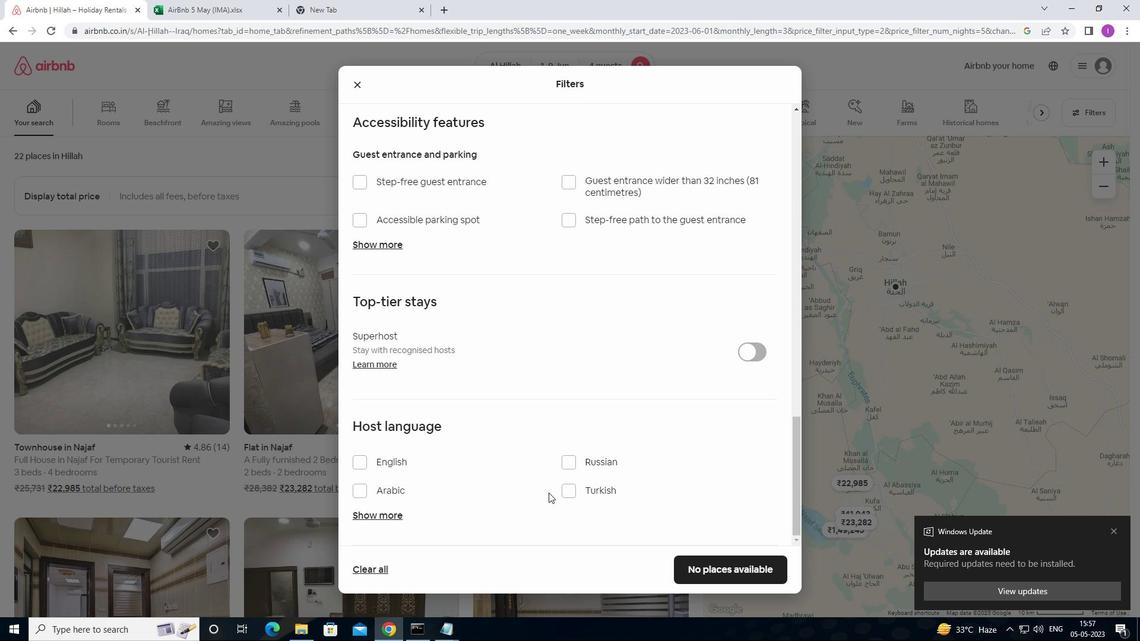 
Action: Mouse scrolled (548, 492) with delta (0, 0)
Screenshot: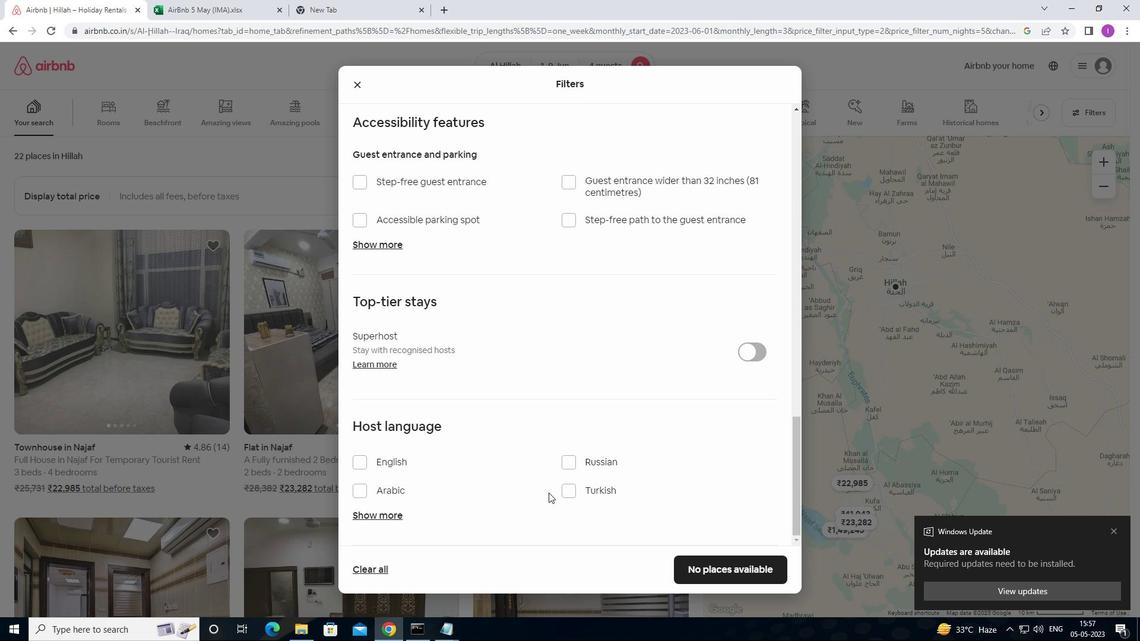 
Action: Mouse moved to (359, 466)
Screenshot: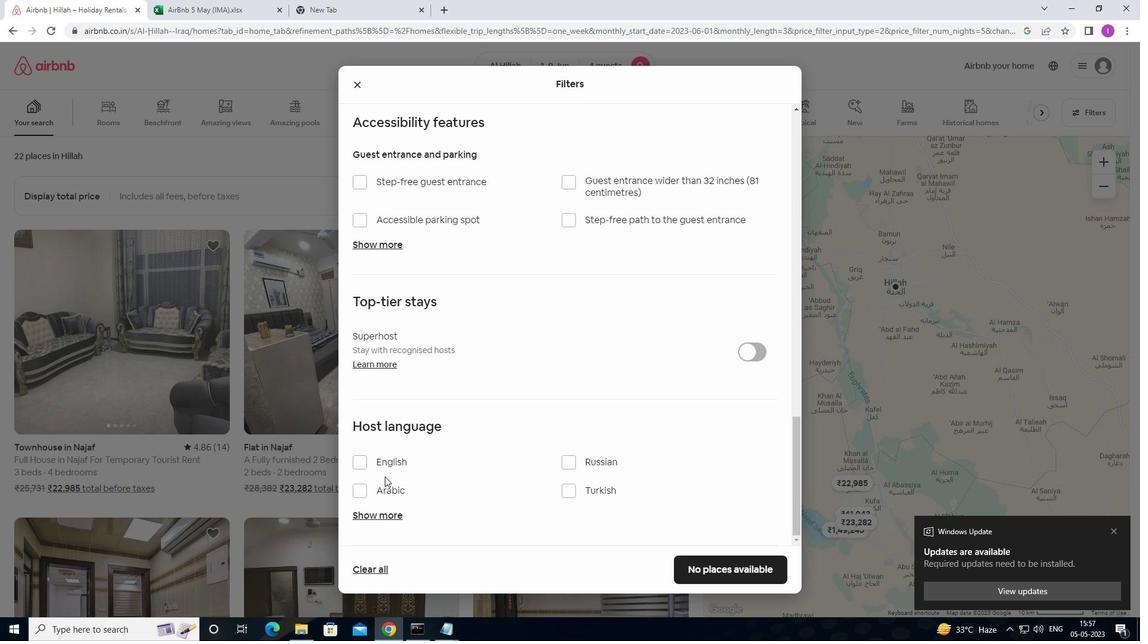 
Action: Mouse pressed left at (359, 466)
Screenshot: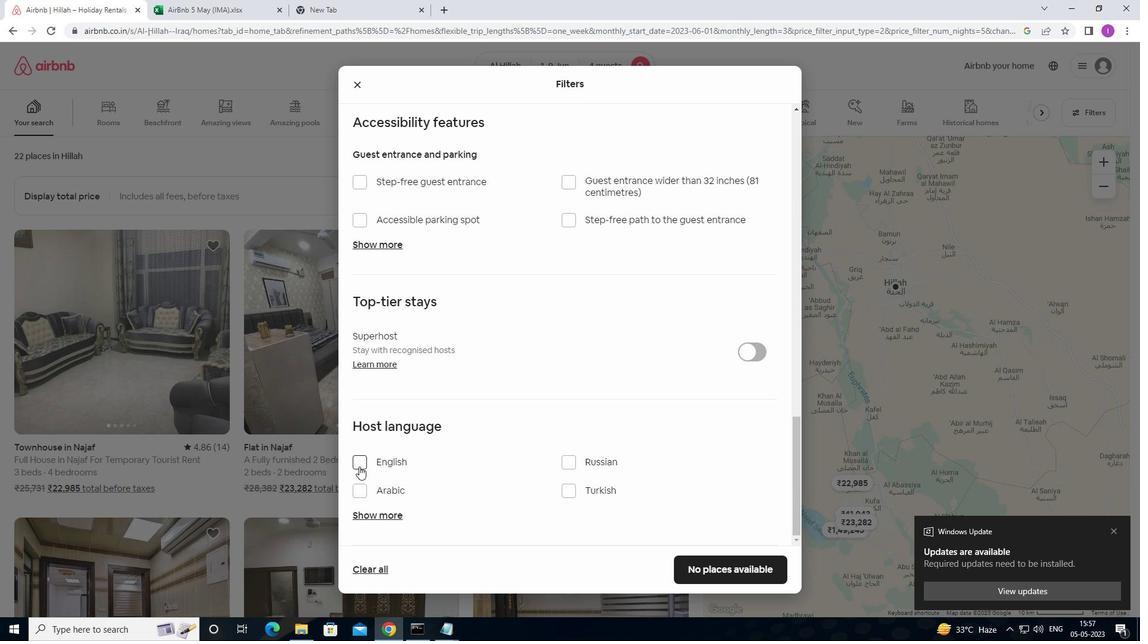 
Action: Mouse moved to (743, 574)
Screenshot: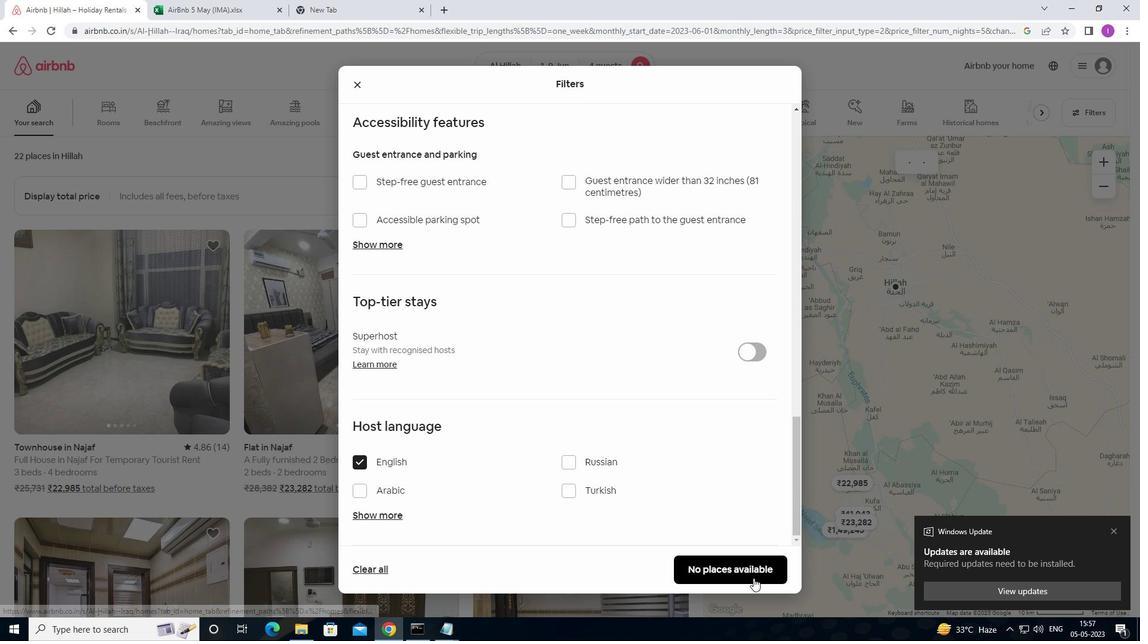 
Action: Mouse pressed left at (743, 574)
Screenshot: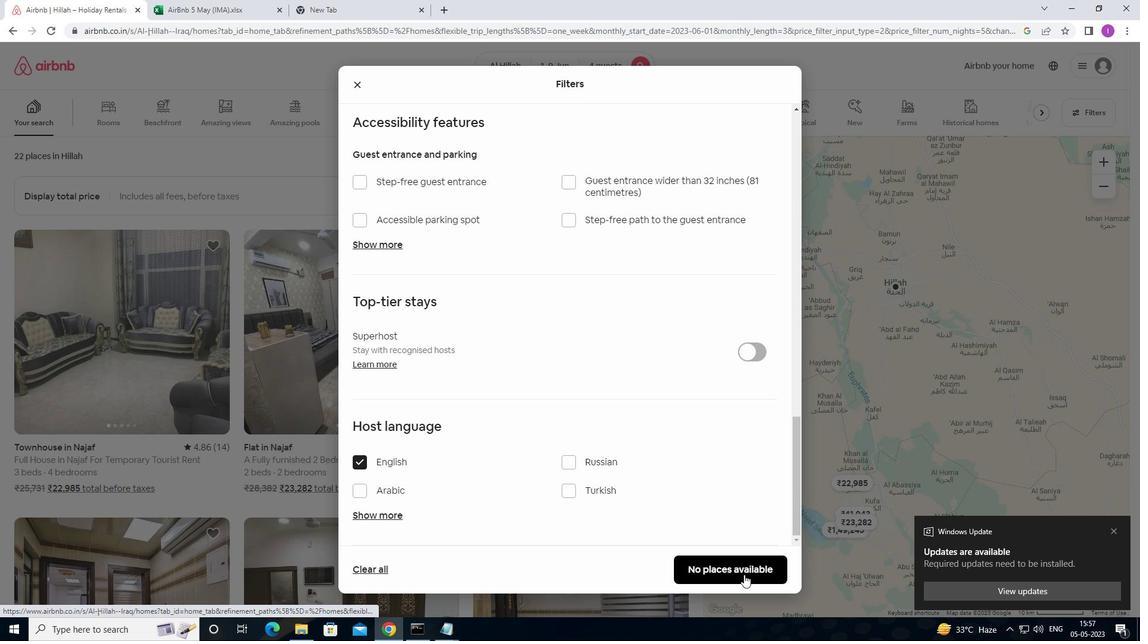 
Action: Mouse moved to (758, 372)
Screenshot: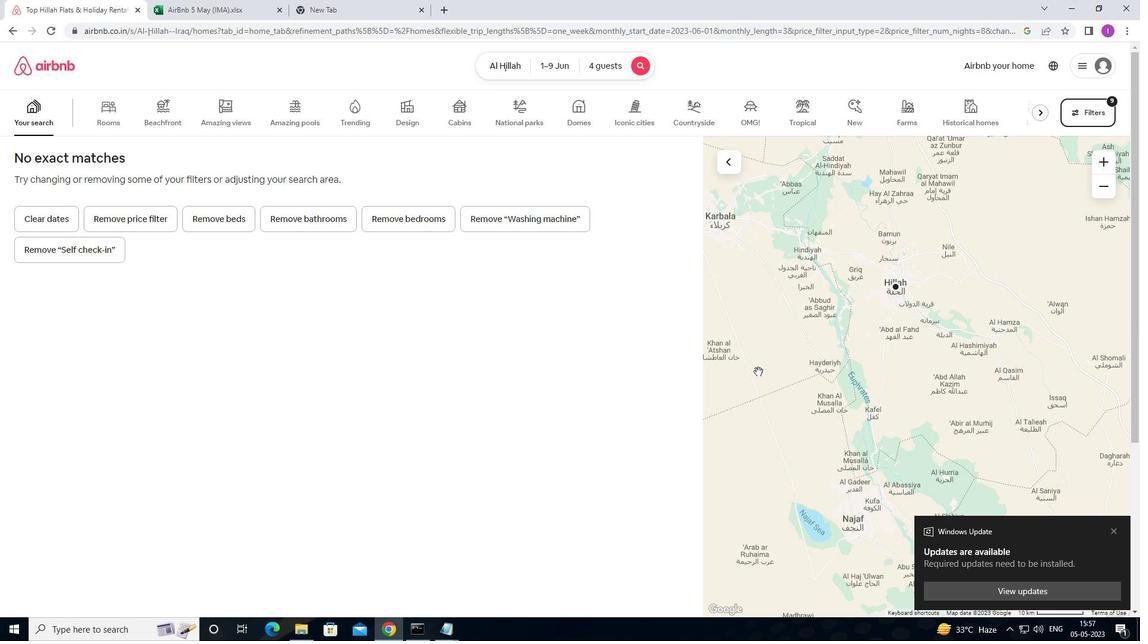 
